Task: Search one way flight ticket for 5 adults, 1 child, 2 infants in seat and 1 infant on lap in business from Des Moines: Des Moines International Airport to Greensboro: Piedmont Triad International Airport on 5-1-2023. Choice of flights is Southwest. Number of bags: 11 checked bags. Price is upto 91000. Outbound departure time preference is 4:45.
Action: Mouse moved to (244, 262)
Screenshot: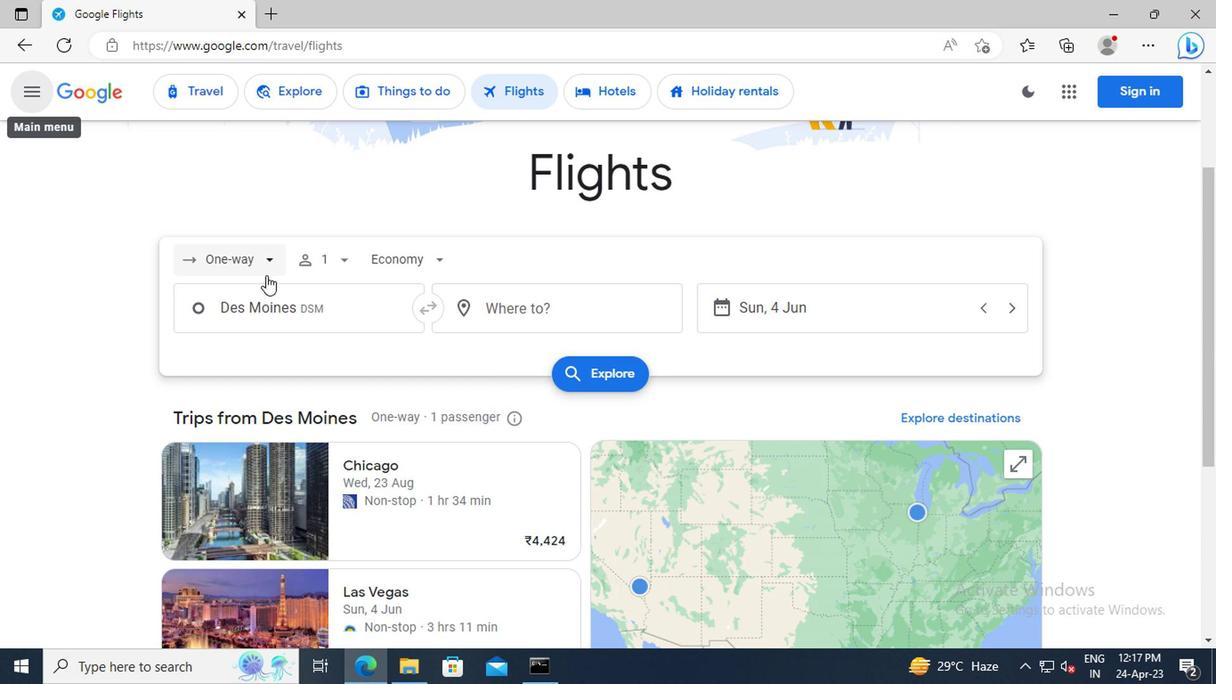 
Action: Mouse pressed left at (244, 262)
Screenshot: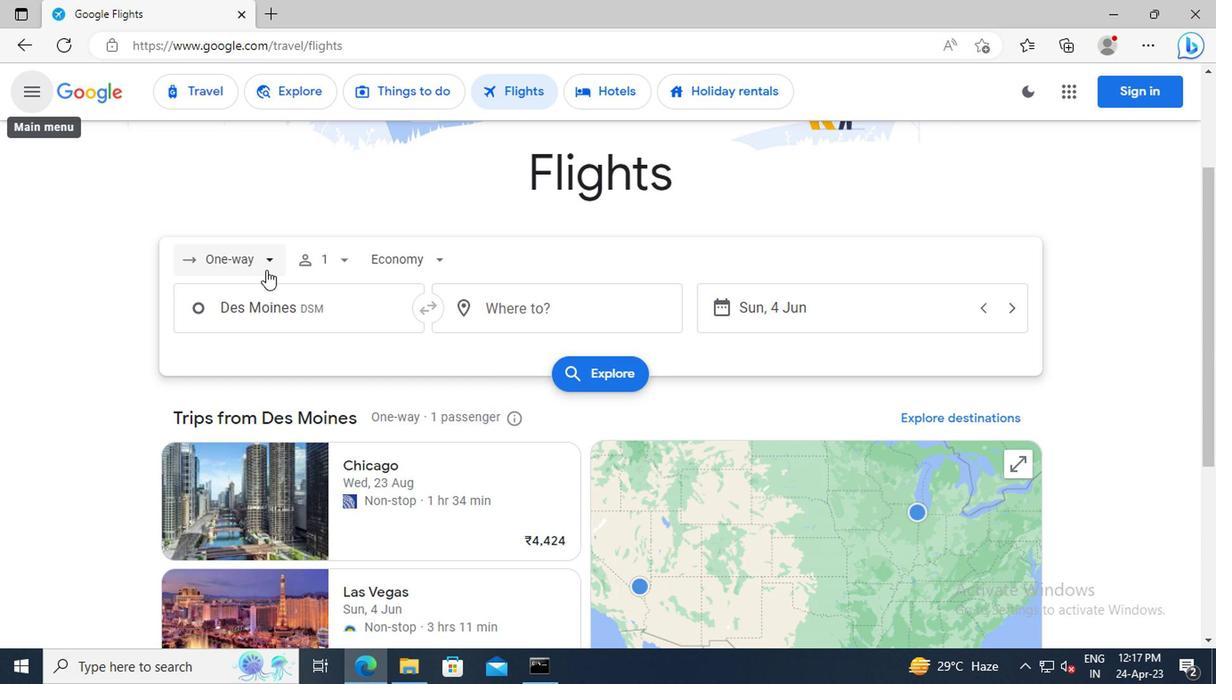
Action: Mouse moved to (227, 349)
Screenshot: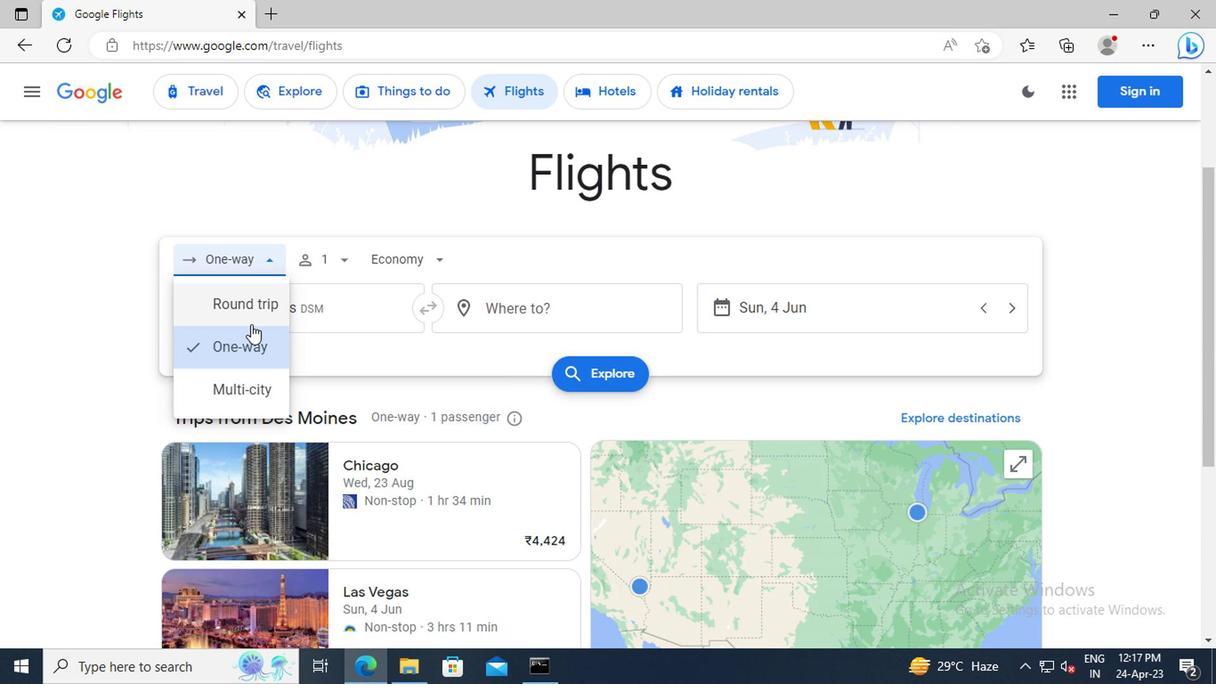 
Action: Mouse pressed left at (227, 349)
Screenshot: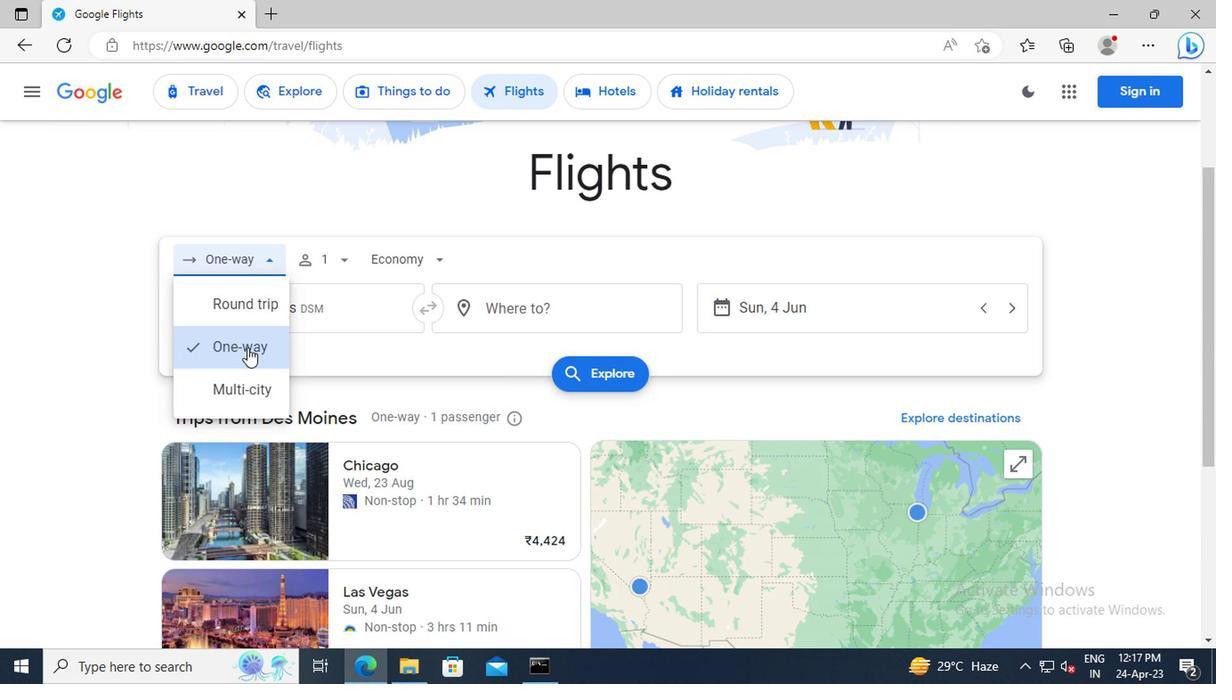 
Action: Mouse moved to (326, 262)
Screenshot: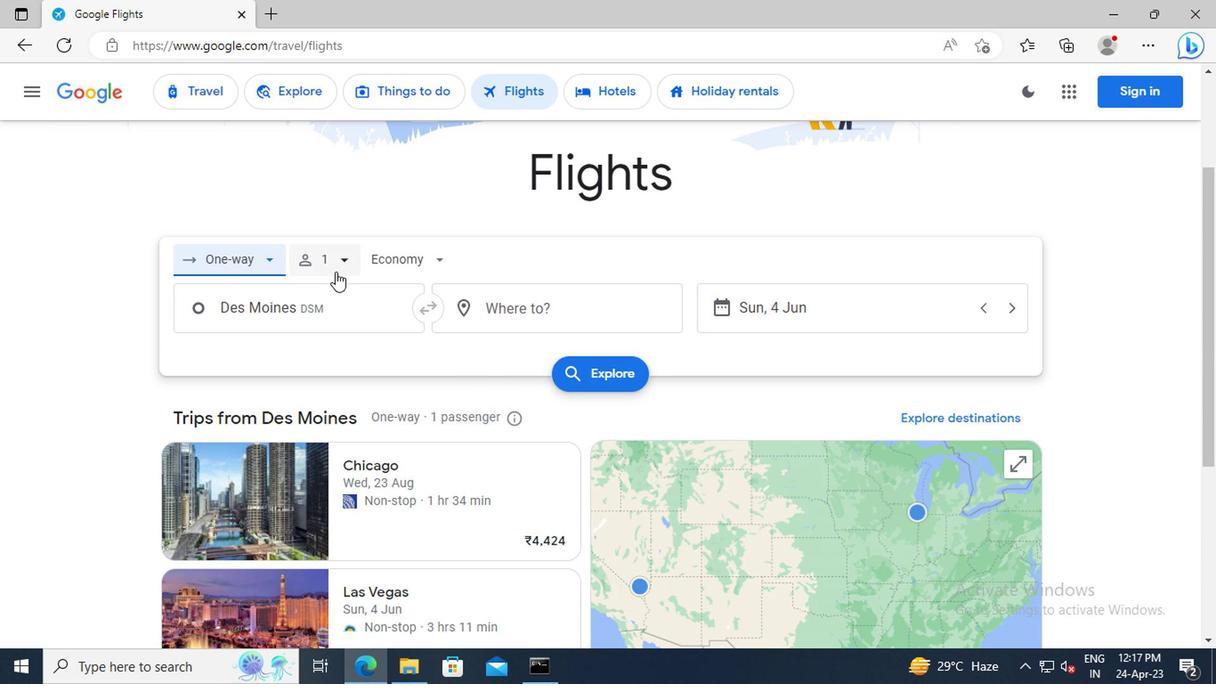 
Action: Mouse pressed left at (326, 262)
Screenshot: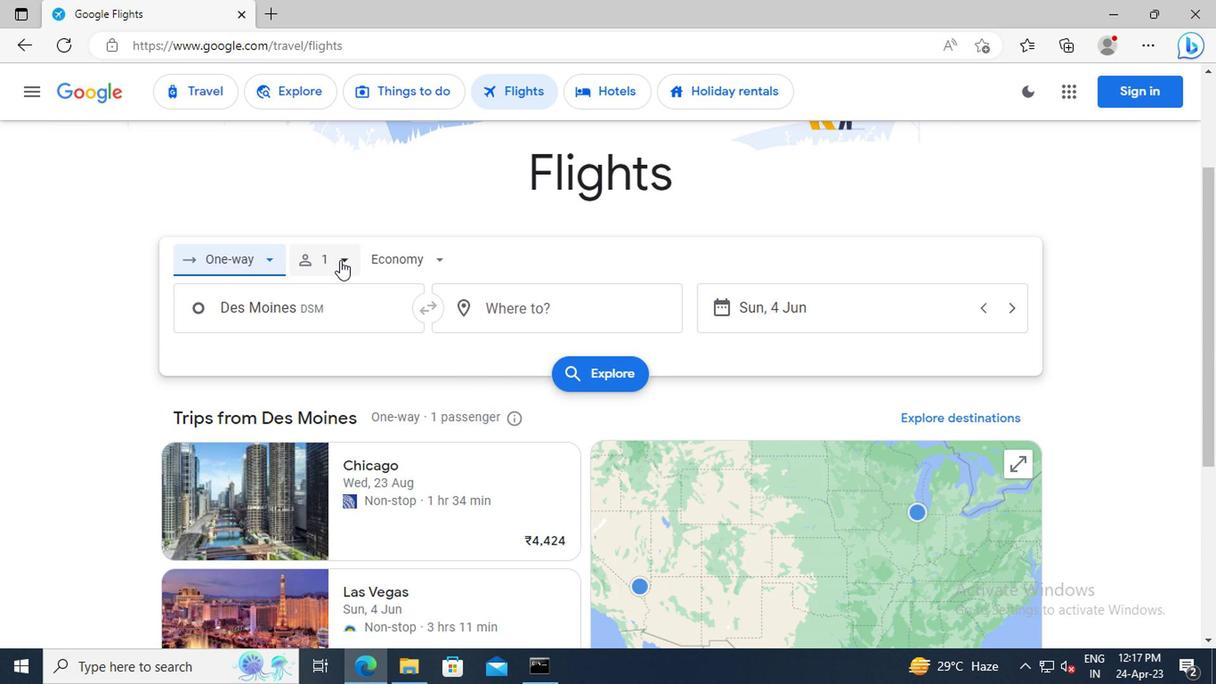 
Action: Mouse moved to (470, 312)
Screenshot: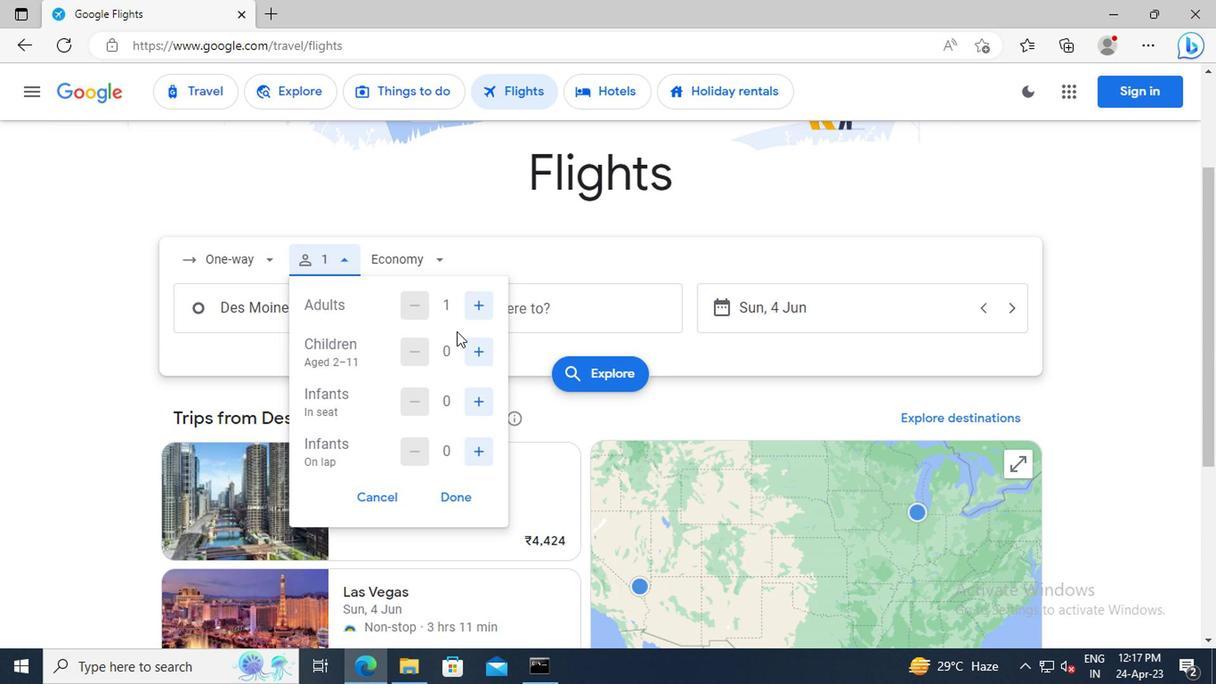 
Action: Mouse pressed left at (470, 312)
Screenshot: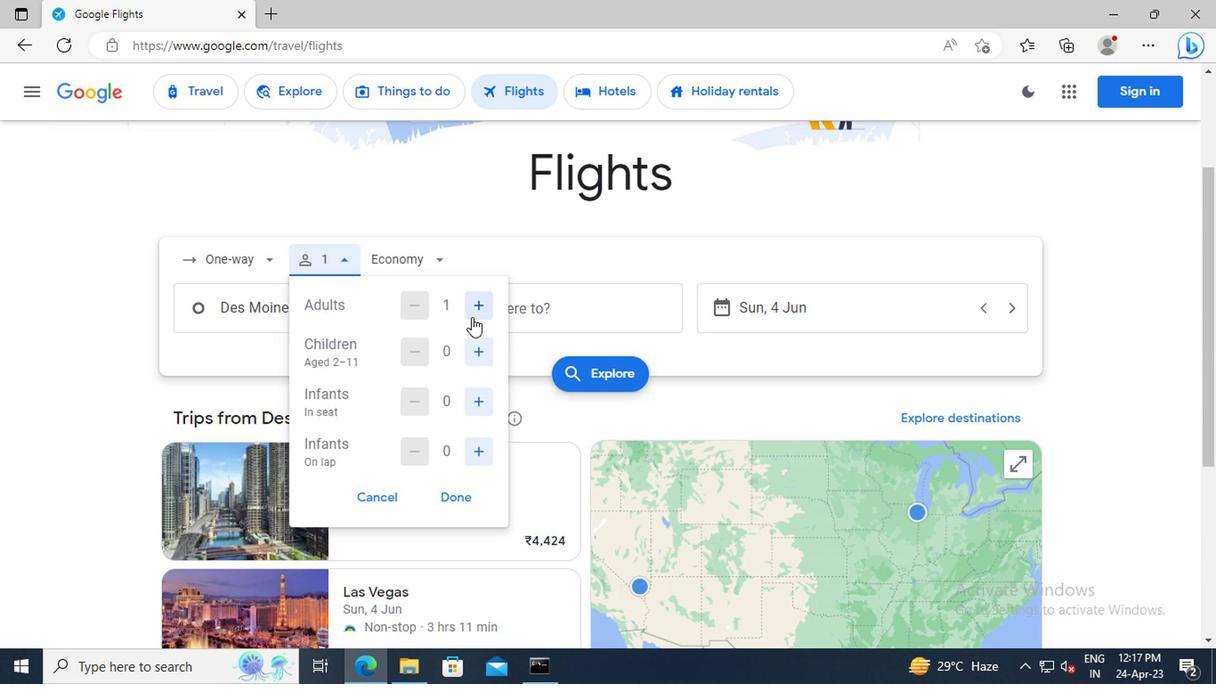 
Action: Mouse pressed left at (470, 312)
Screenshot: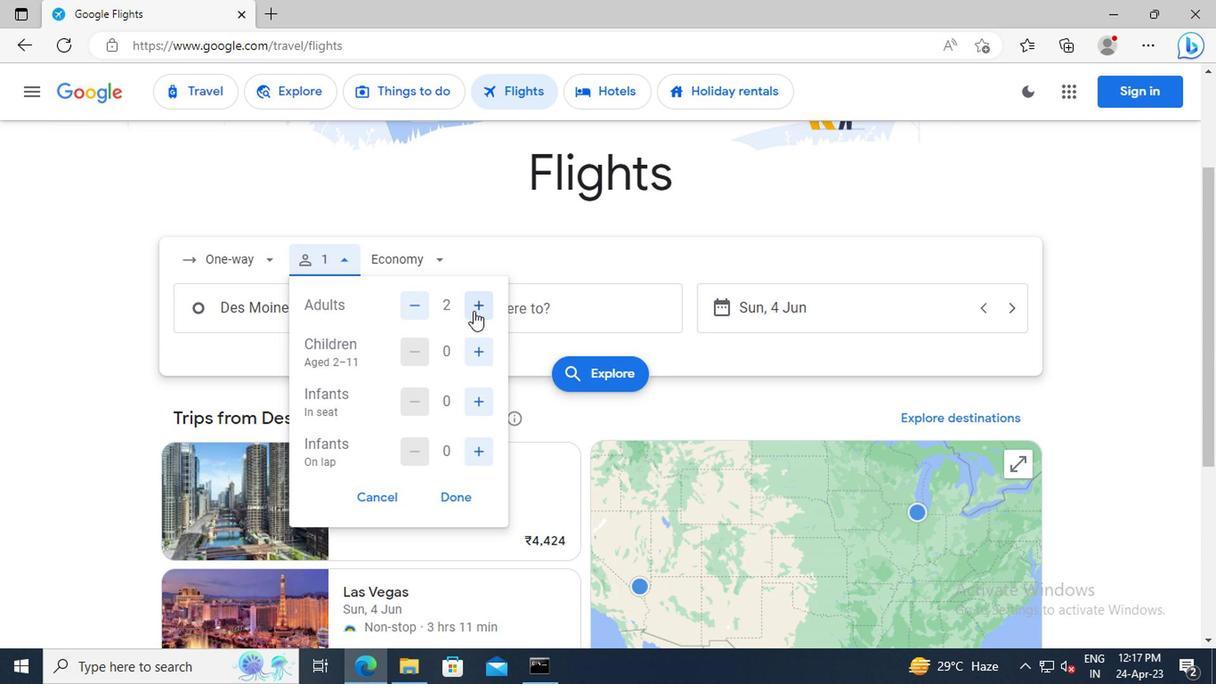 
Action: Mouse pressed left at (470, 312)
Screenshot: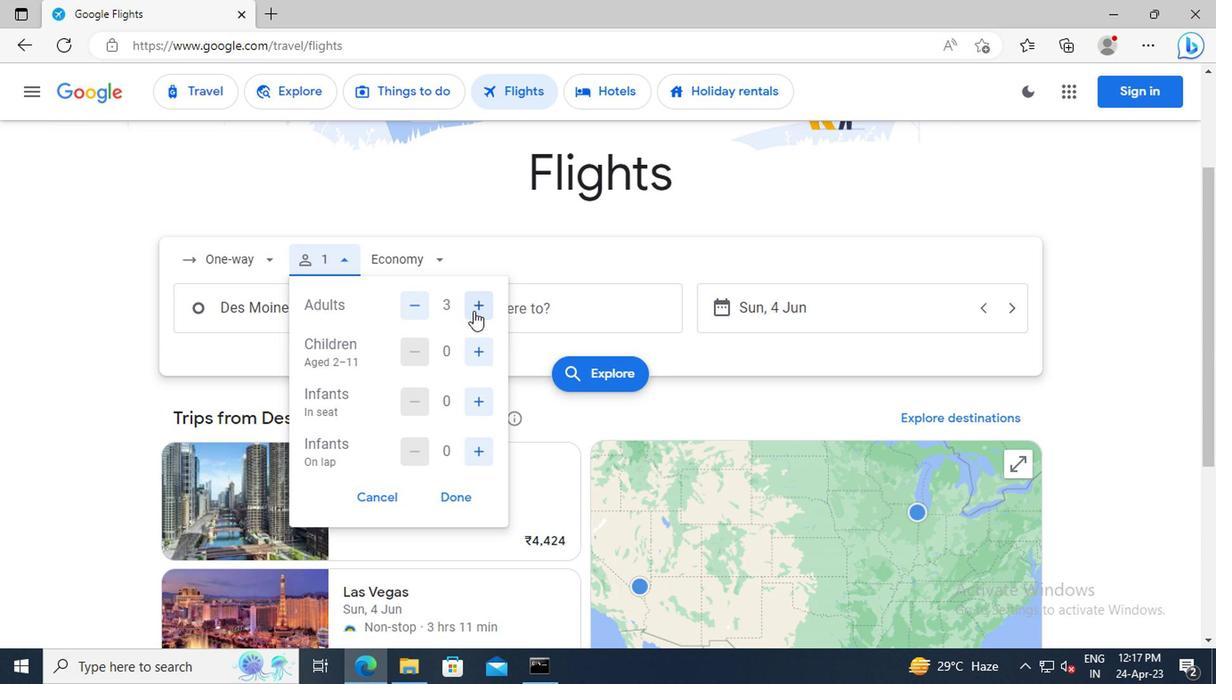 
Action: Mouse pressed left at (470, 312)
Screenshot: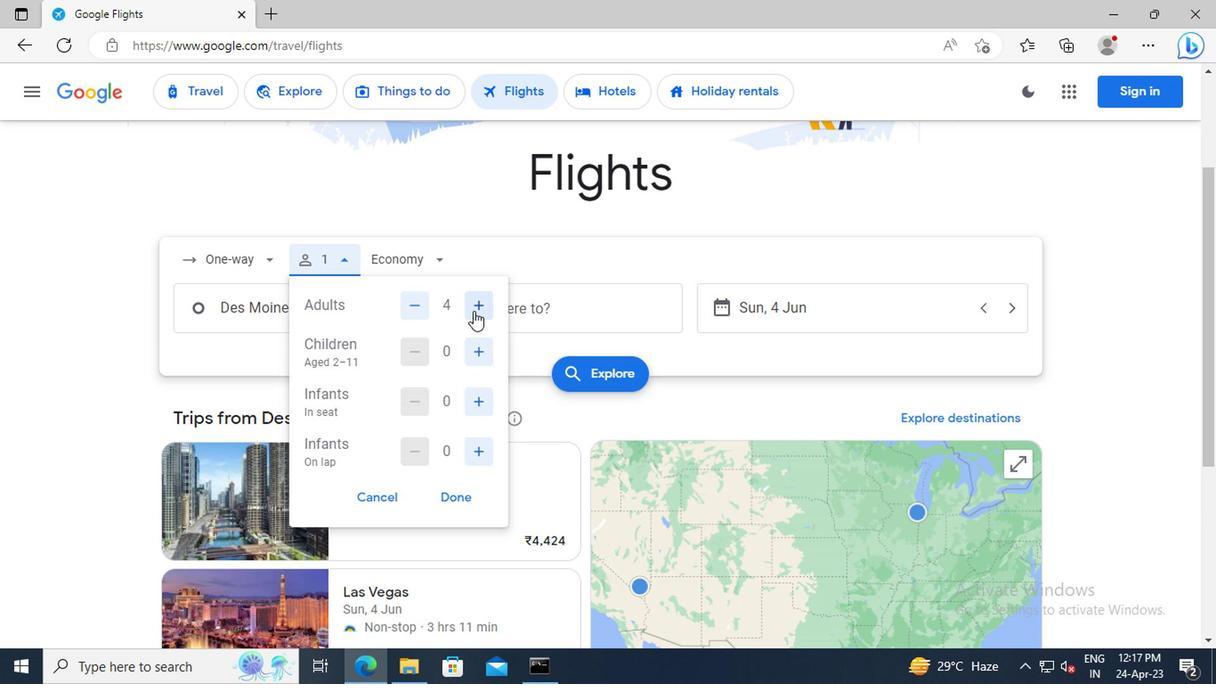 
Action: Mouse moved to (476, 352)
Screenshot: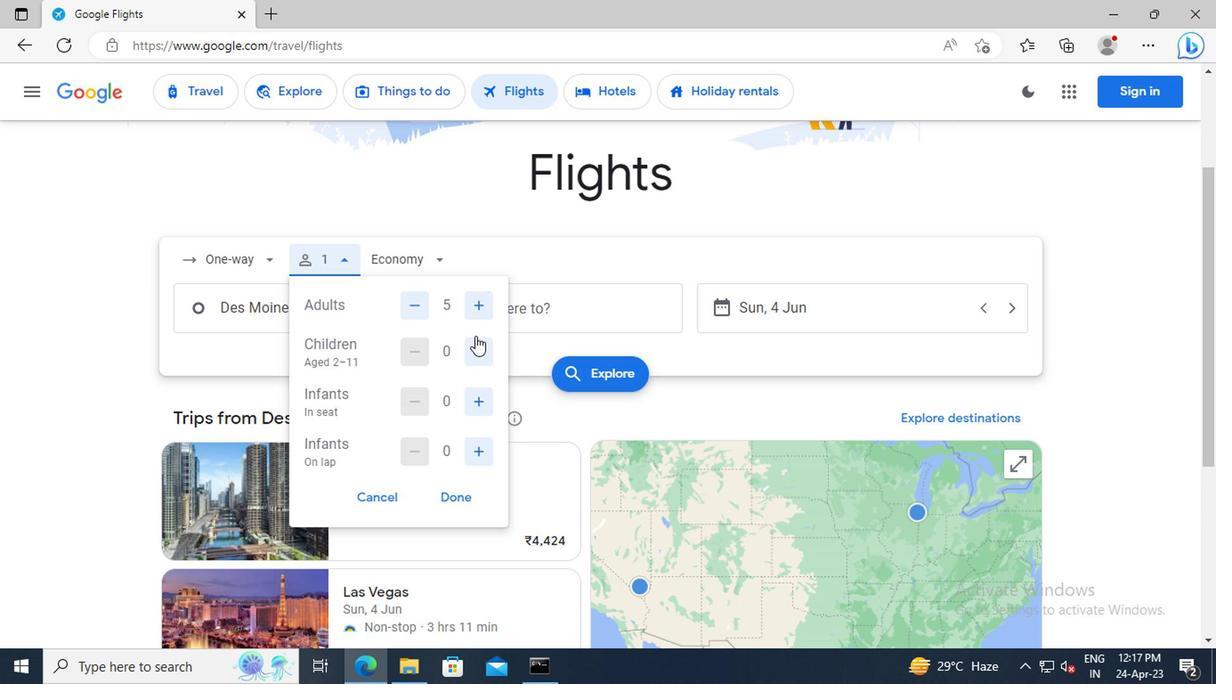 
Action: Mouse pressed left at (476, 352)
Screenshot: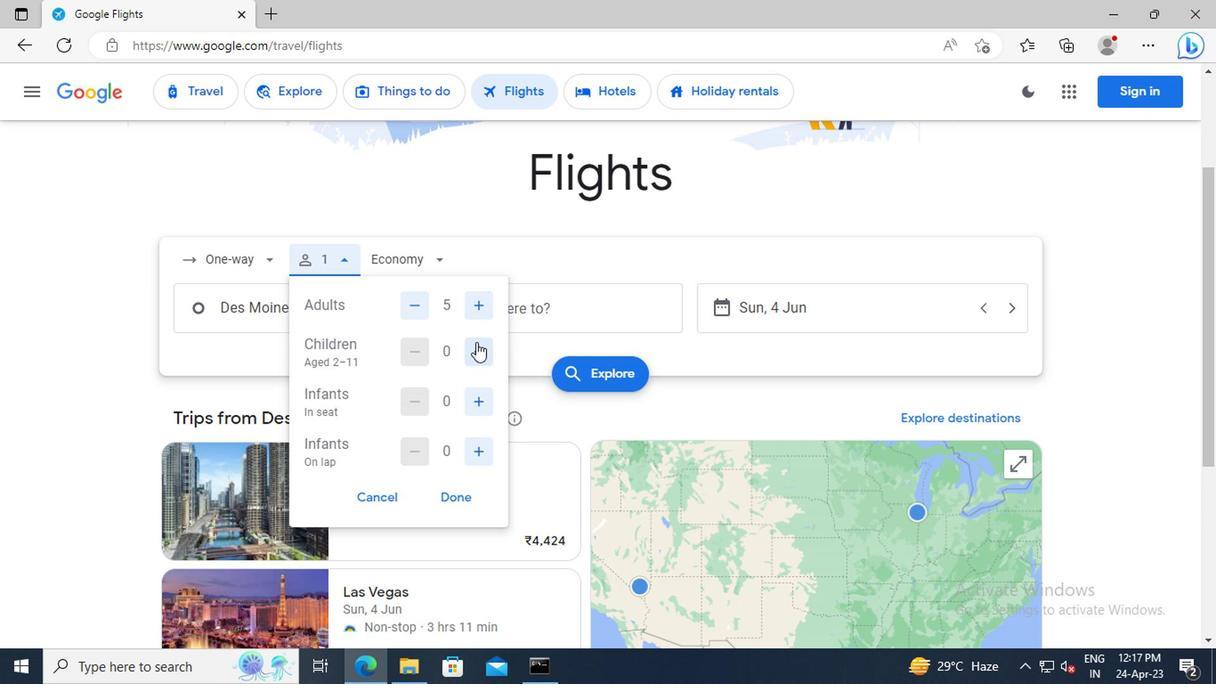 
Action: Mouse moved to (480, 404)
Screenshot: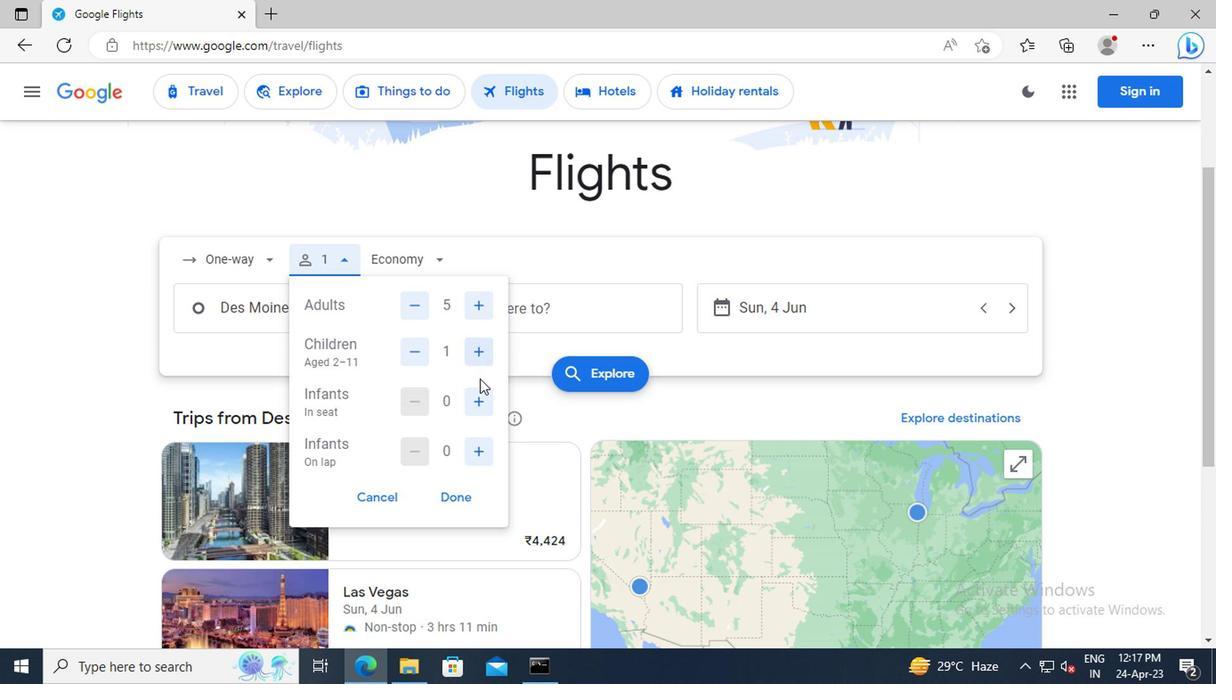 
Action: Mouse pressed left at (480, 404)
Screenshot: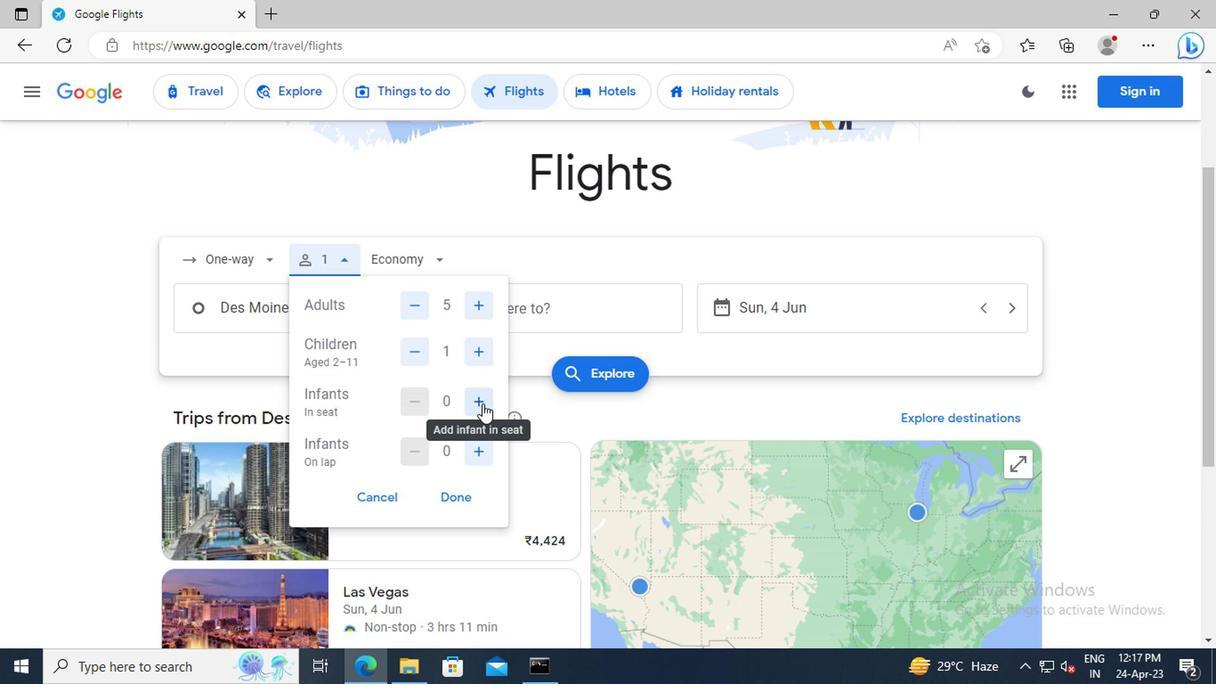 
Action: Mouse pressed left at (480, 404)
Screenshot: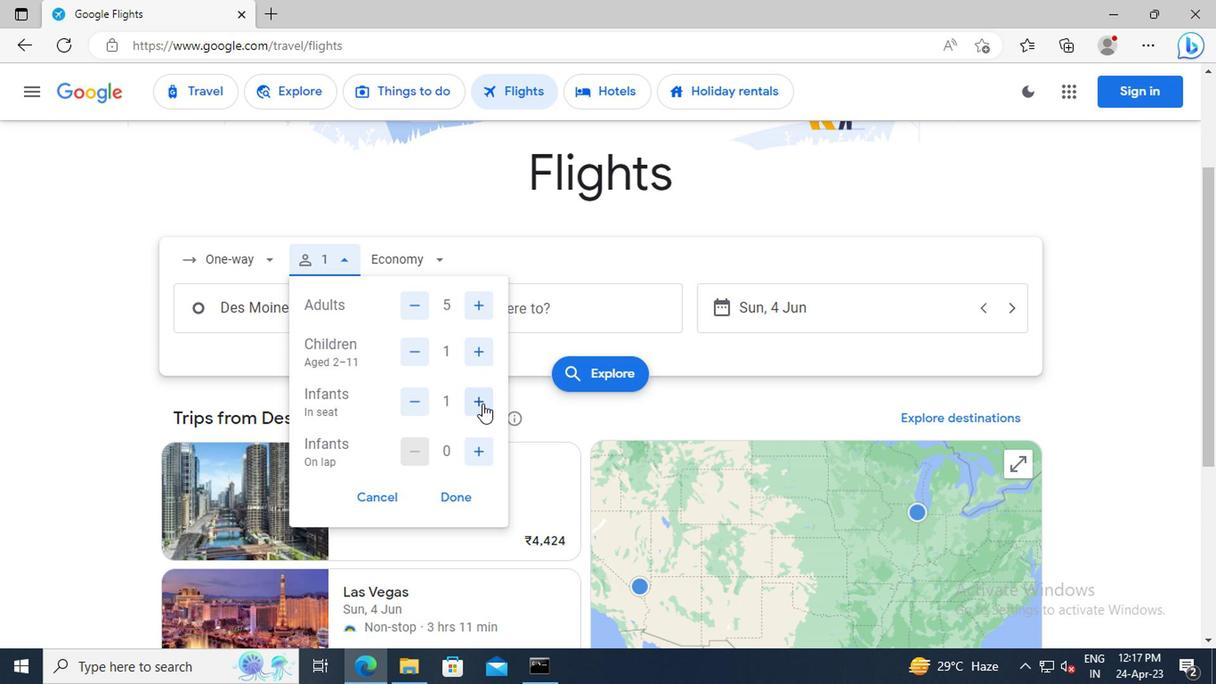 
Action: Mouse moved to (476, 447)
Screenshot: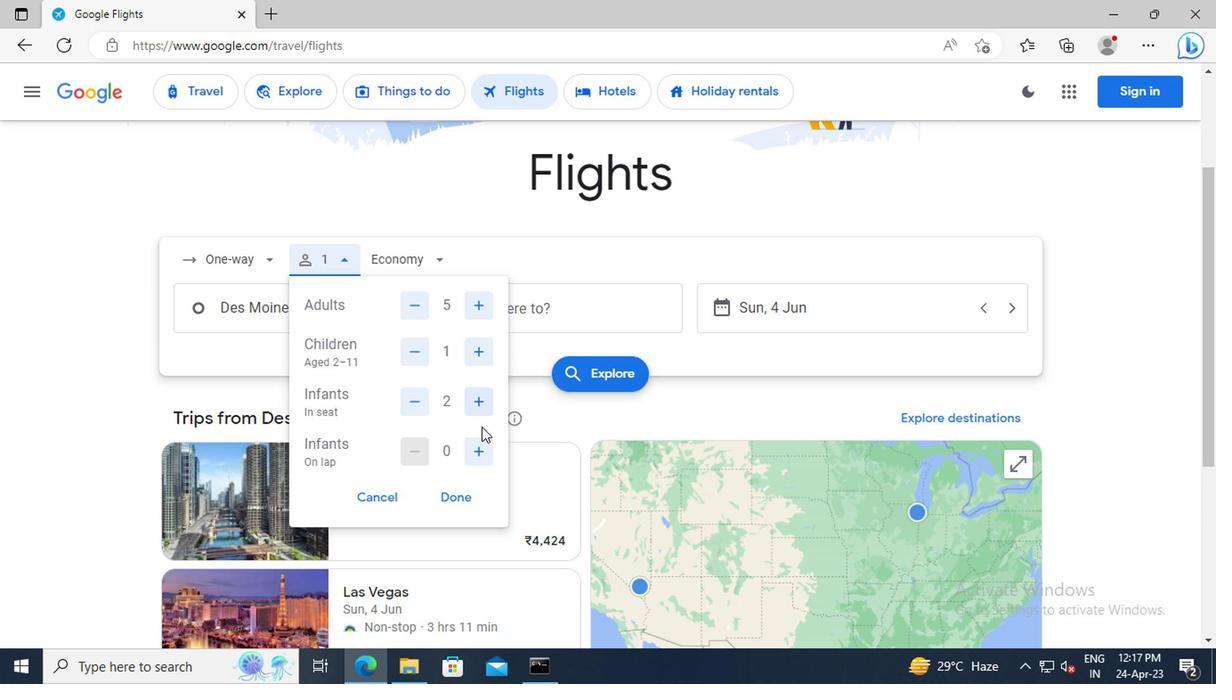 
Action: Mouse pressed left at (476, 447)
Screenshot: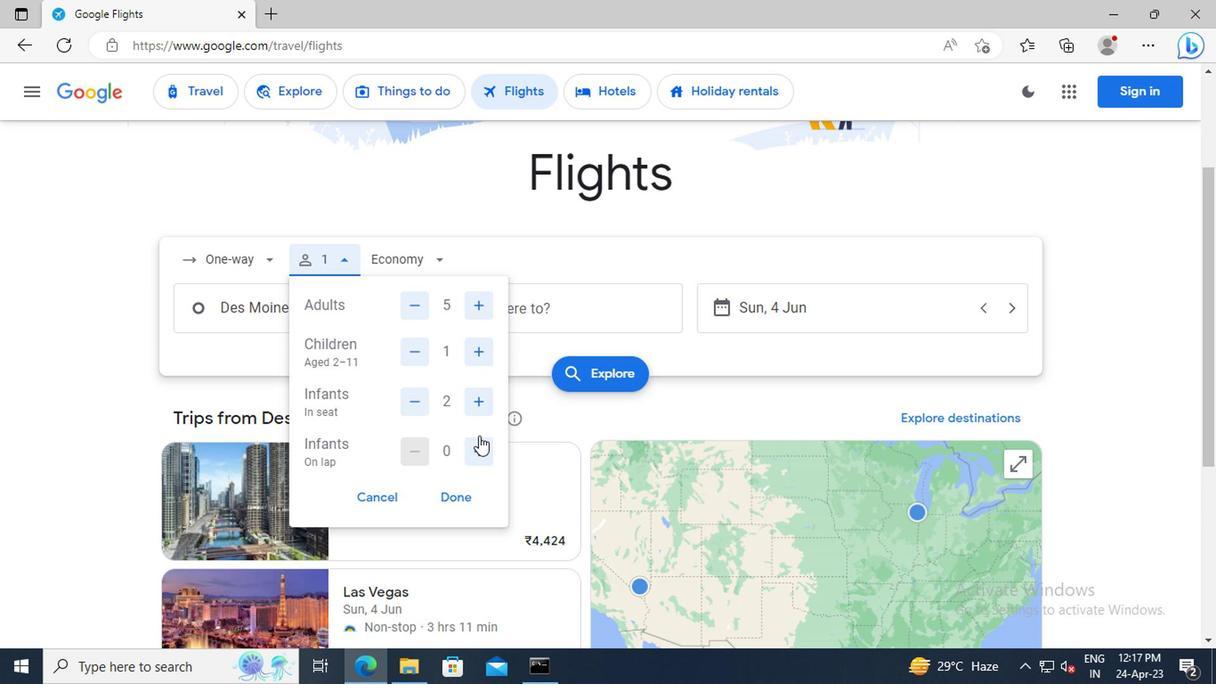 
Action: Mouse moved to (454, 496)
Screenshot: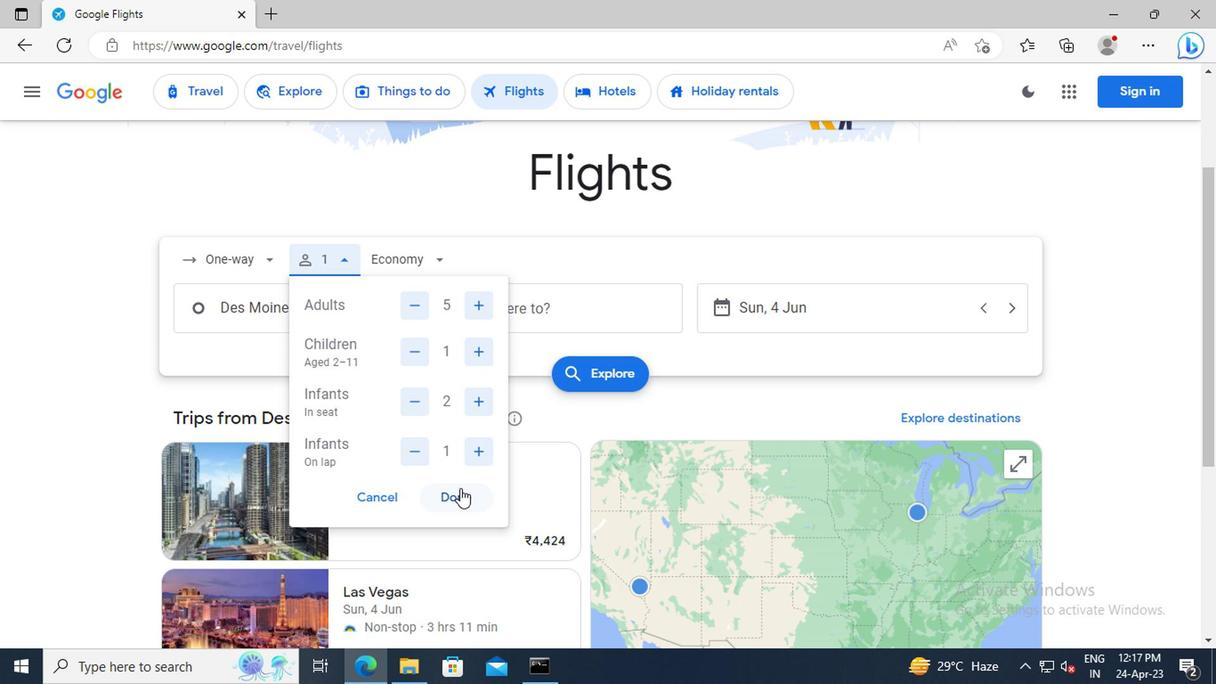 
Action: Mouse pressed left at (454, 496)
Screenshot: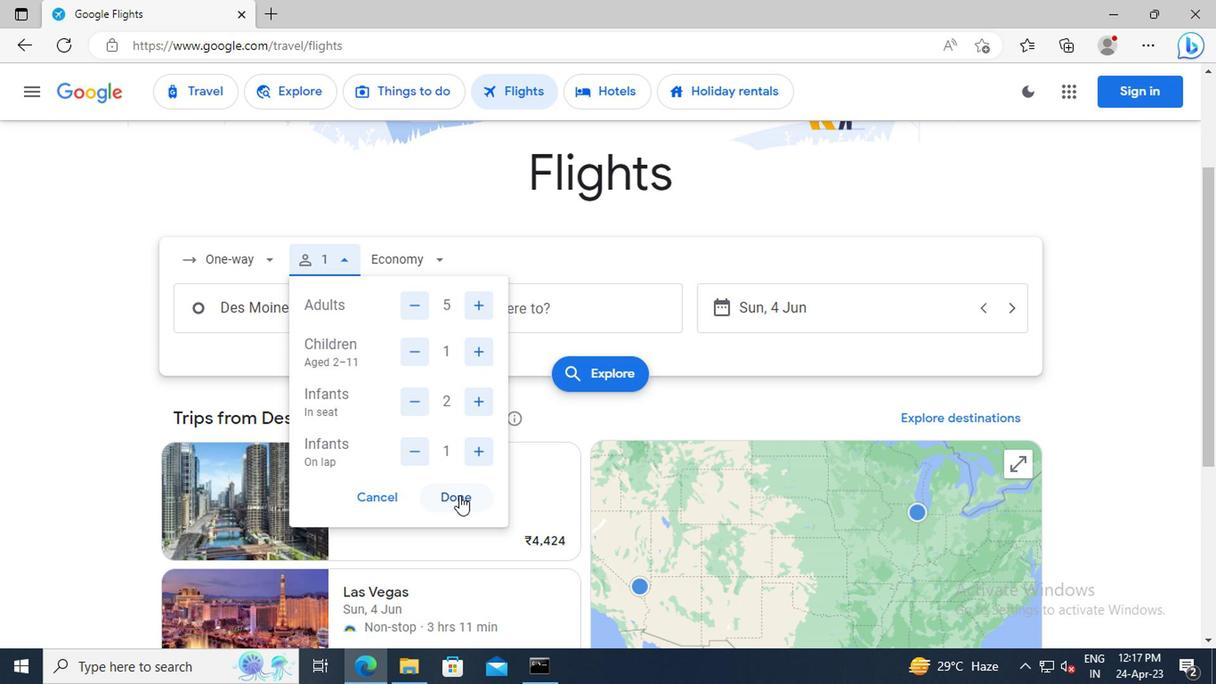 
Action: Mouse moved to (407, 256)
Screenshot: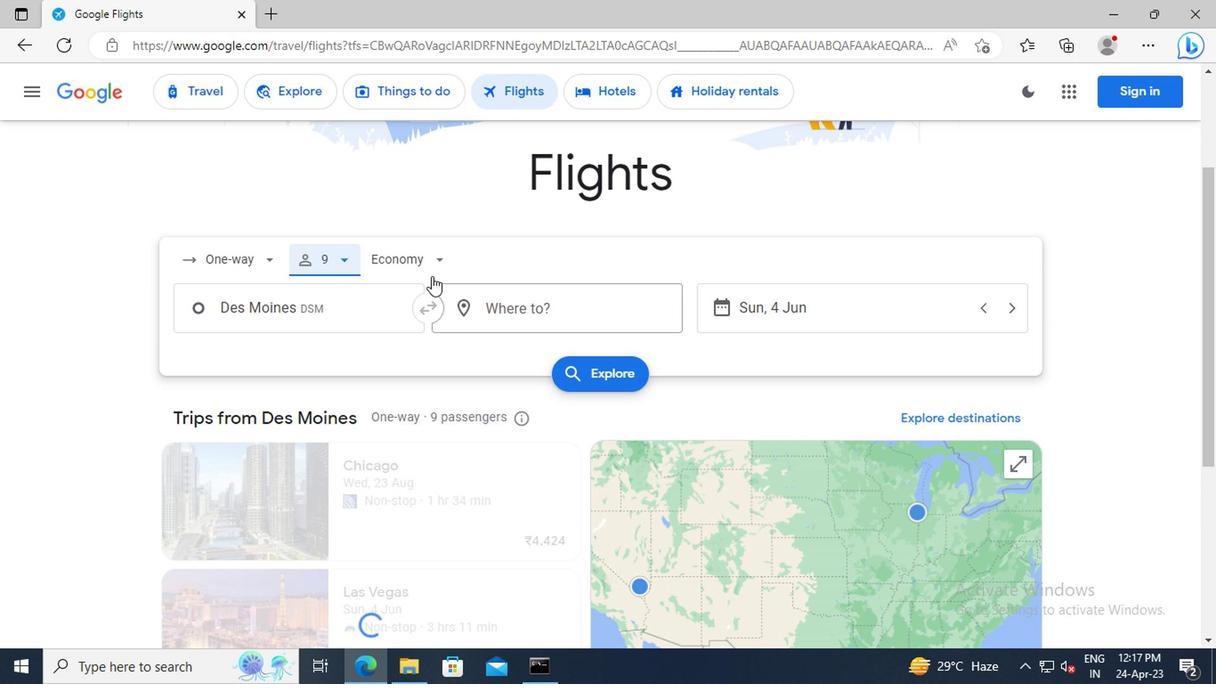 
Action: Mouse pressed left at (407, 256)
Screenshot: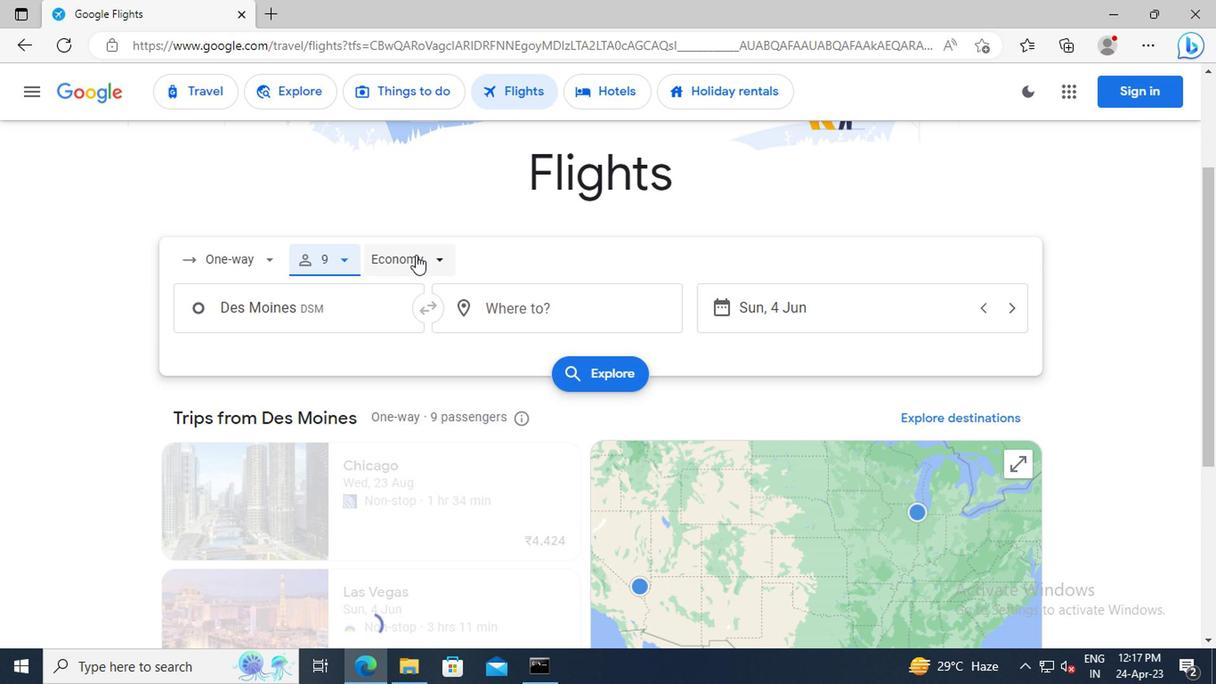 
Action: Mouse moved to (420, 391)
Screenshot: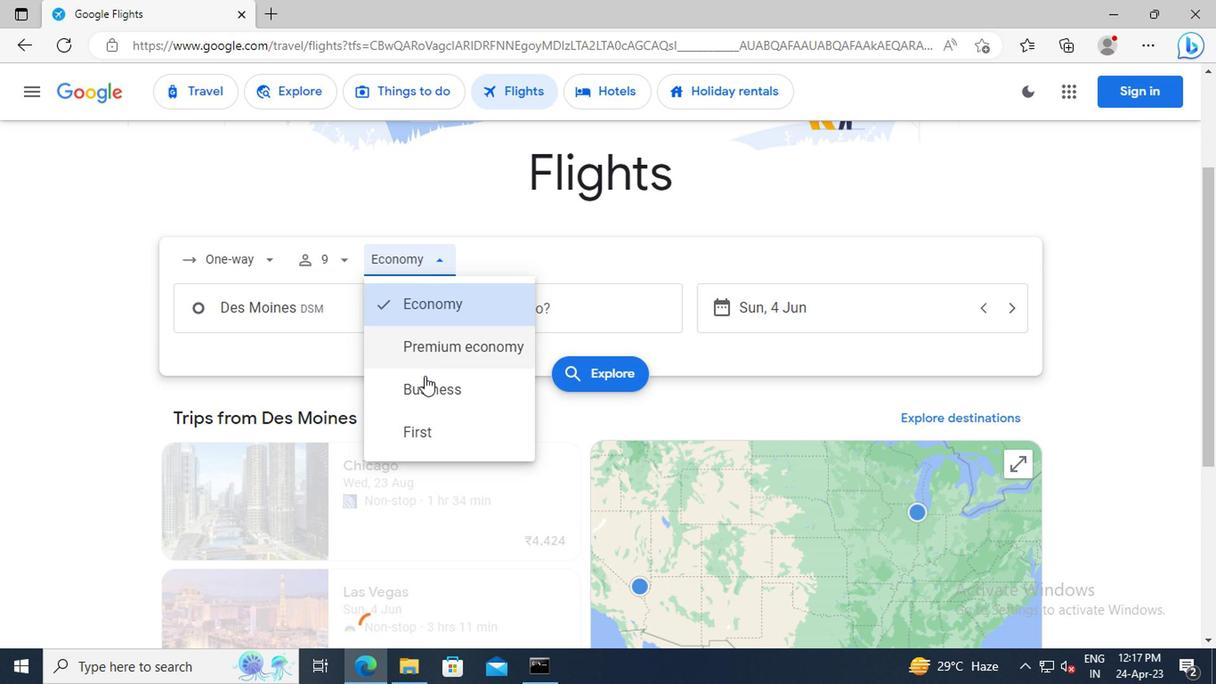 
Action: Mouse pressed left at (420, 391)
Screenshot: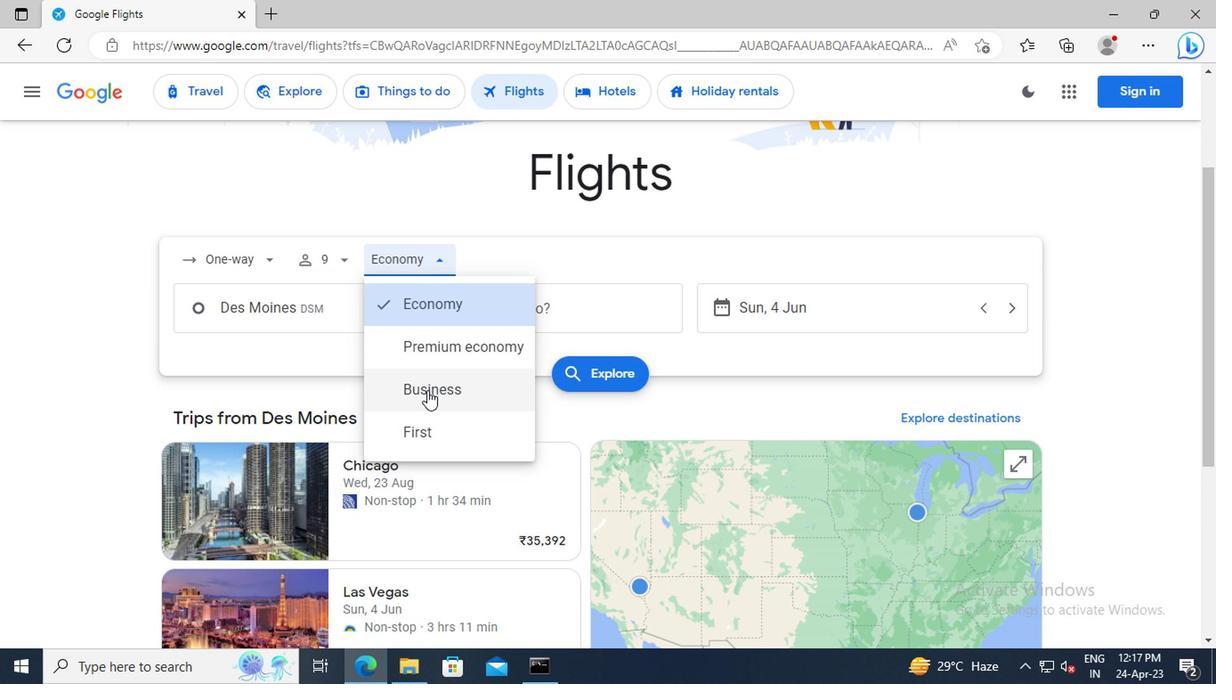 
Action: Mouse moved to (274, 317)
Screenshot: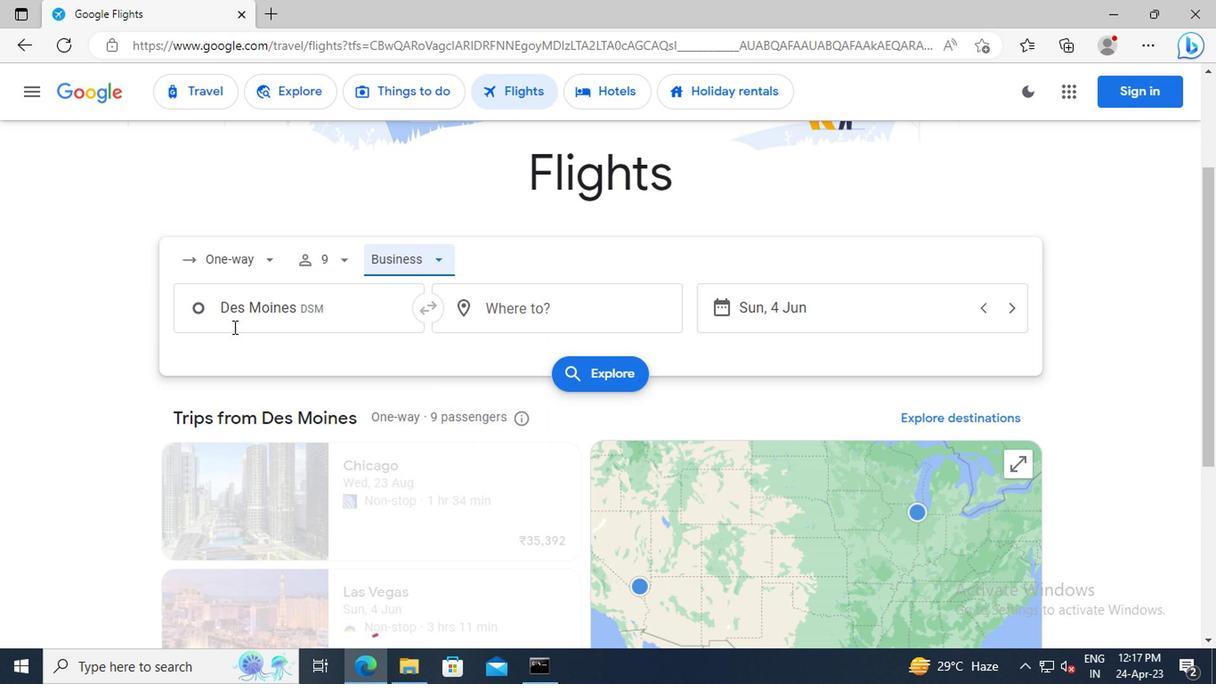 
Action: Mouse pressed left at (274, 317)
Screenshot: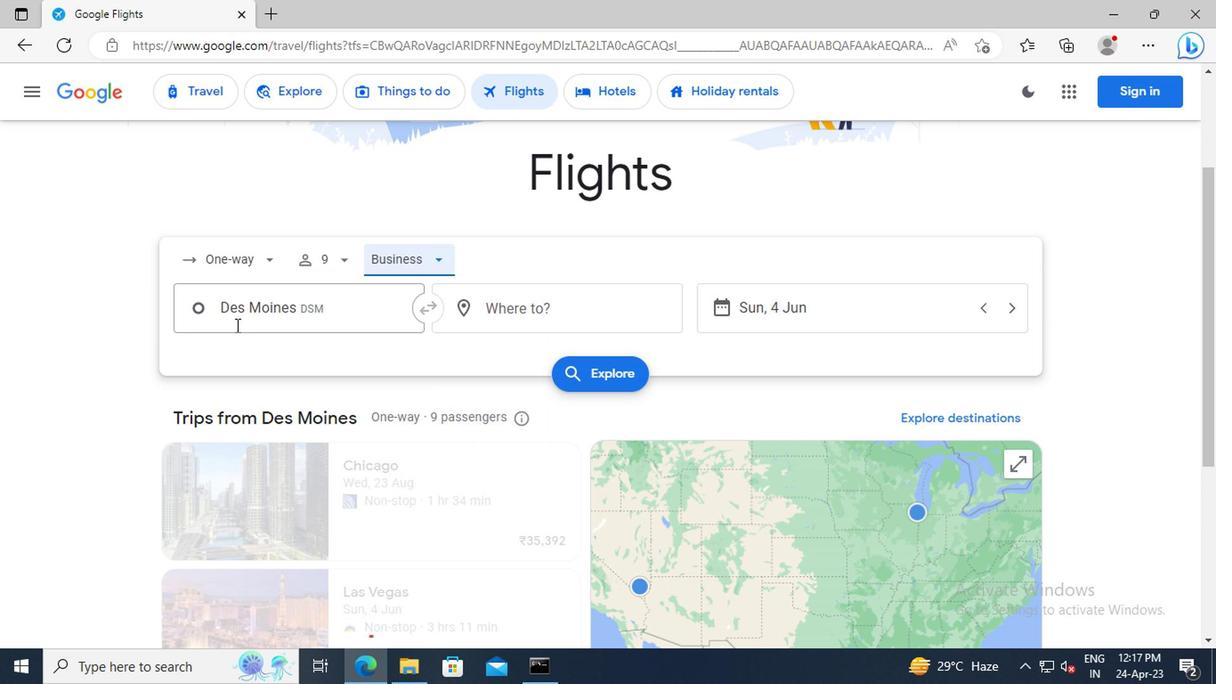 
Action: Key pressed <Key.shift>DES<Key.space><Key.shift>MOINES
Screenshot: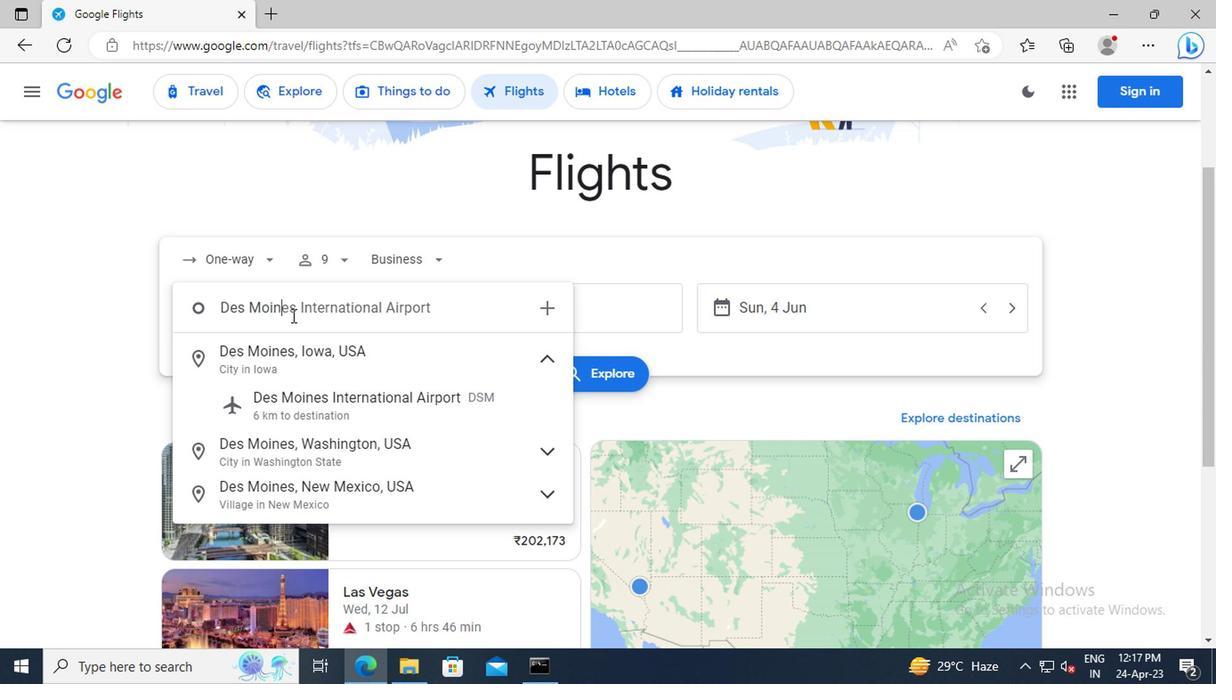 
Action: Mouse moved to (329, 404)
Screenshot: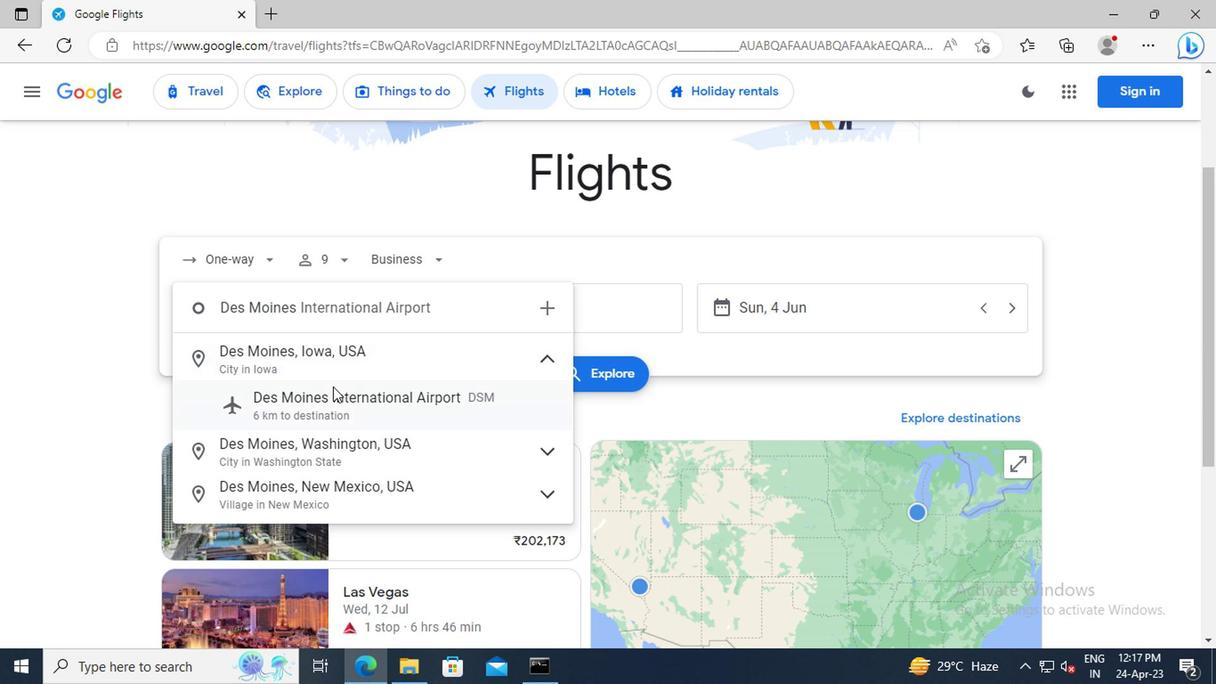 
Action: Mouse pressed left at (329, 404)
Screenshot: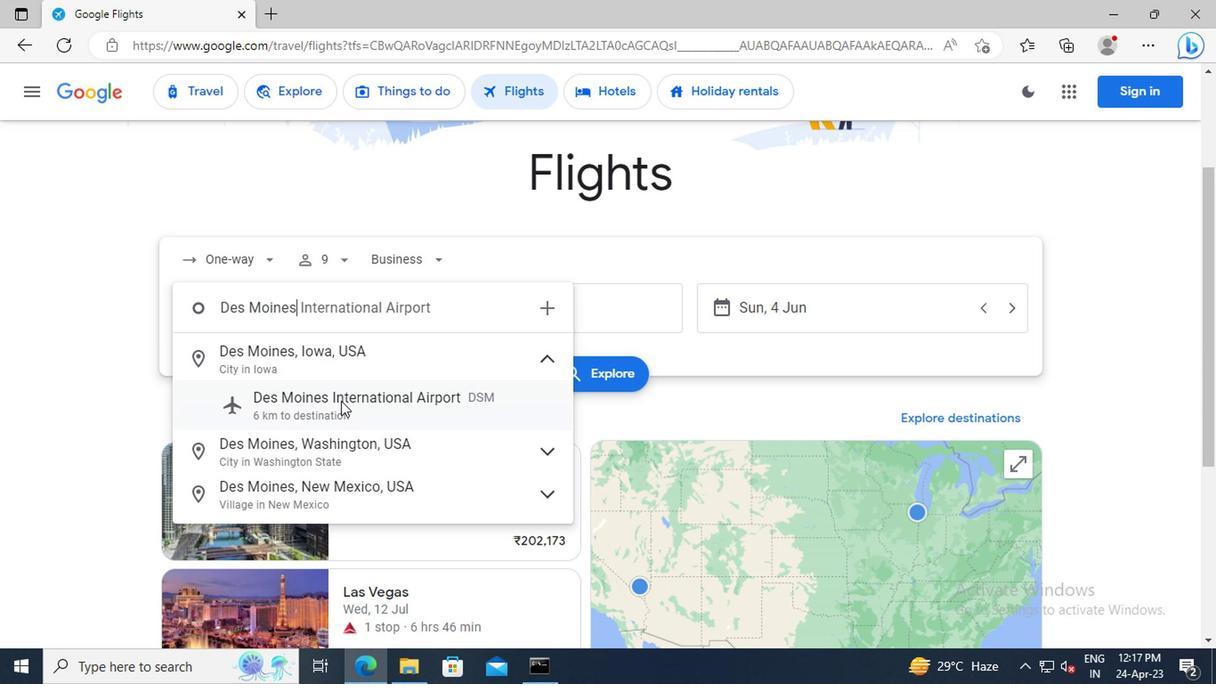 
Action: Mouse moved to (508, 315)
Screenshot: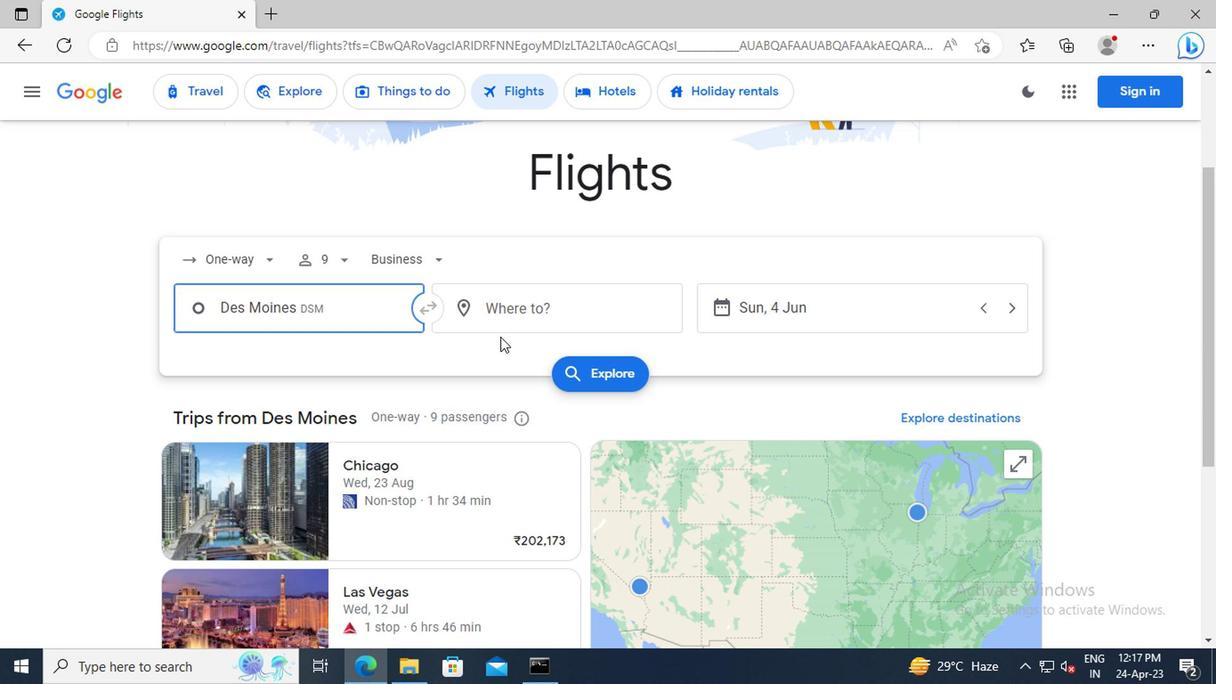 
Action: Mouse pressed left at (508, 315)
Screenshot: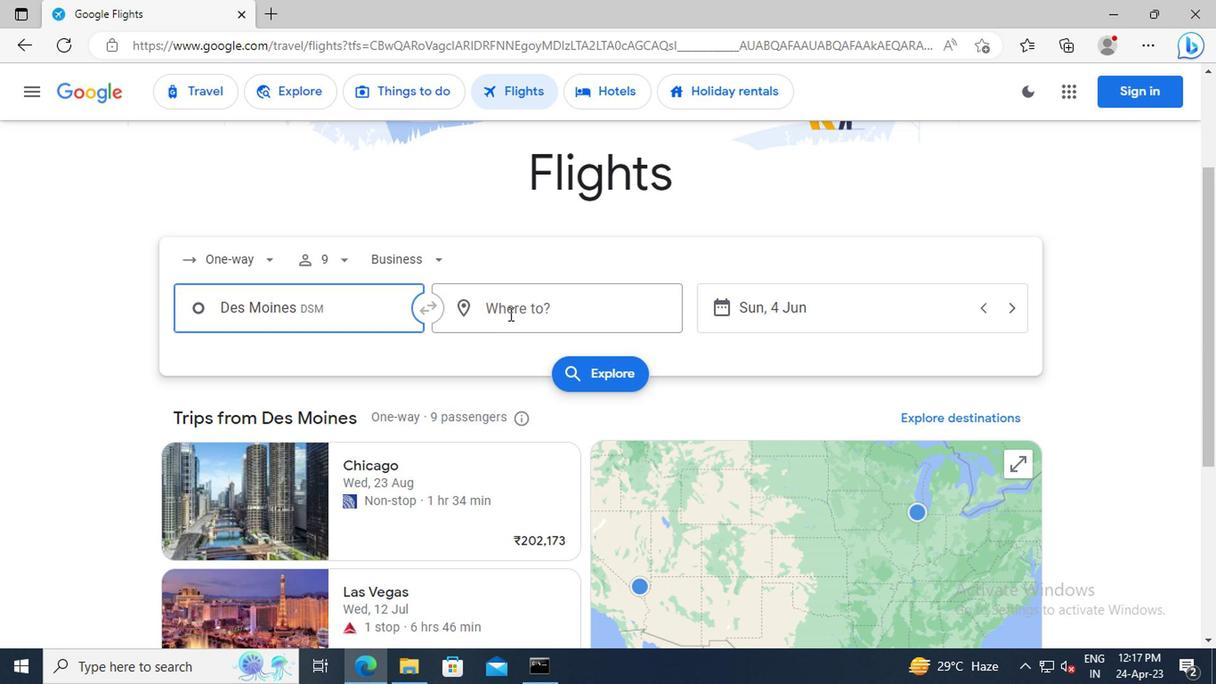 
Action: Key pressed <Key.shift>GREENSBORO
Screenshot: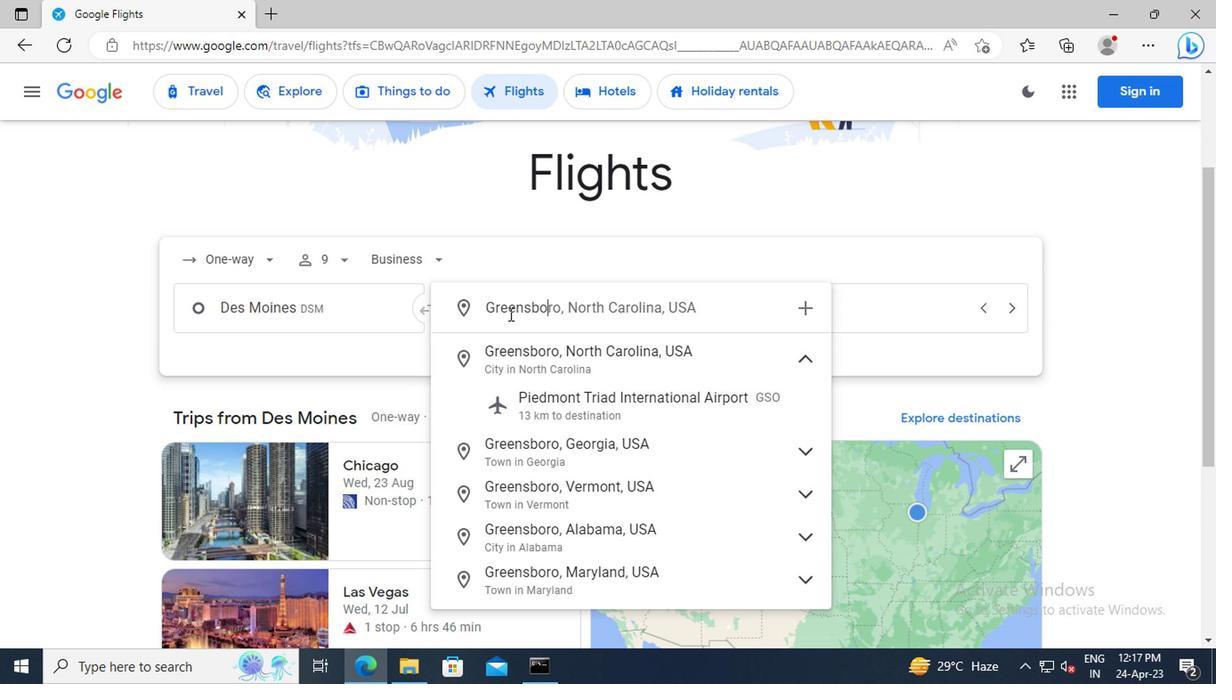 
Action: Mouse moved to (574, 402)
Screenshot: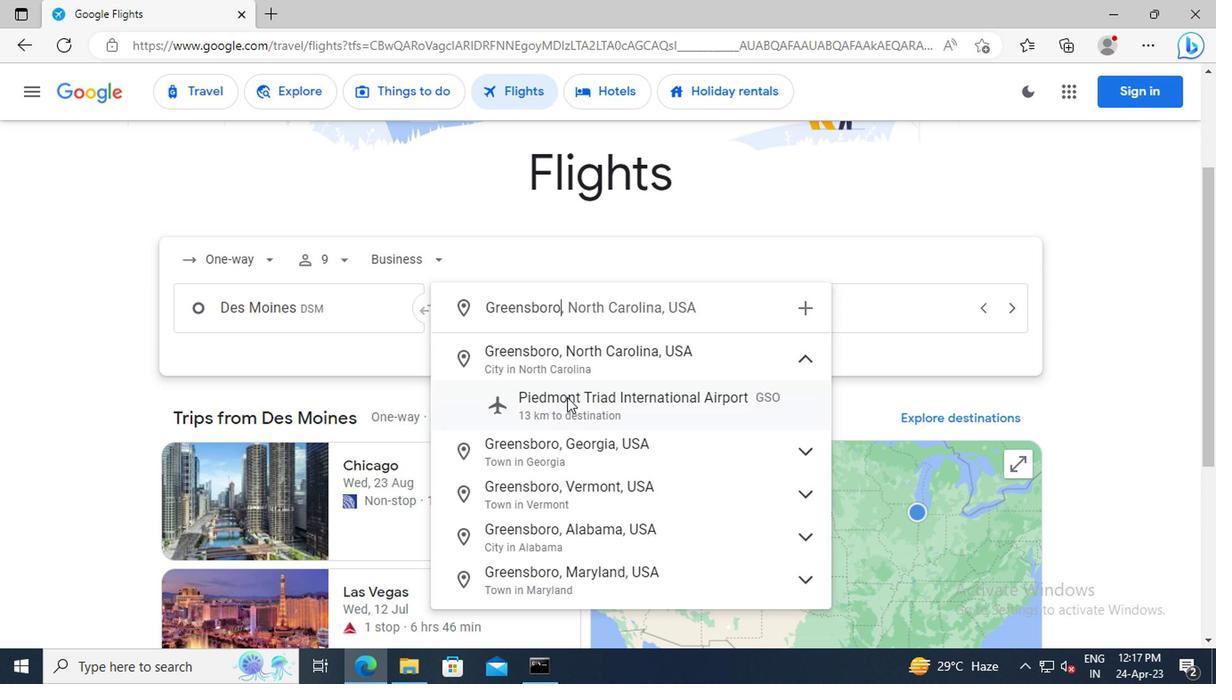 
Action: Mouse pressed left at (574, 402)
Screenshot: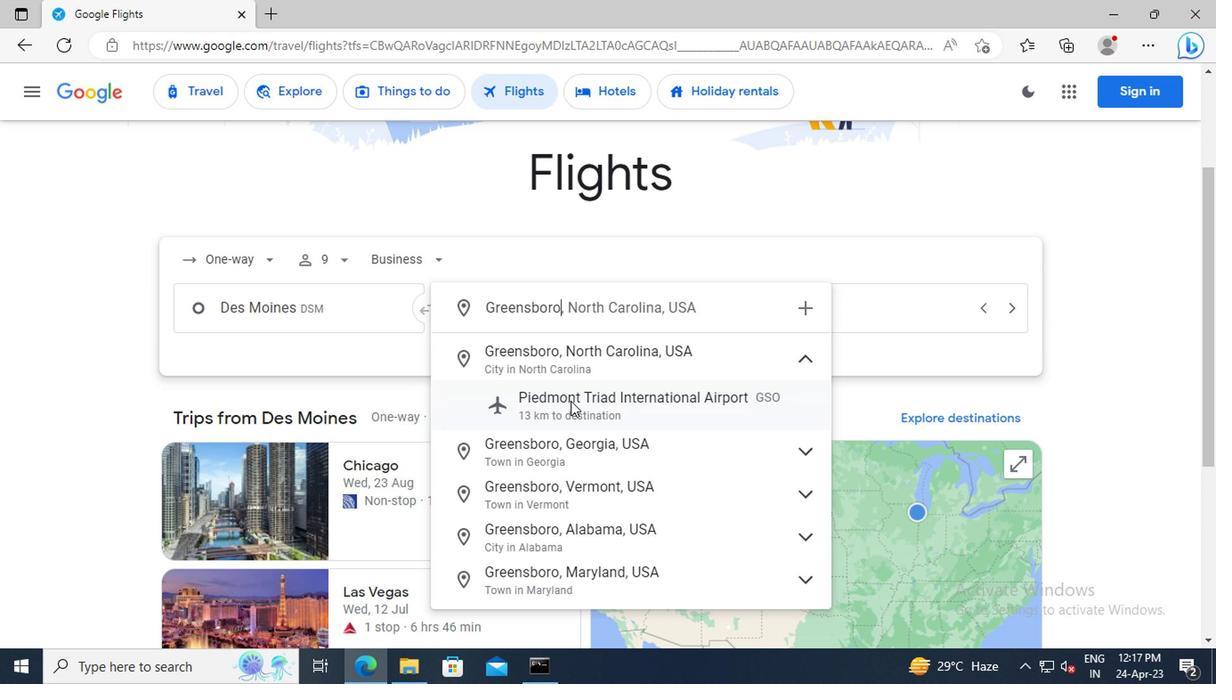 
Action: Mouse moved to (809, 314)
Screenshot: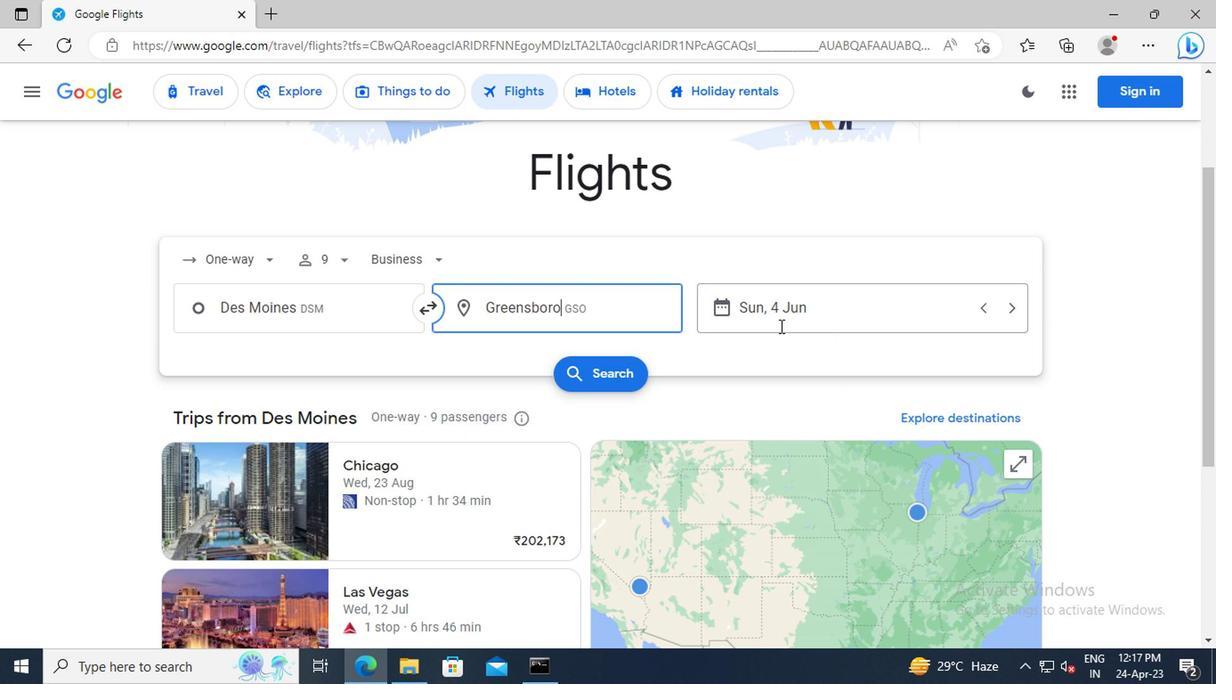 
Action: Mouse pressed left at (809, 314)
Screenshot: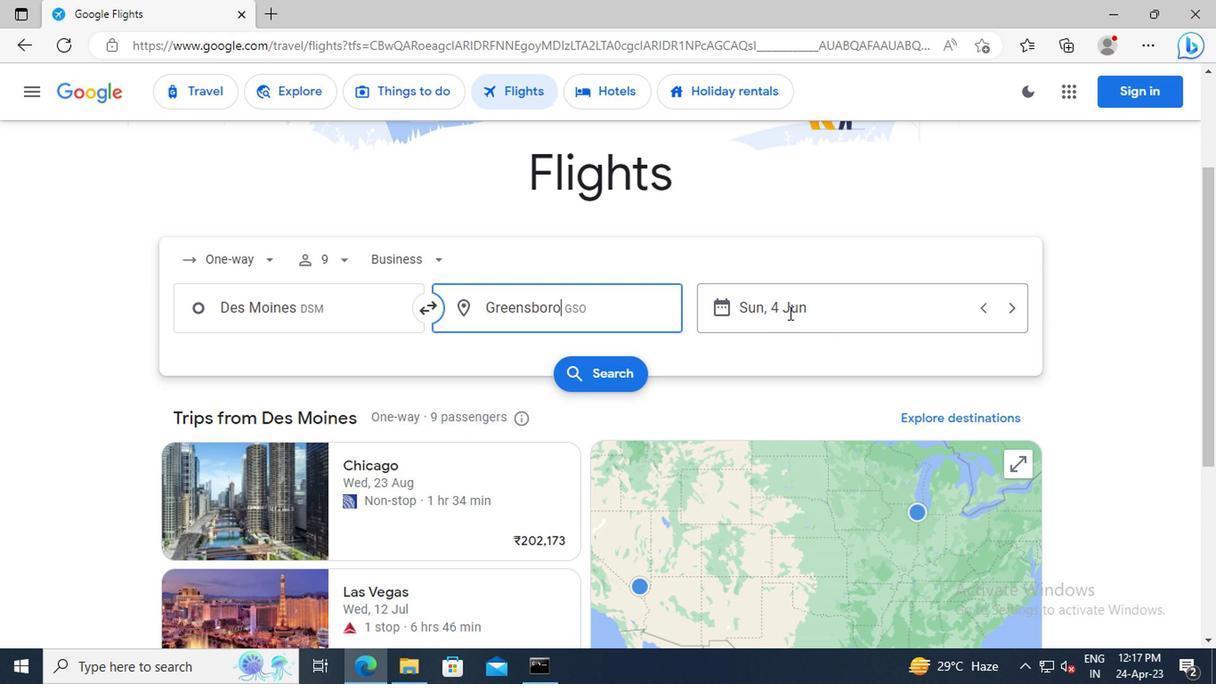 
Action: Key pressed 1MAY<Key.enter>
Screenshot: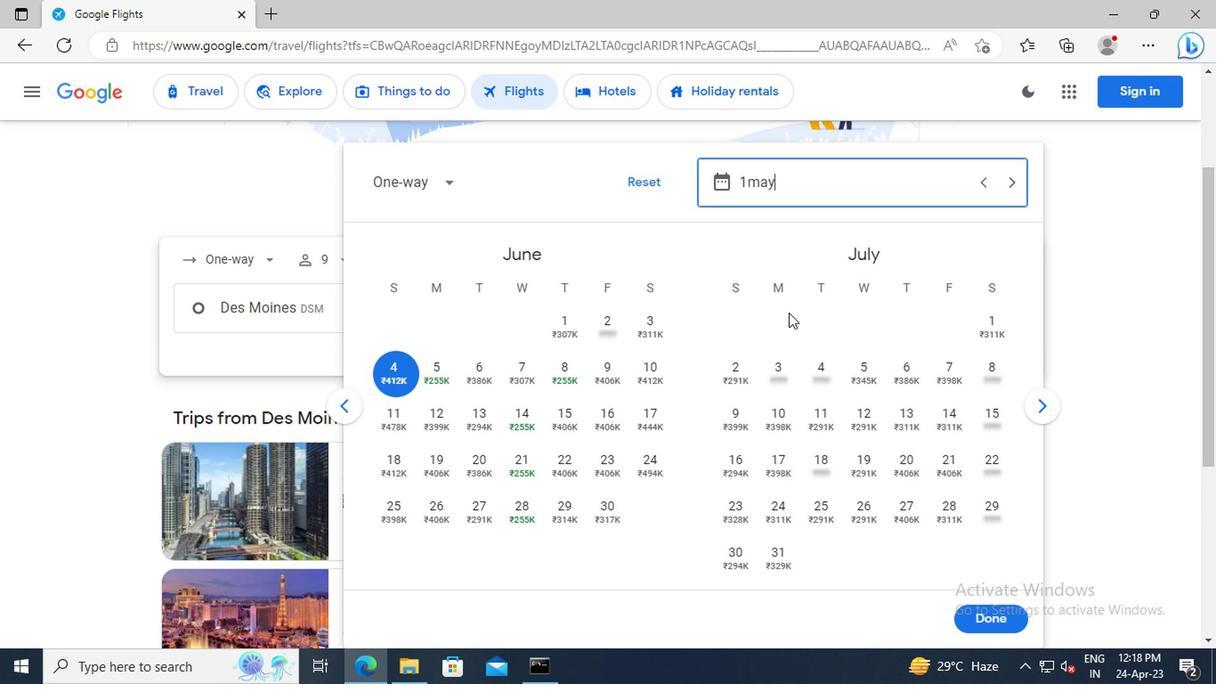 
Action: Mouse moved to (1026, 615)
Screenshot: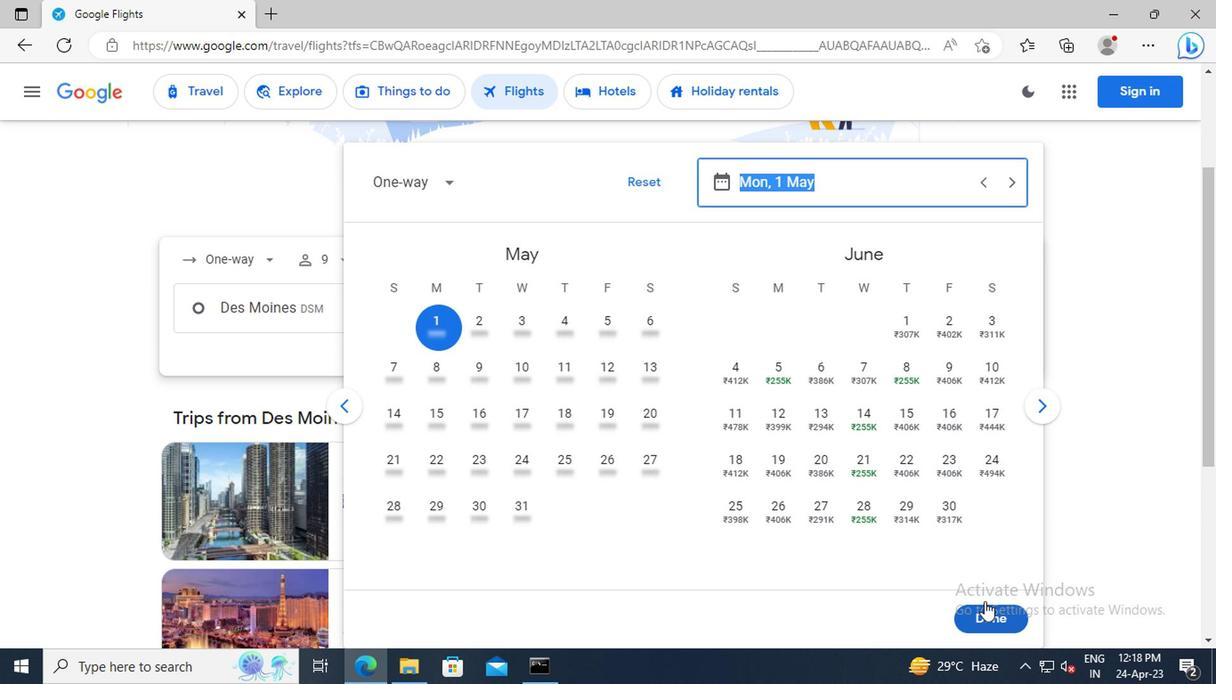 
Action: Mouse pressed left at (1026, 615)
Screenshot: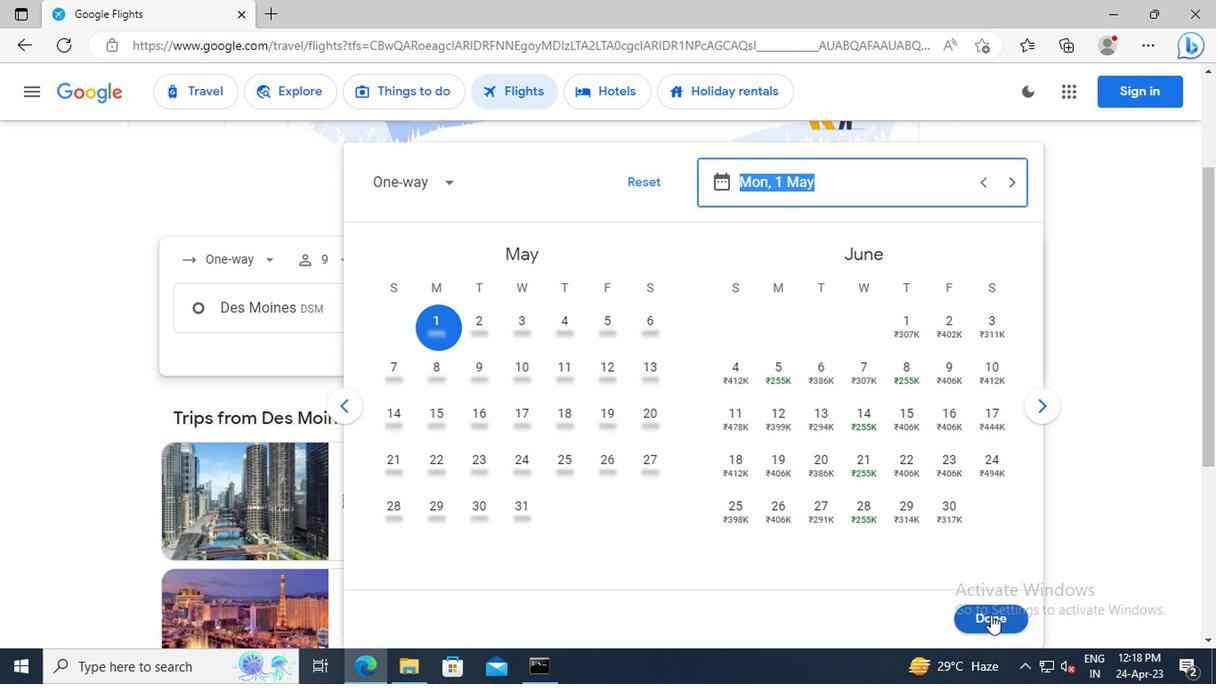 
Action: Mouse moved to (611, 376)
Screenshot: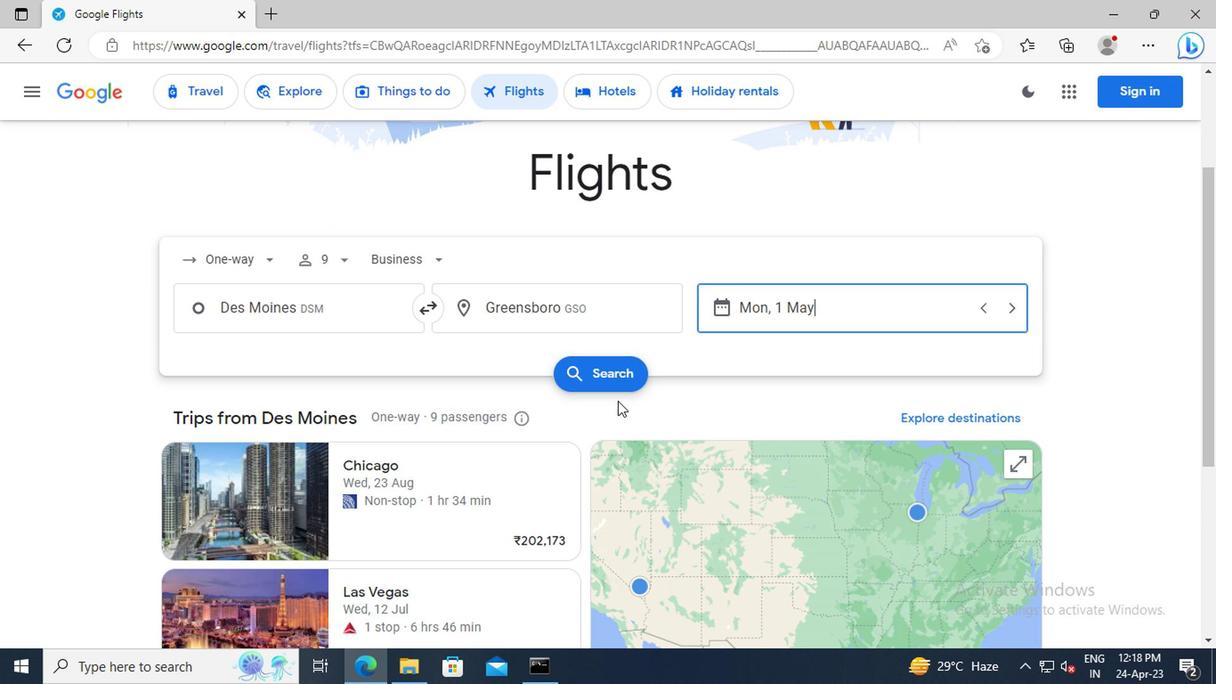 
Action: Mouse pressed left at (611, 376)
Screenshot: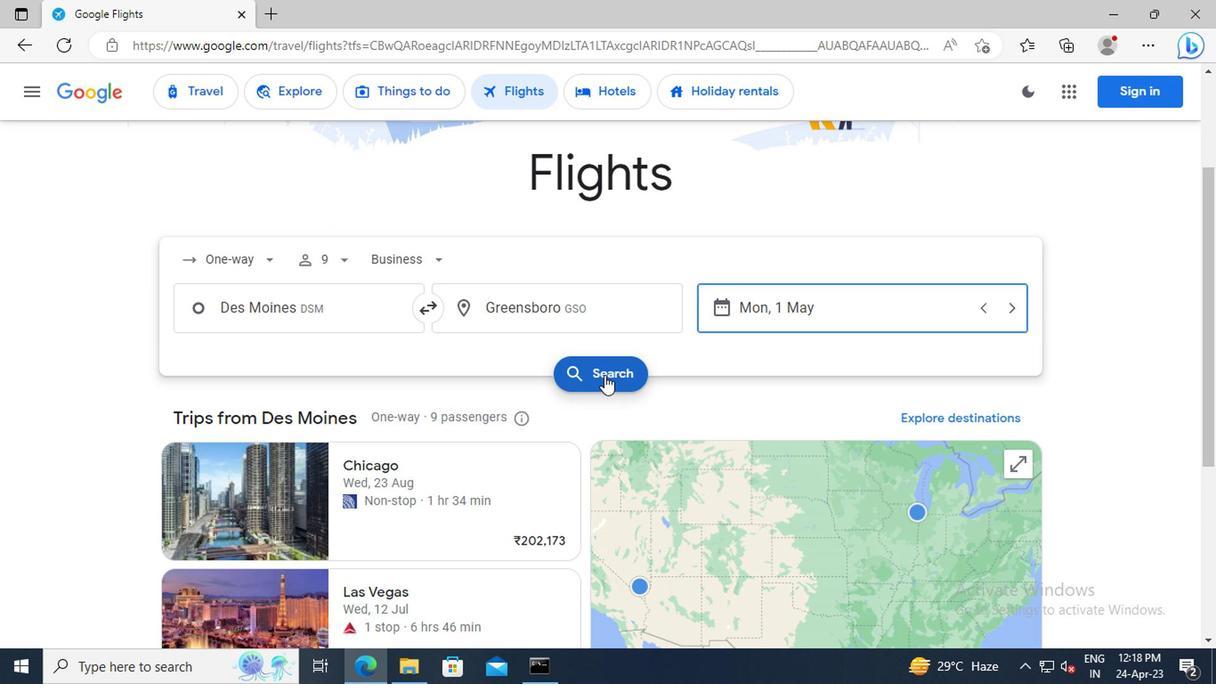 
Action: Mouse moved to (162, 257)
Screenshot: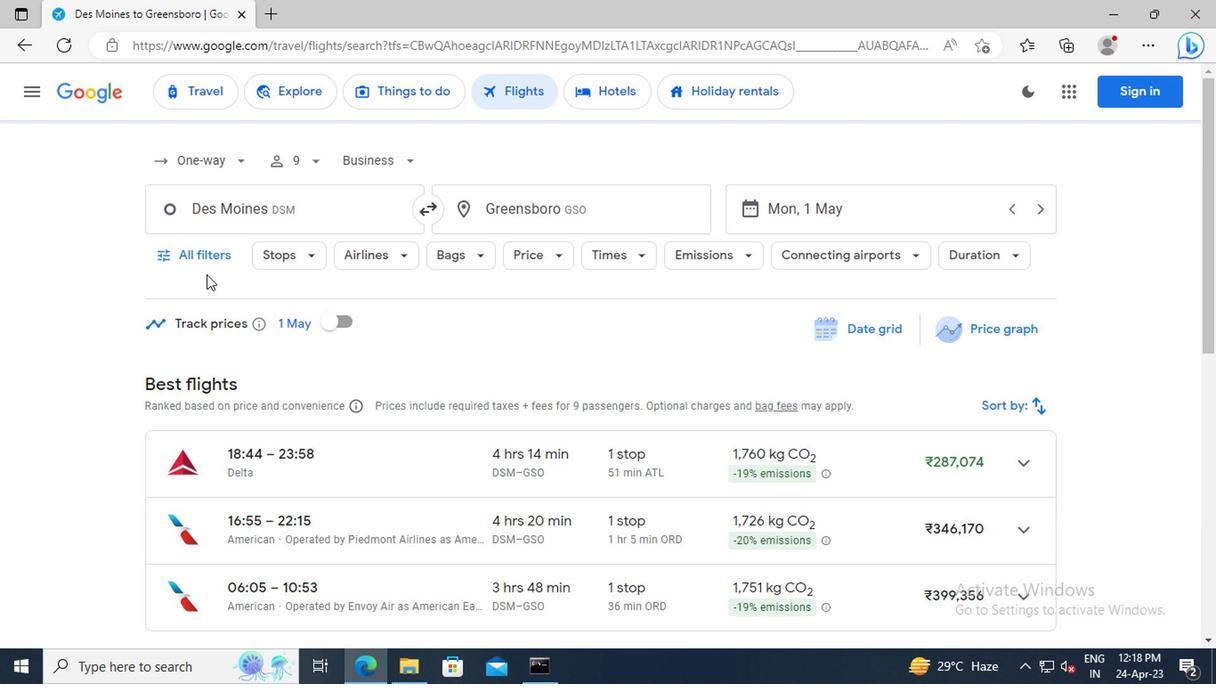 
Action: Mouse pressed left at (162, 257)
Screenshot: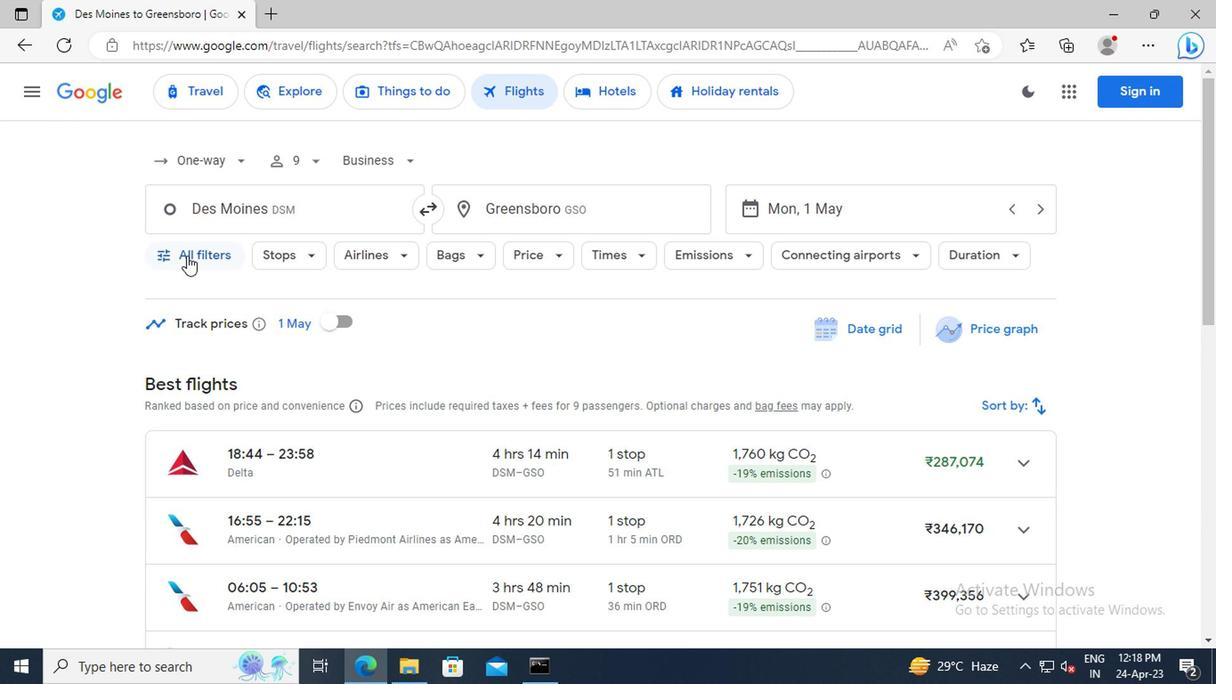 
Action: Mouse moved to (267, 373)
Screenshot: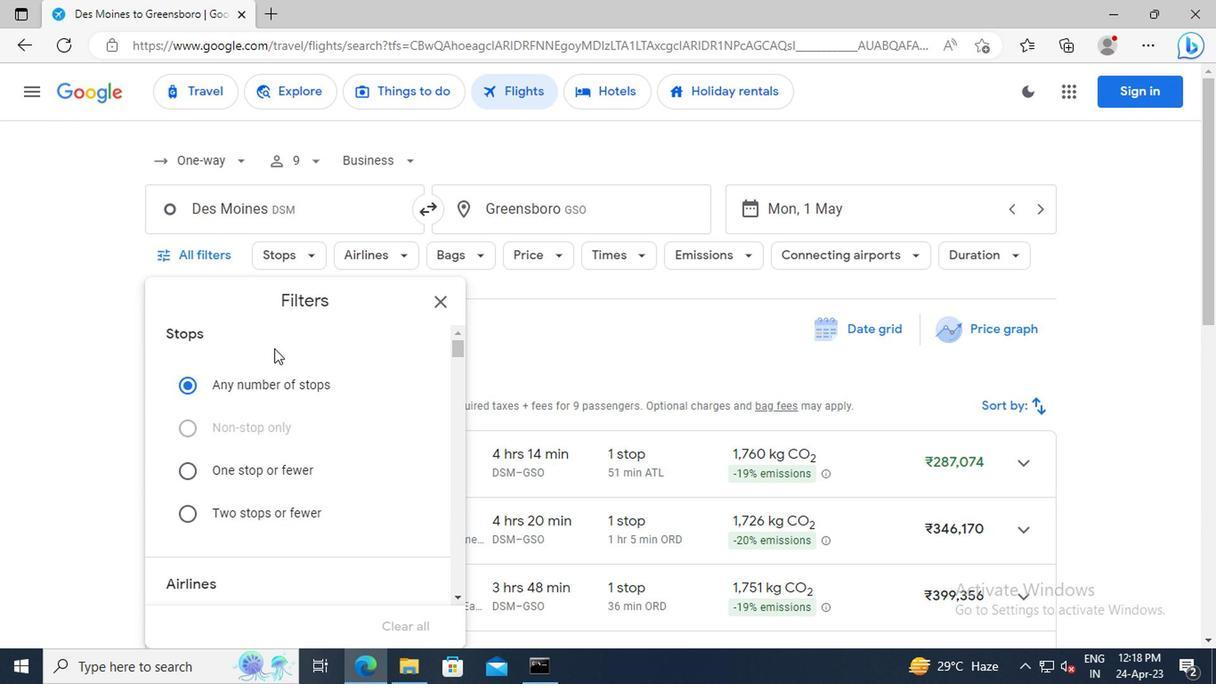 
Action: Mouse scrolled (267, 372) with delta (0, 0)
Screenshot: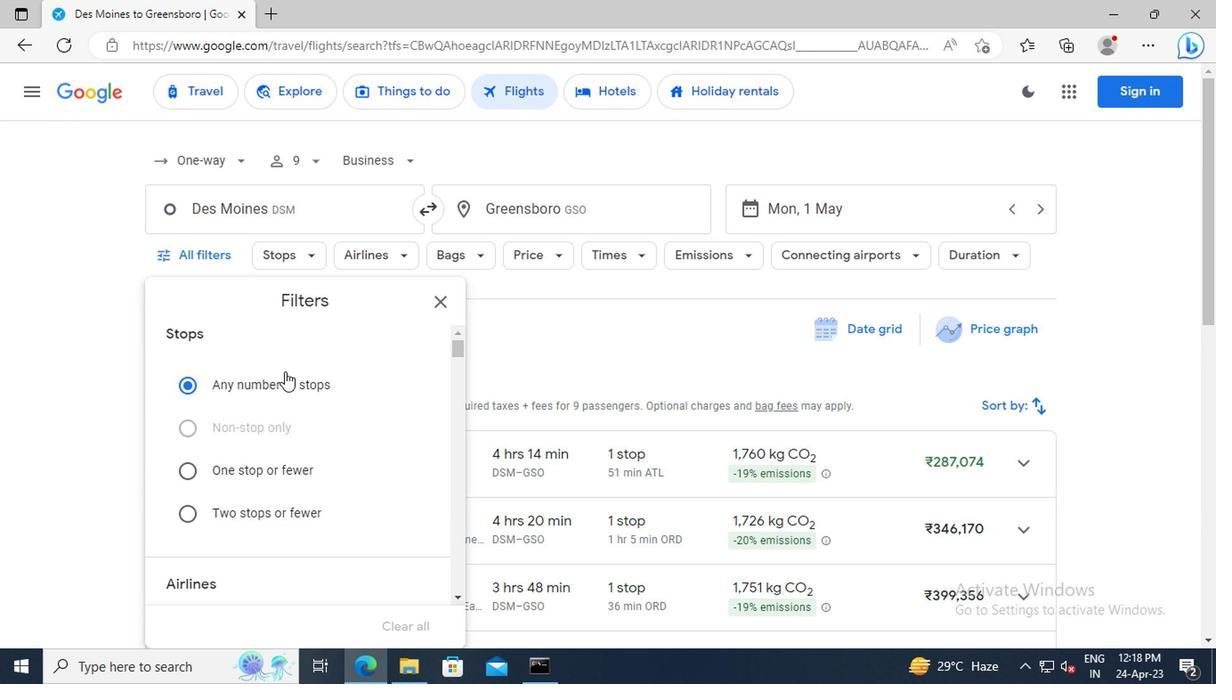 
Action: Mouse scrolled (267, 372) with delta (0, 0)
Screenshot: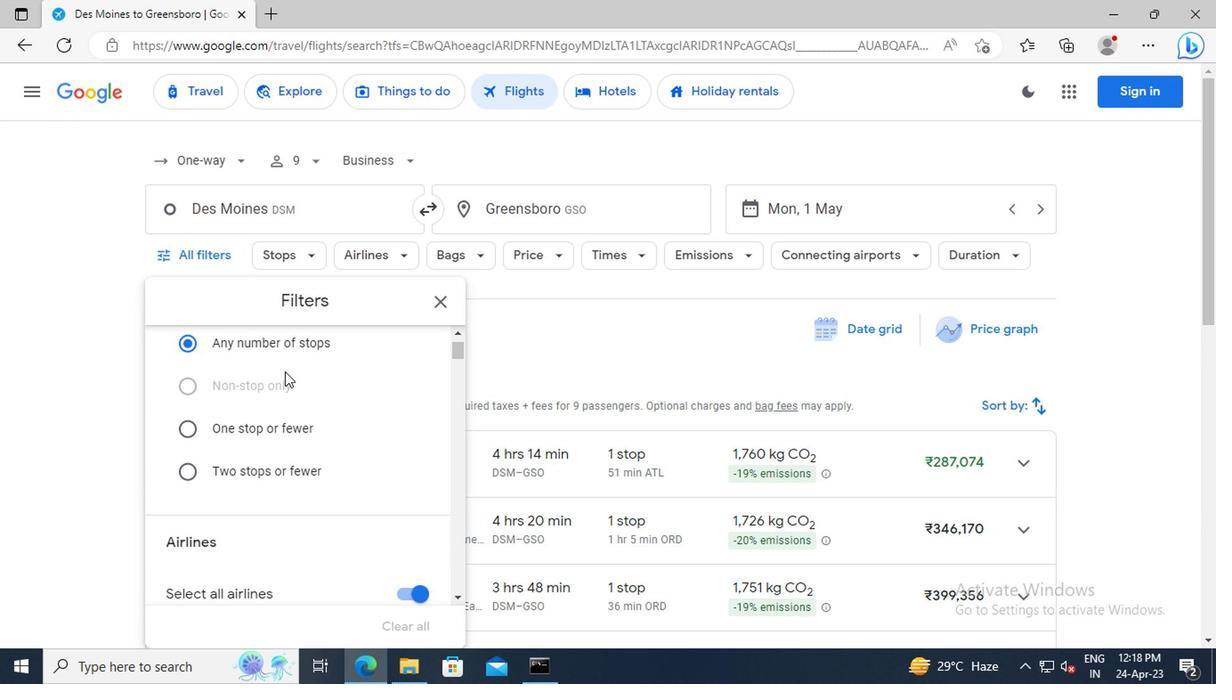 
Action: Mouse scrolled (267, 372) with delta (0, 0)
Screenshot: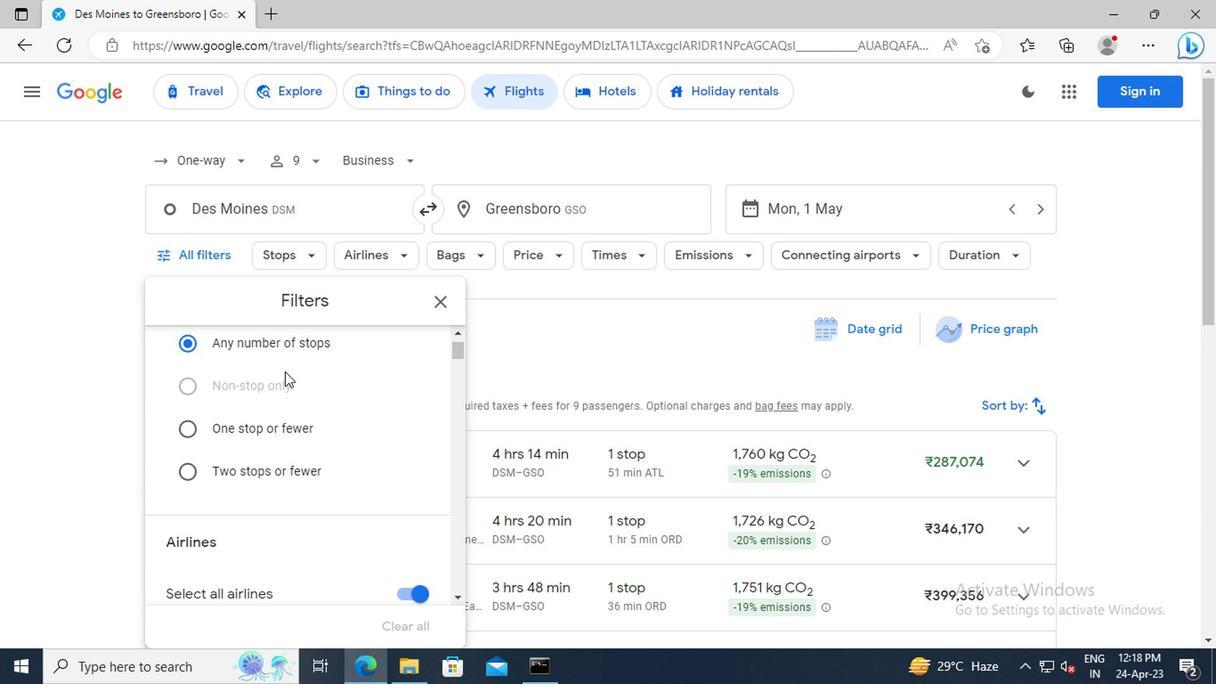 
Action: Mouse scrolled (267, 372) with delta (0, 0)
Screenshot: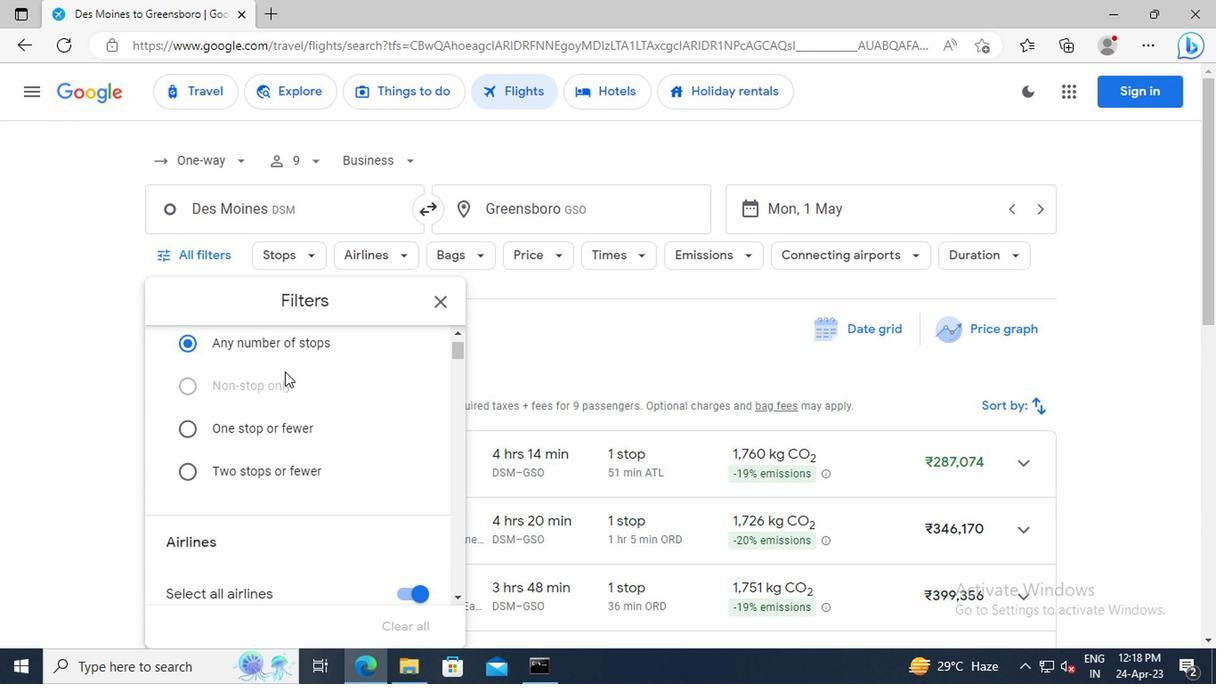 
Action: Mouse scrolled (267, 372) with delta (0, 0)
Screenshot: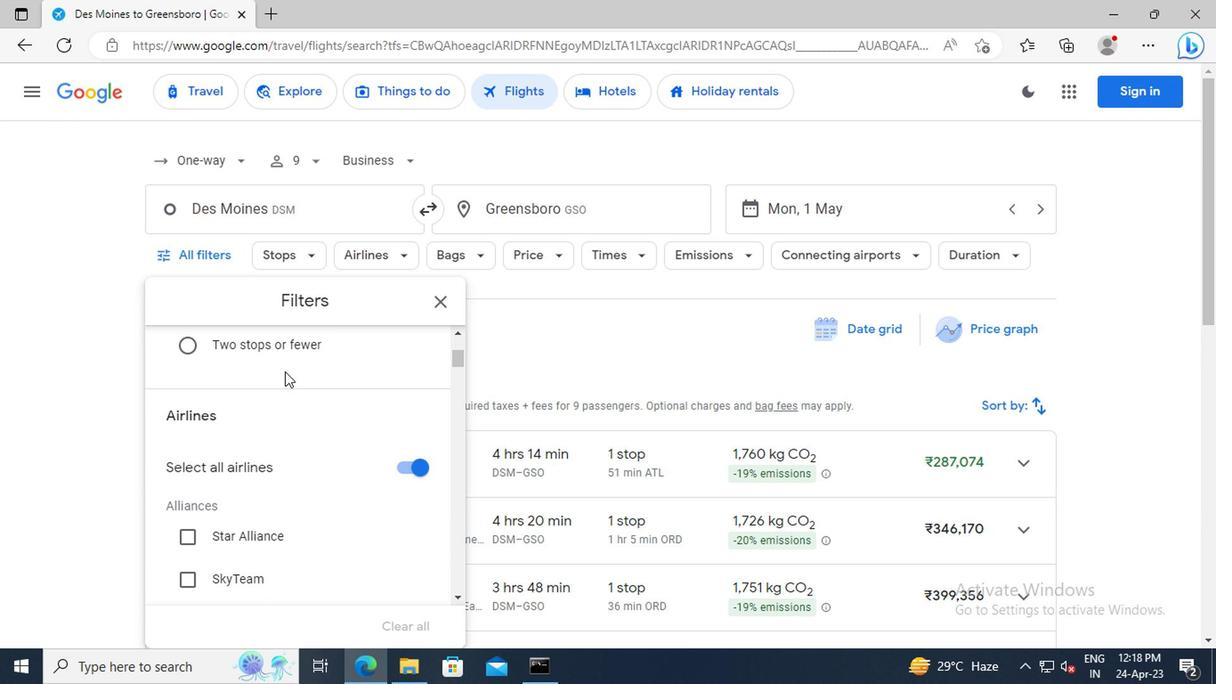 
Action: Mouse moved to (394, 430)
Screenshot: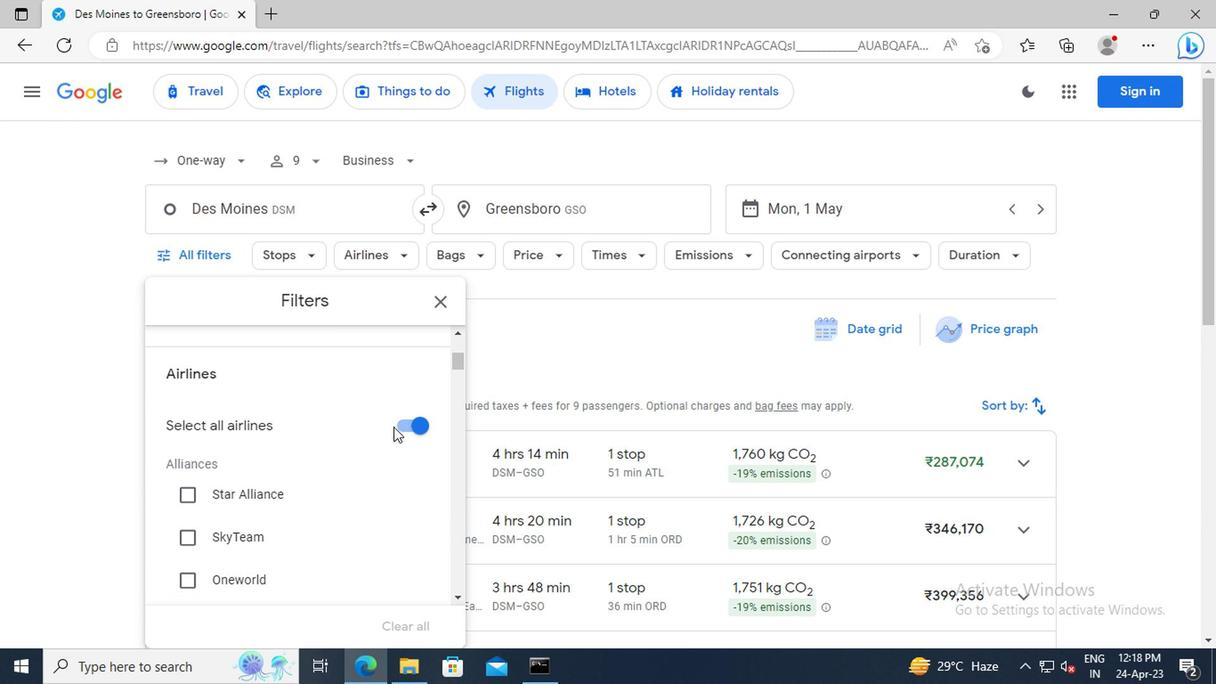 
Action: Mouse pressed left at (394, 430)
Screenshot: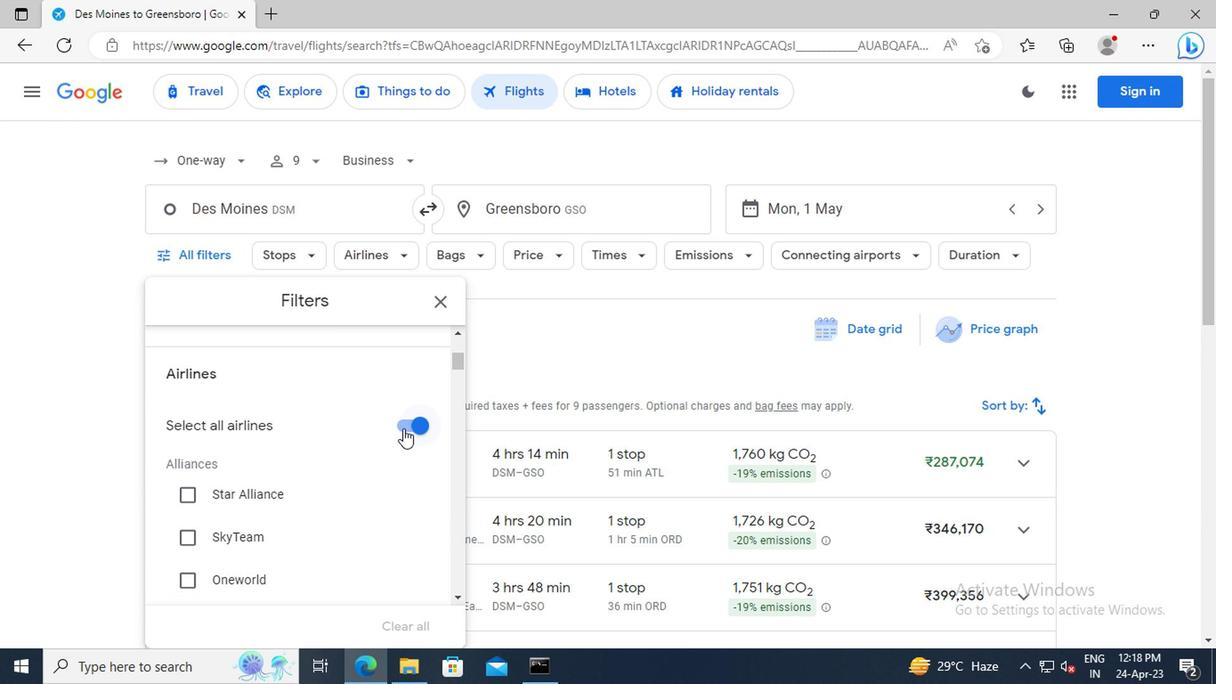 
Action: Mouse moved to (336, 408)
Screenshot: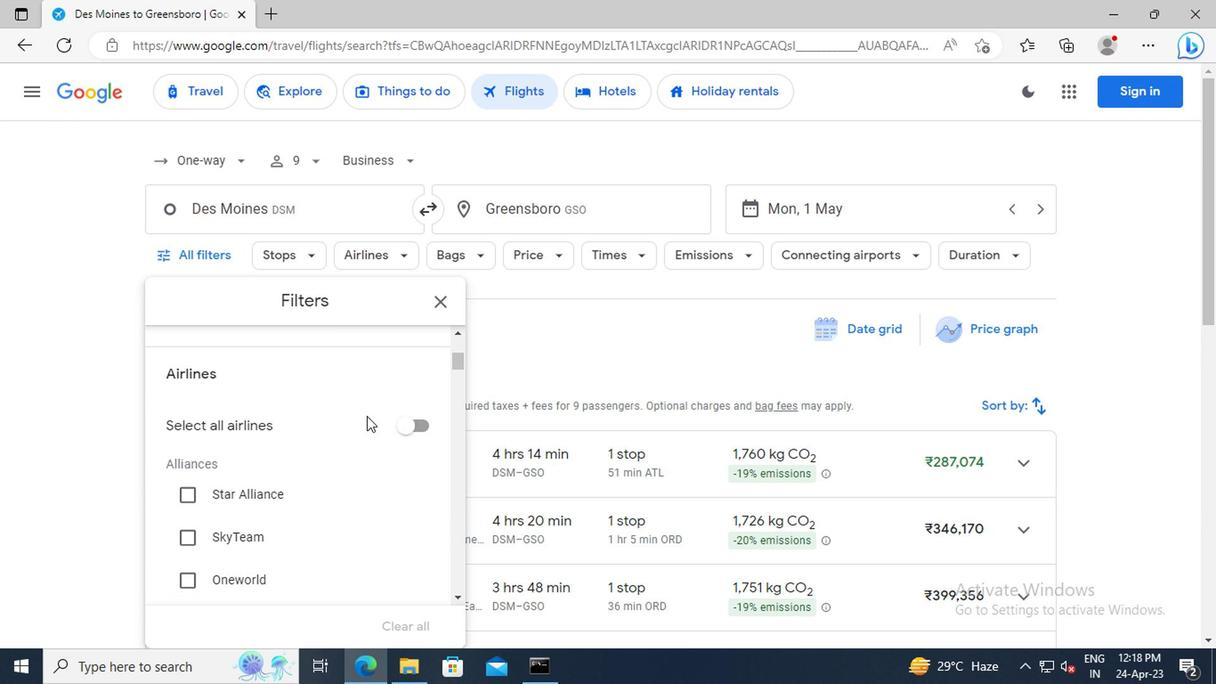 
Action: Mouse scrolled (336, 407) with delta (0, 0)
Screenshot: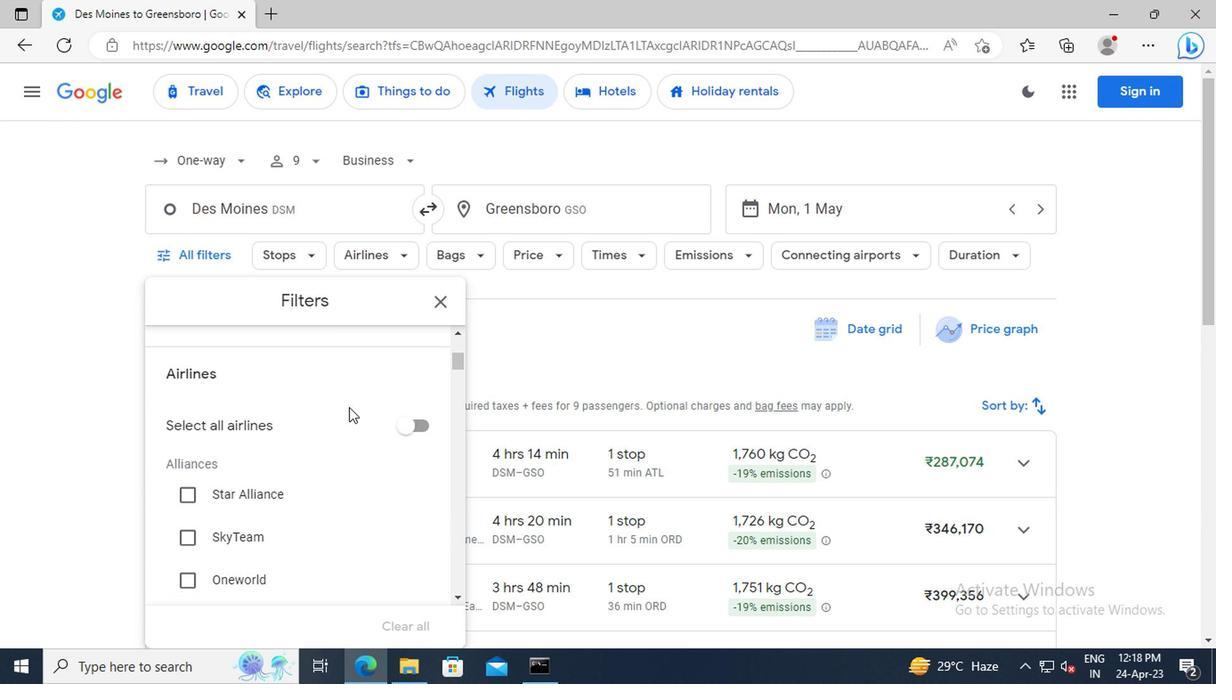 
Action: Mouse scrolled (336, 407) with delta (0, 0)
Screenshot: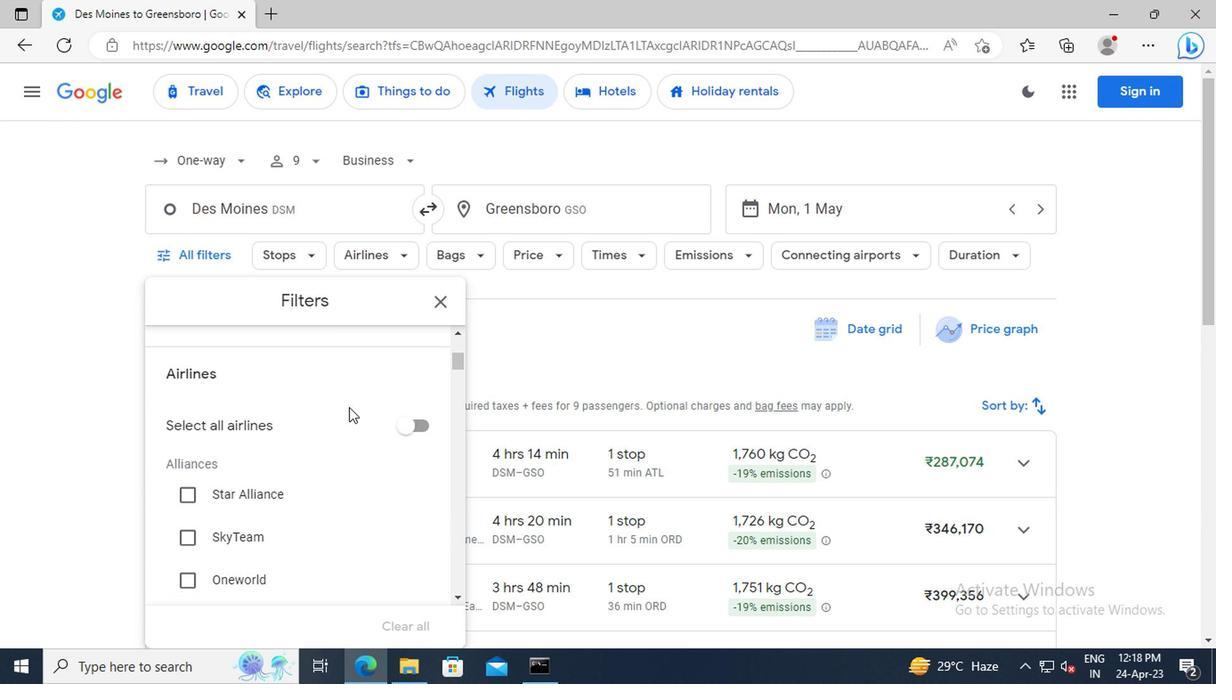
Action: Mouse scrolled (336, 407) with delta (0, 0)
Screenshot: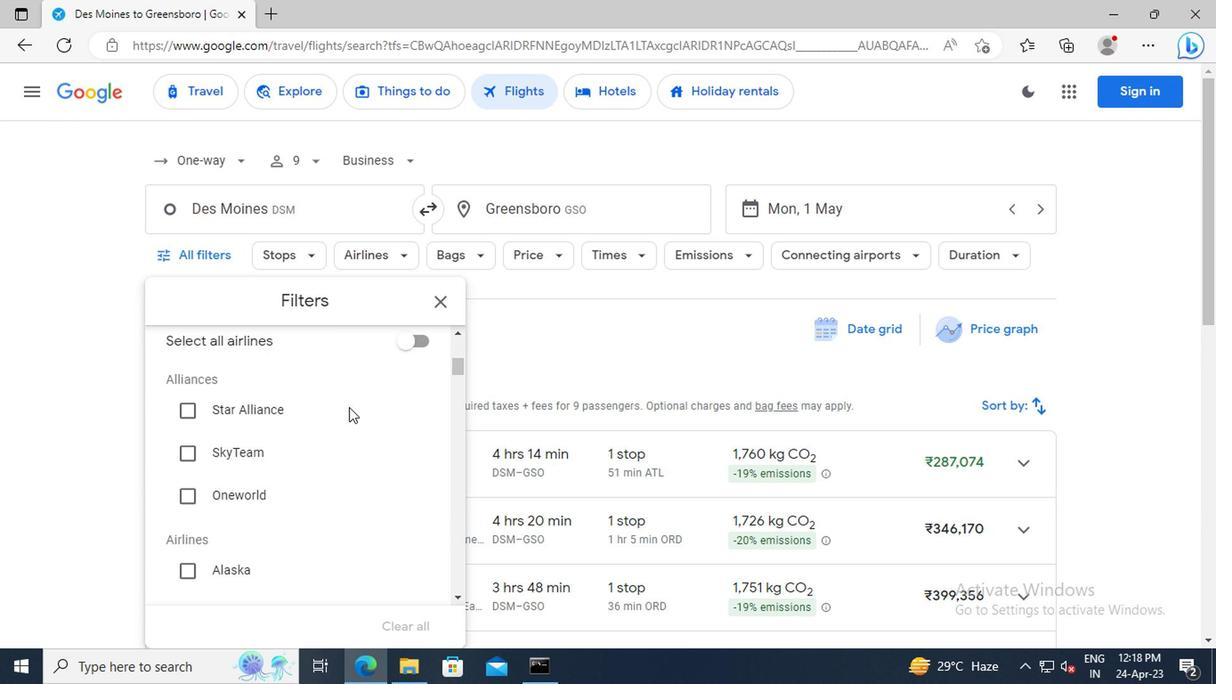 
Action: Mouse scrolled (336, 407) with delta (0, 0)
Screenshot: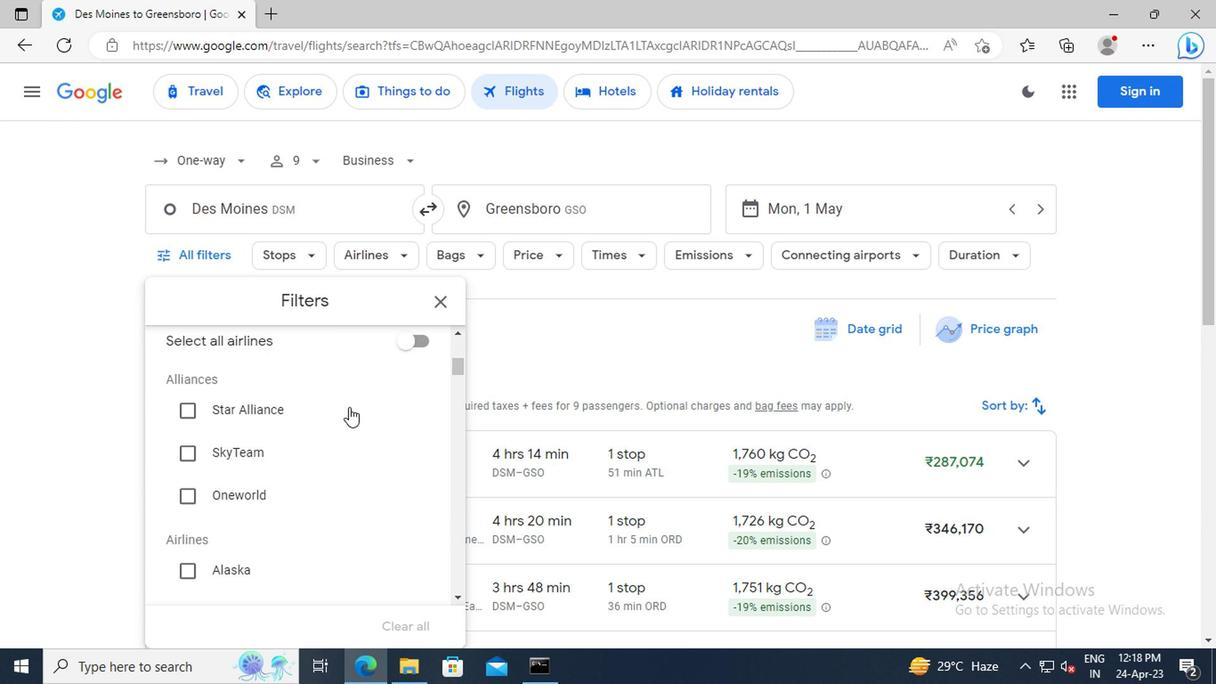 
Action: Mouse scrolled (336, 407) with delta (0, 0)
Screenshot: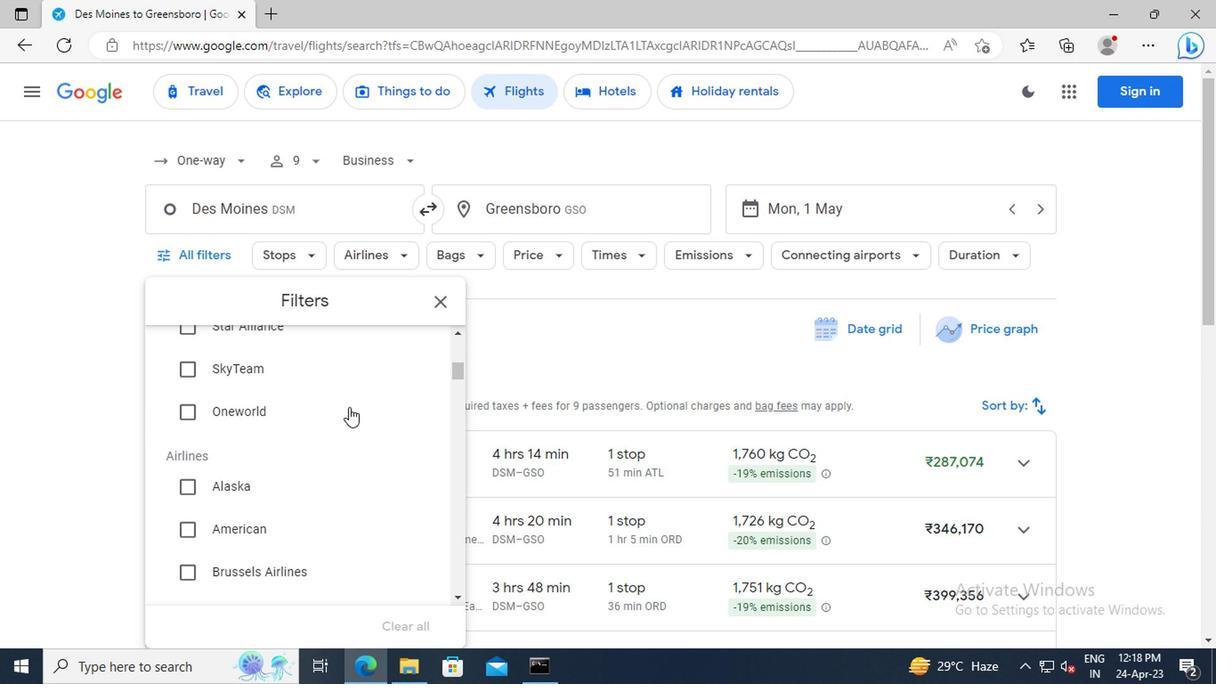 
Action: Mouse scrolled (336, 407) with delta (0, 0)
Screenshot: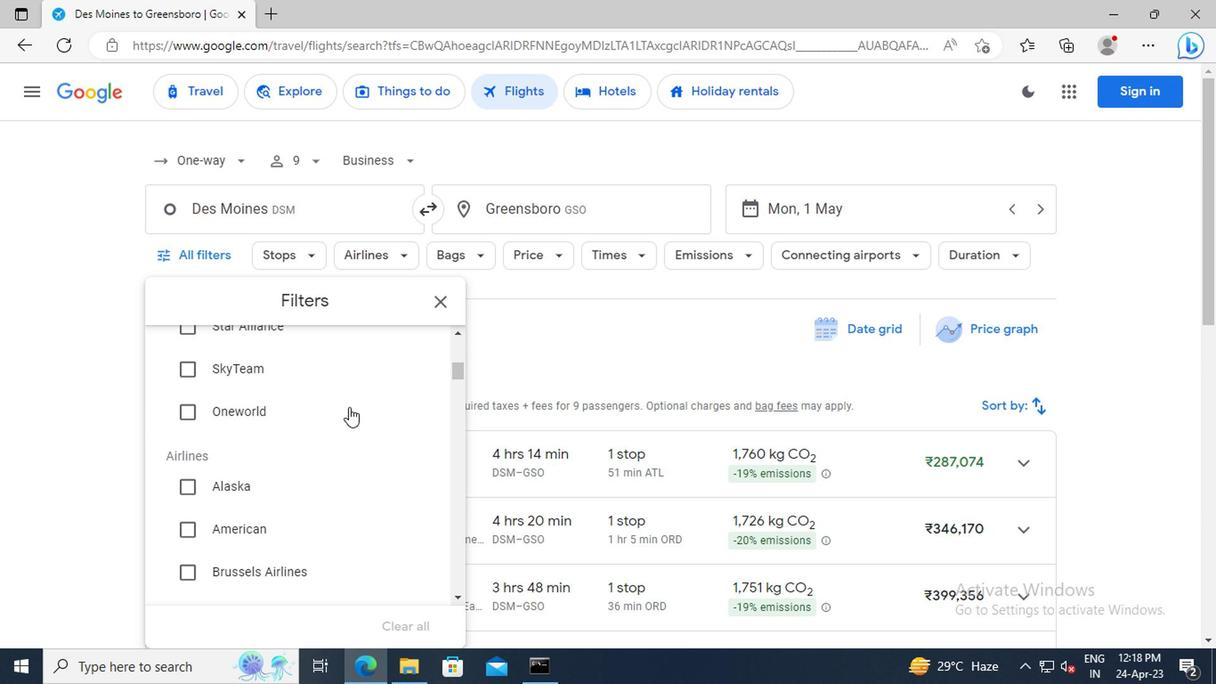 
Action: Mouse scrolled (336, 407) with delta (0, 0)
Screenshot: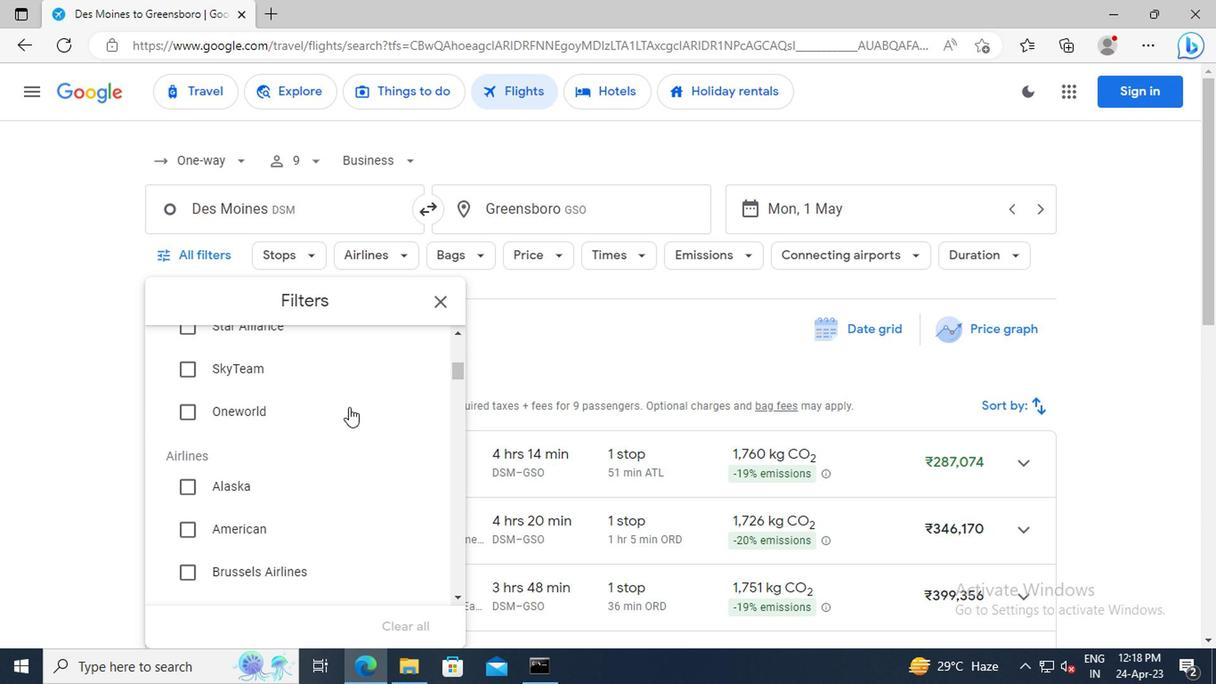 
Action: Mouse scrolled (336, 407) with delta (0, 0)
Screenshot: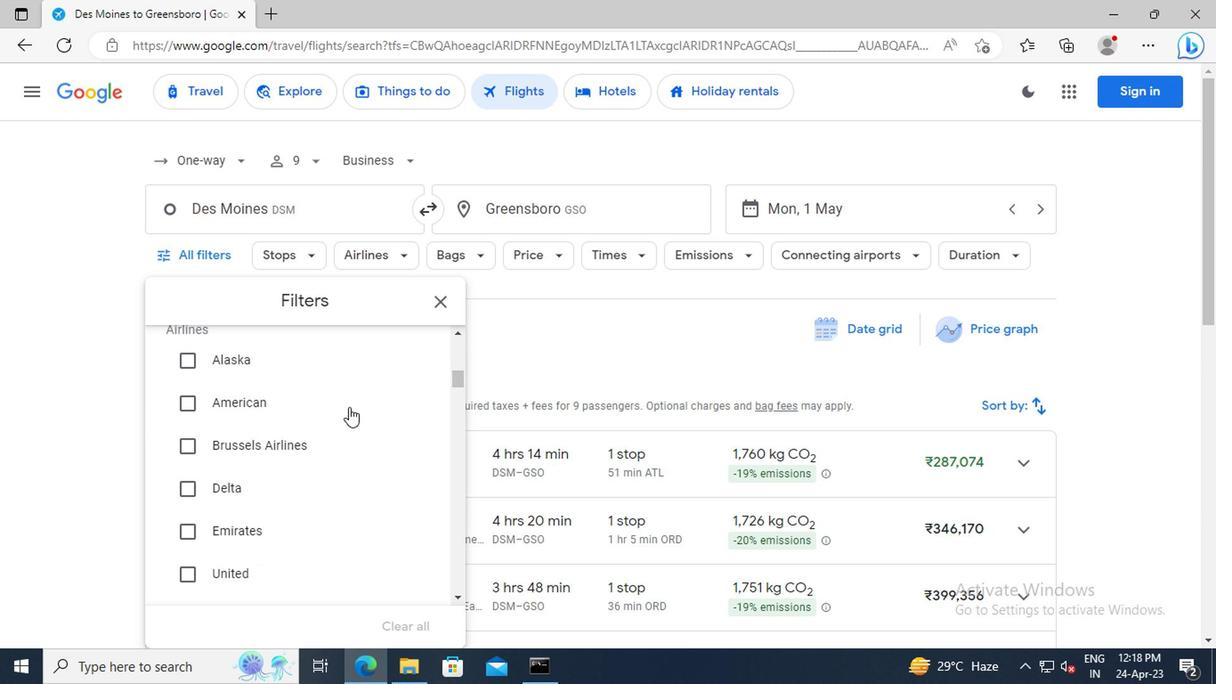 
Action: Mouse scrolled (336, 407) with delta (0, 0)
Screenshot: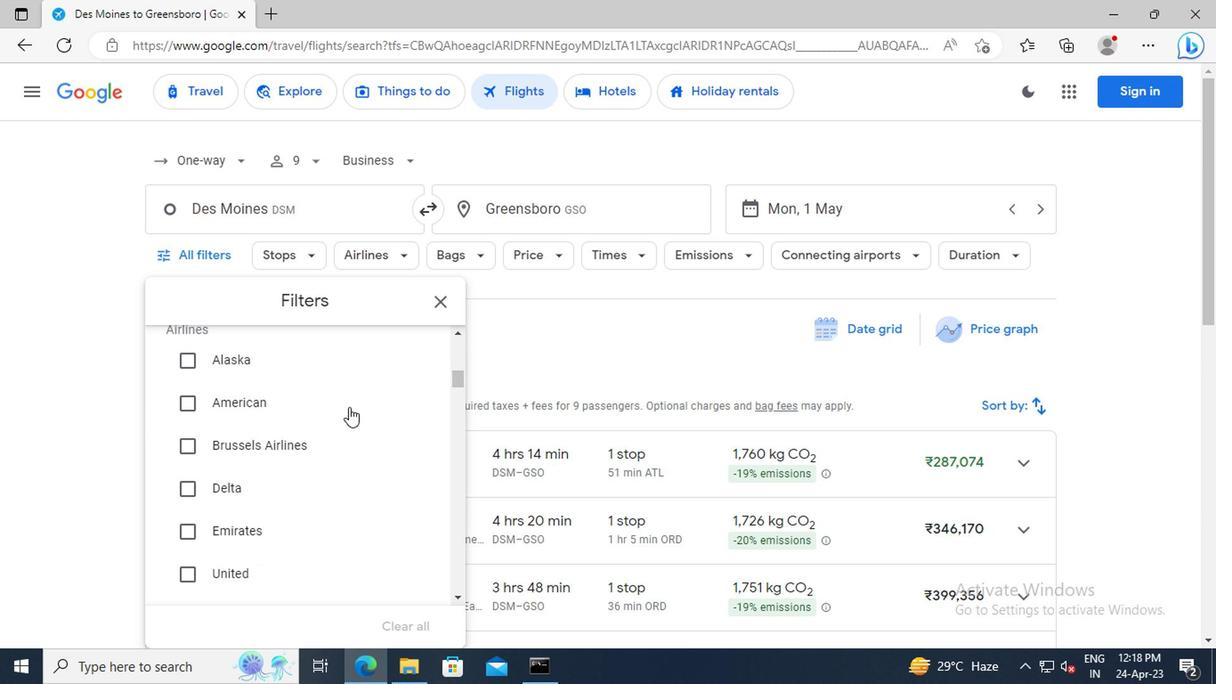 
Action: Mouse scrolled (336, 407) with delta (0, 0)
Screenshot: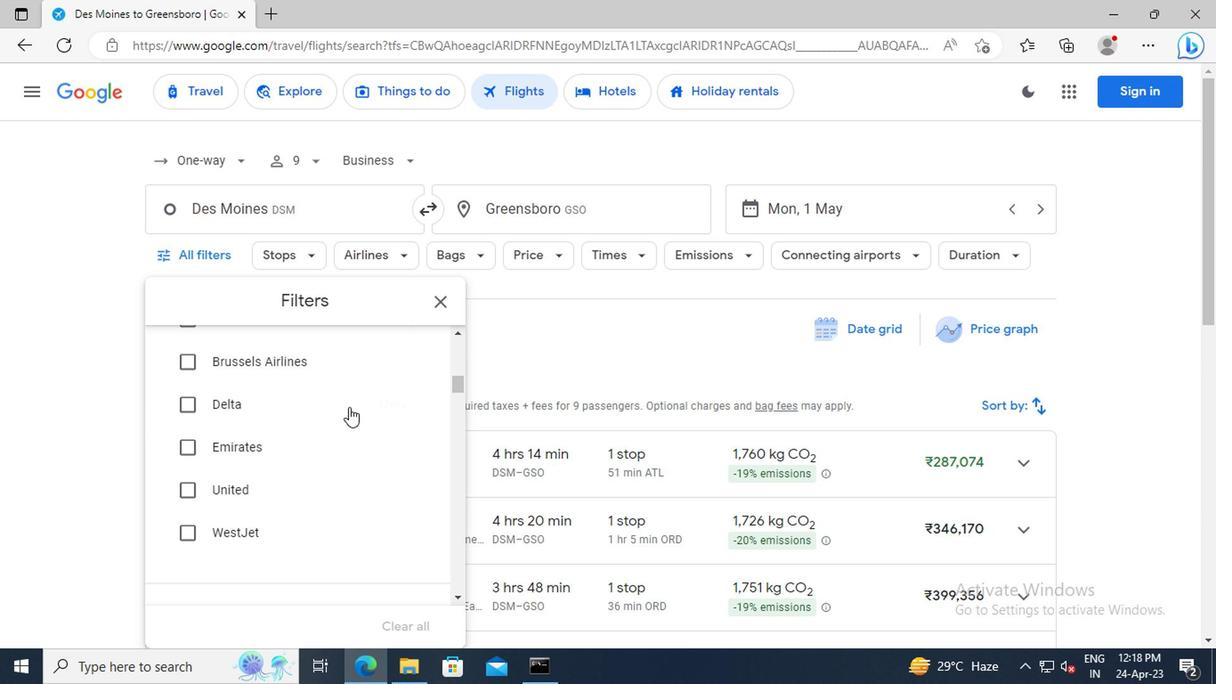 
Action: Mouse scrolled (336, 407) with delta (0, 0)
Screenshot: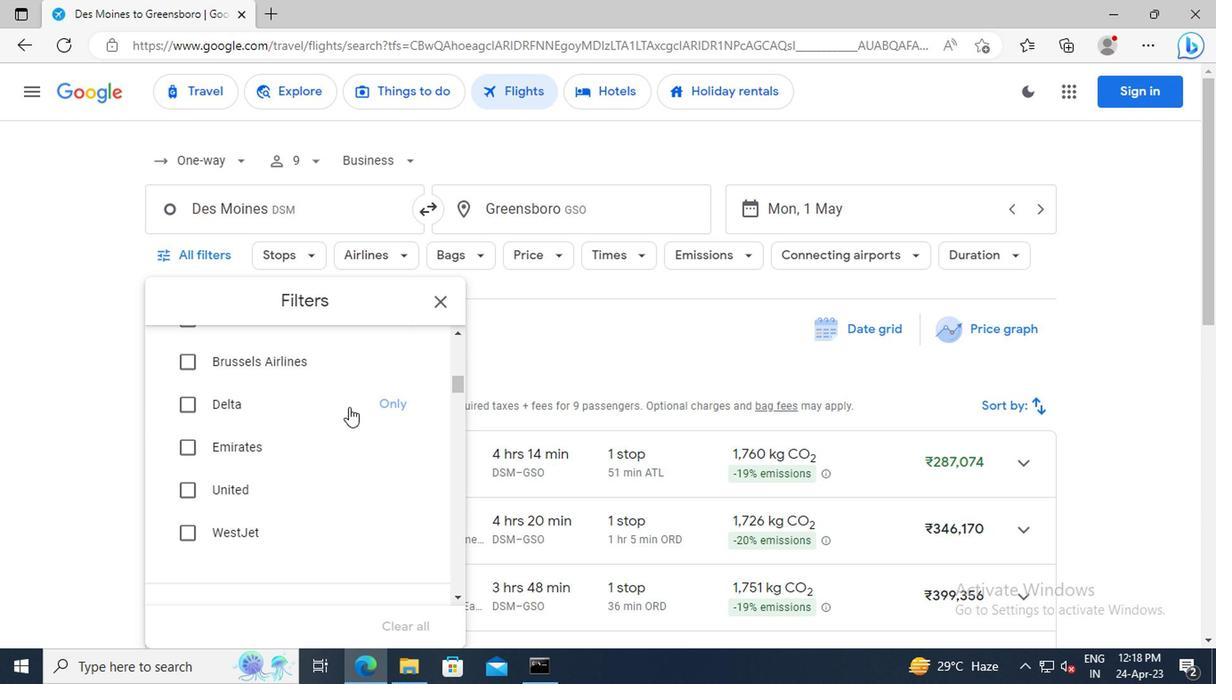 
Action: Mouse scrolled (336, 407) with delta (0, 0)
Screenshot: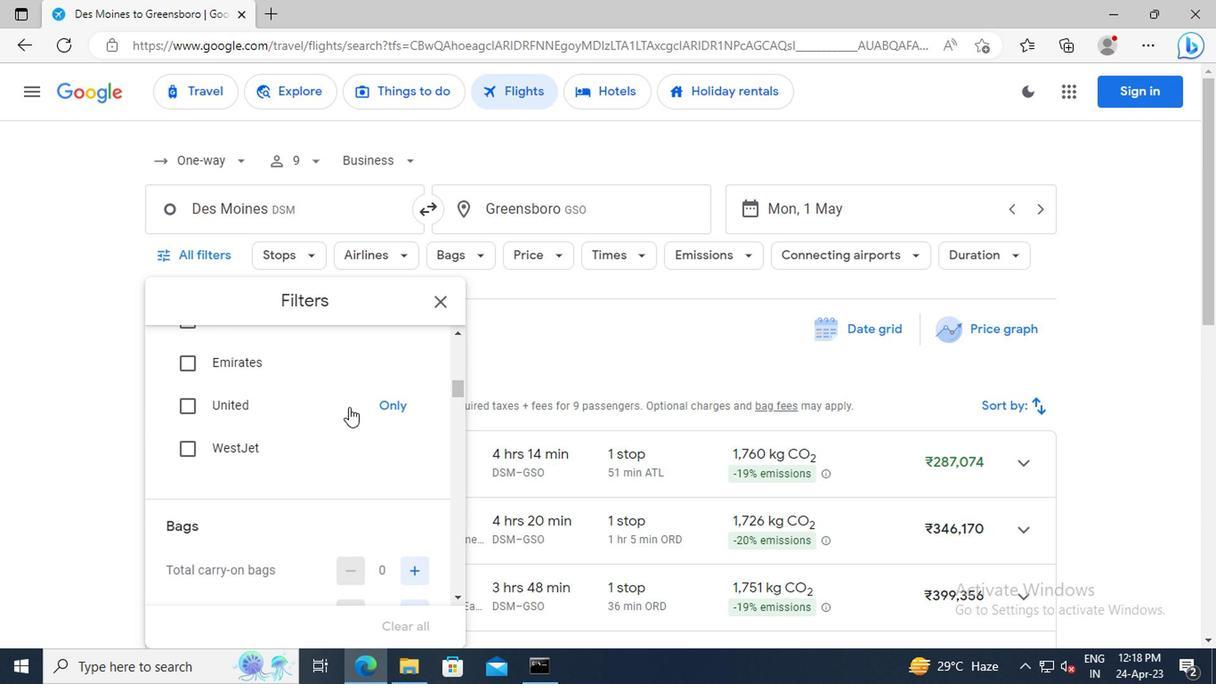 
Action: Mouse scrolled (336, 407) with delta (0, 0)
Screenshot: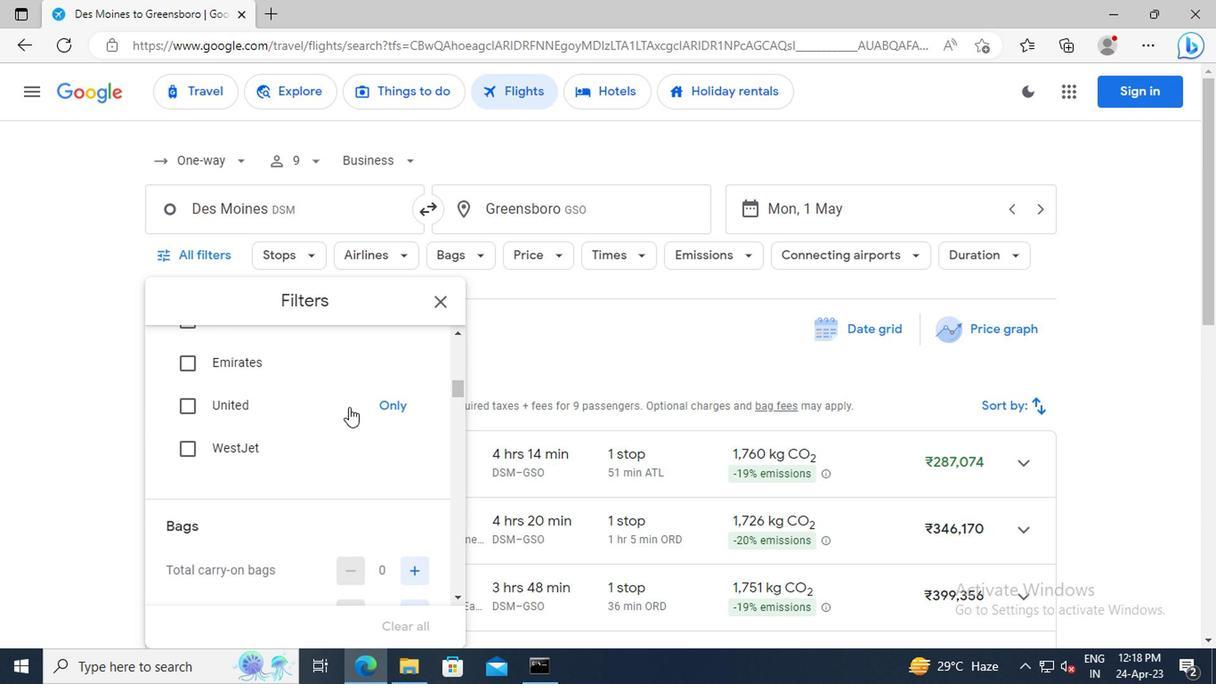 
Action: Mouse scrolled (336, 407) with delta (0, 0)
Screenshot: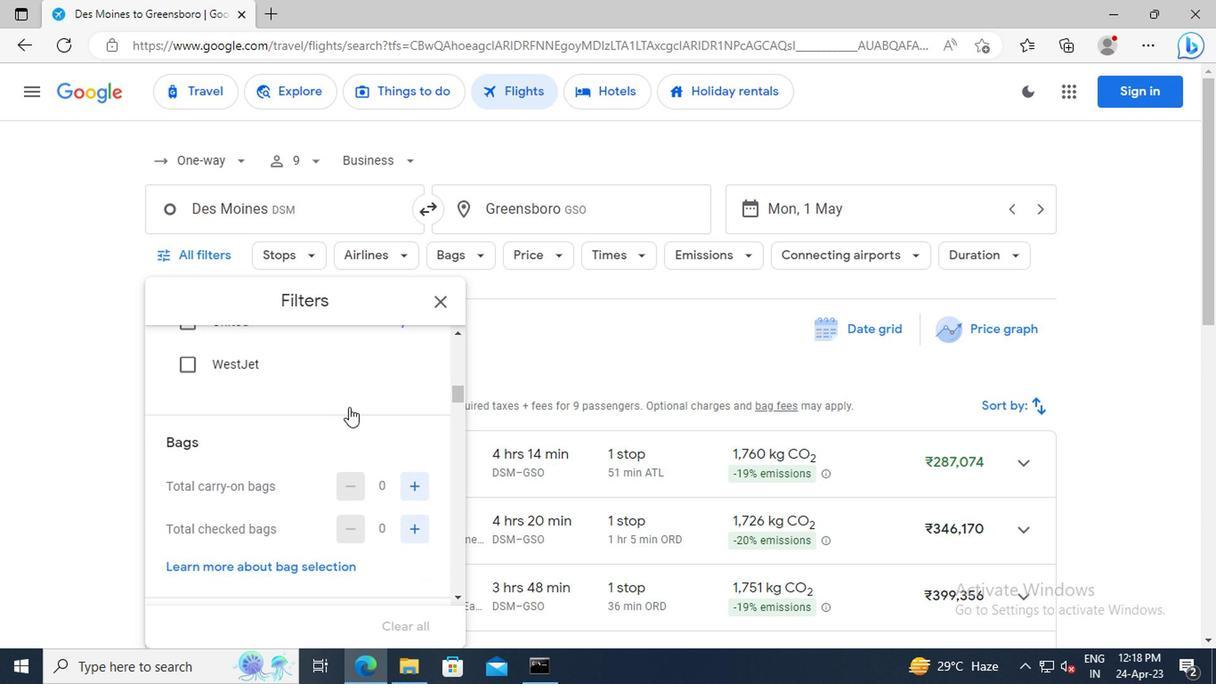 
Action: Mouse moved to (404, 493)
Screenshot: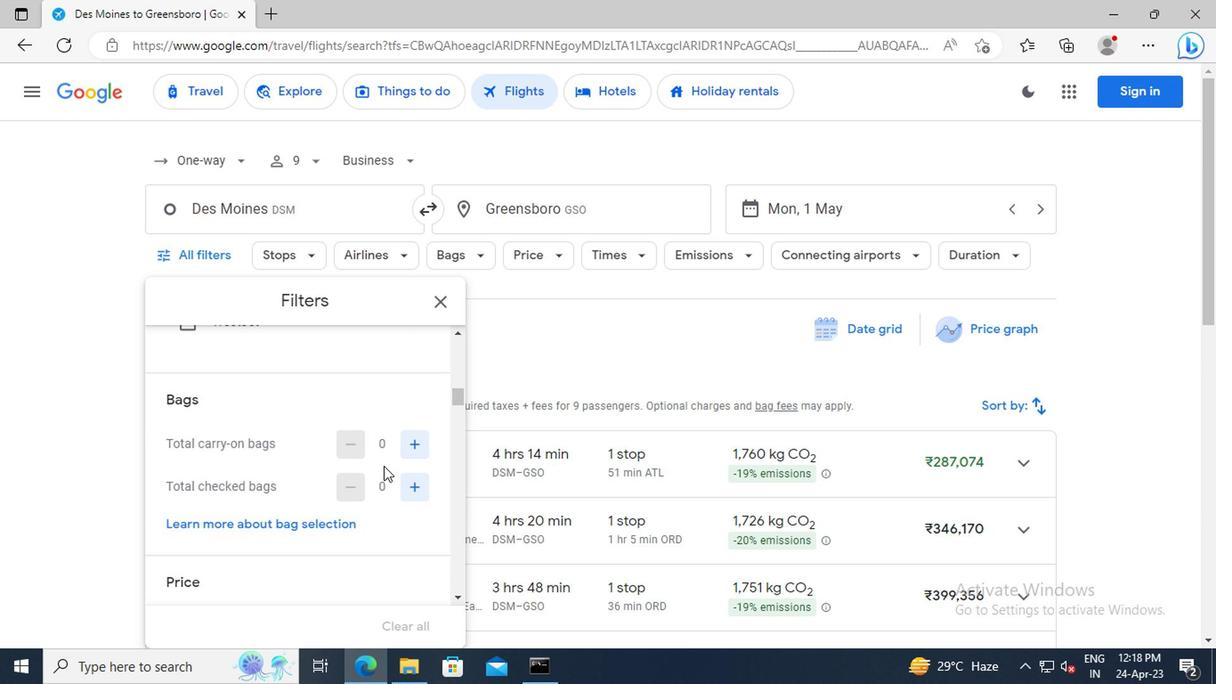 
Action: Mouse pressed left at (404, 493)
Screenshot: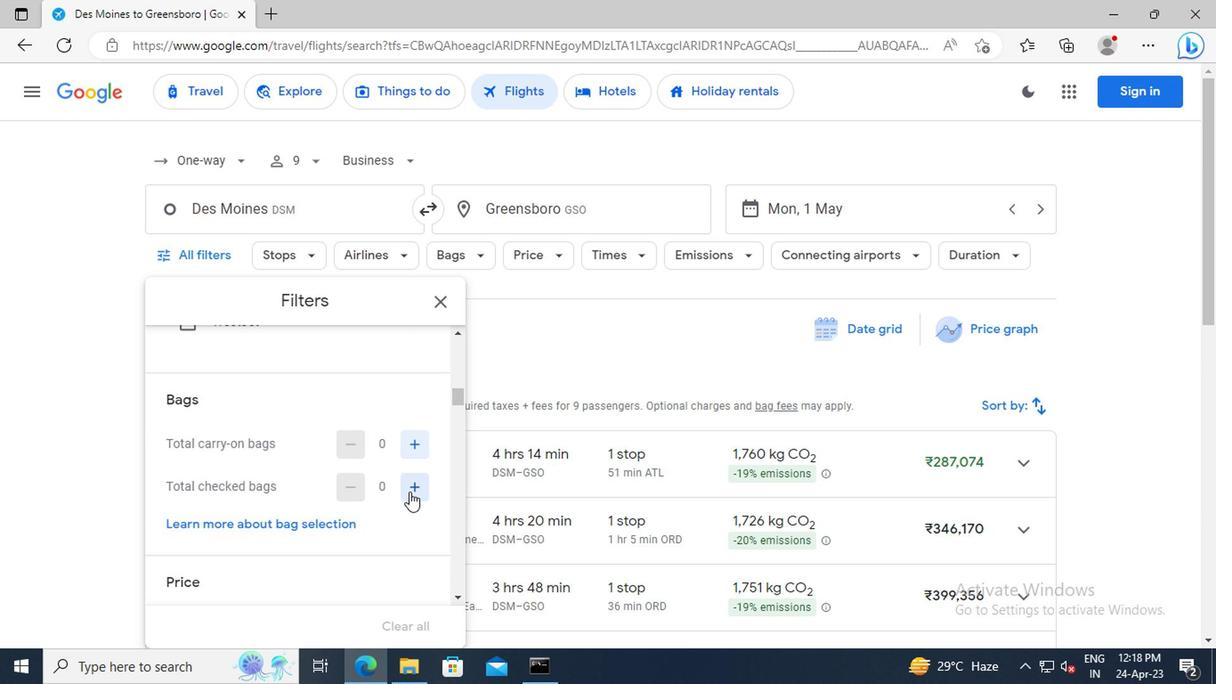 
Action: Mouse pressed left at (404, 493)
Screenshot: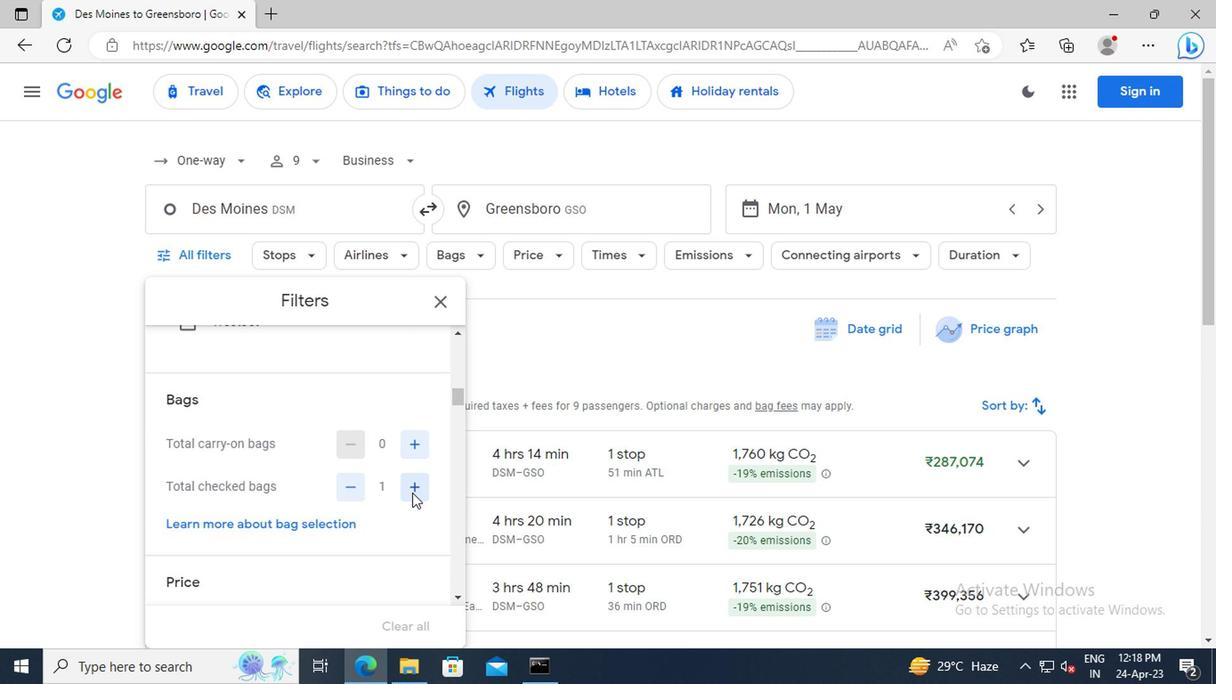 
Action: Mouse pressed left at (404, 493)
Screenshot: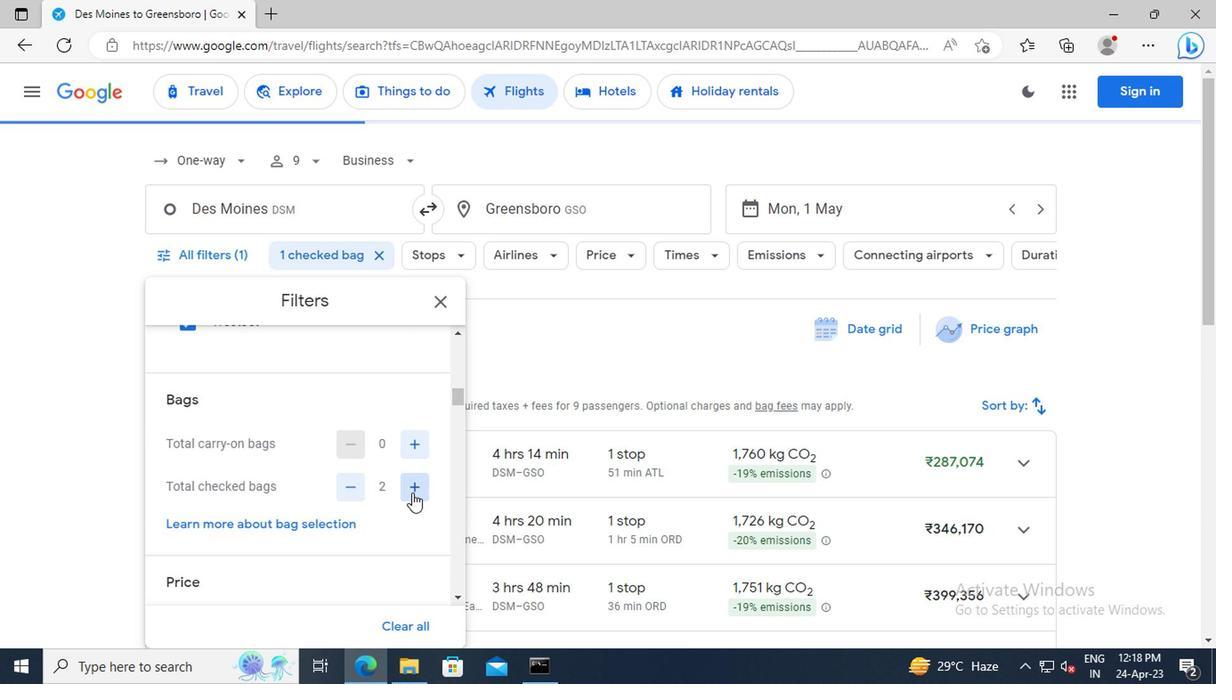 
Action: Mouse pressed left at (404, 493)
Screenshot: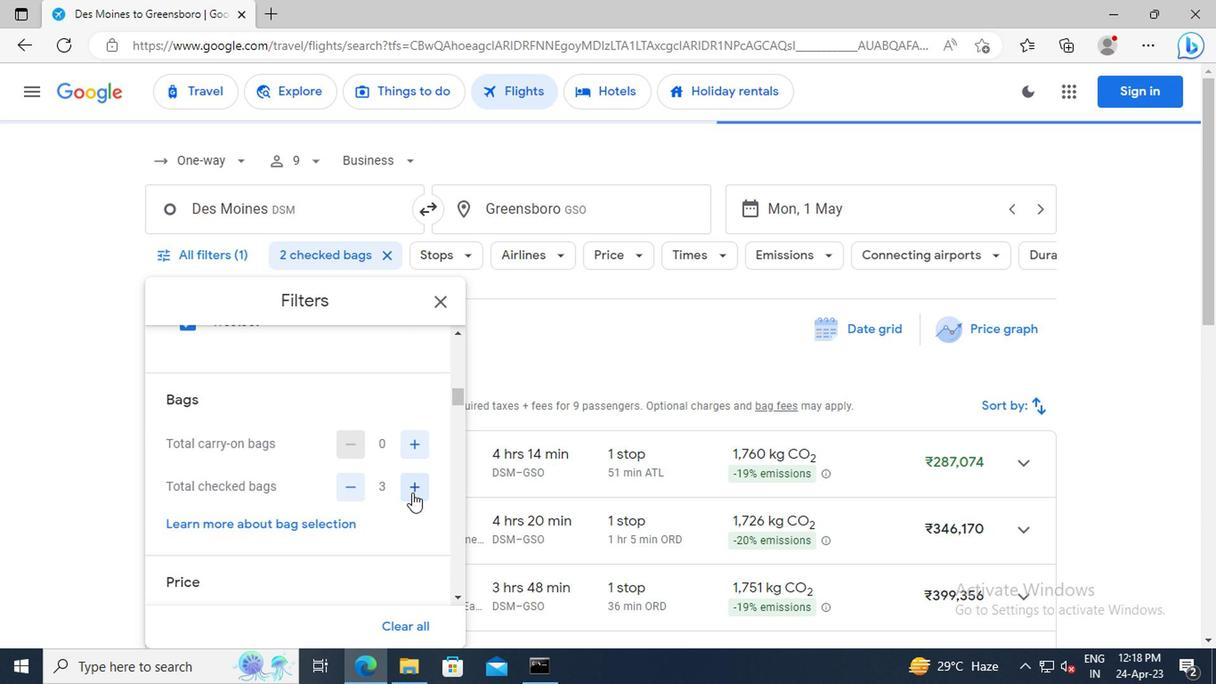 
Action: Mouse pressed left at (404, 493)
Screenshot: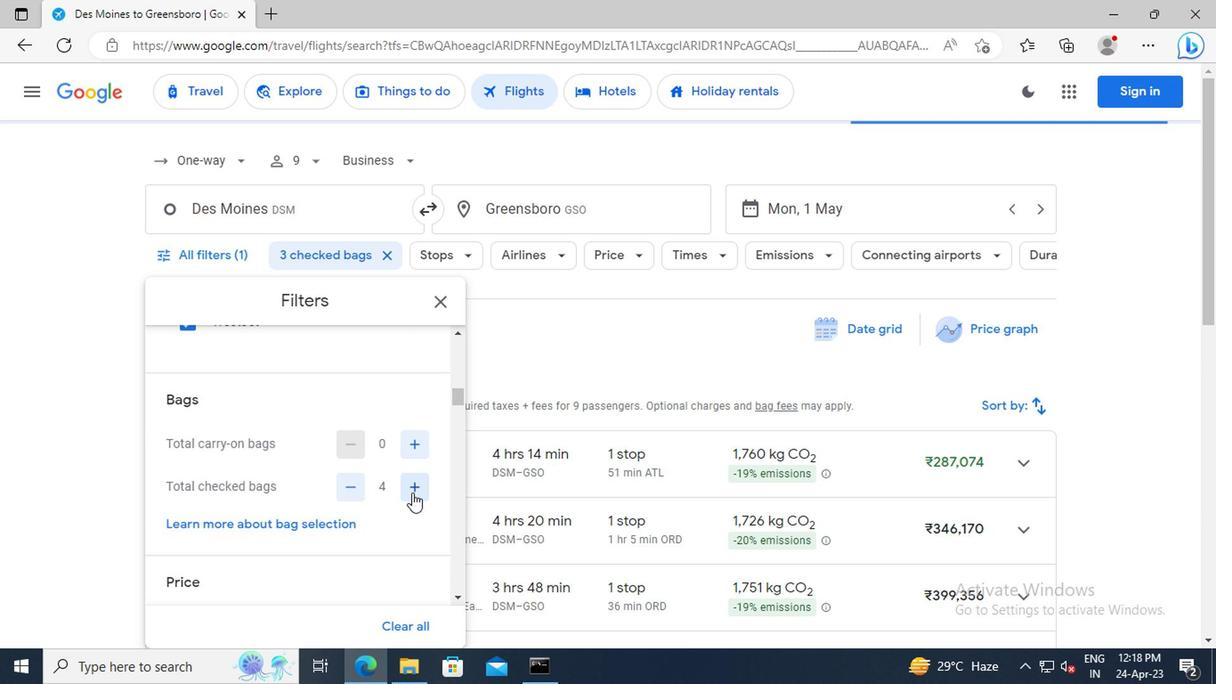 
Action: Mouse pressed left at (404, 493)
Screenshot: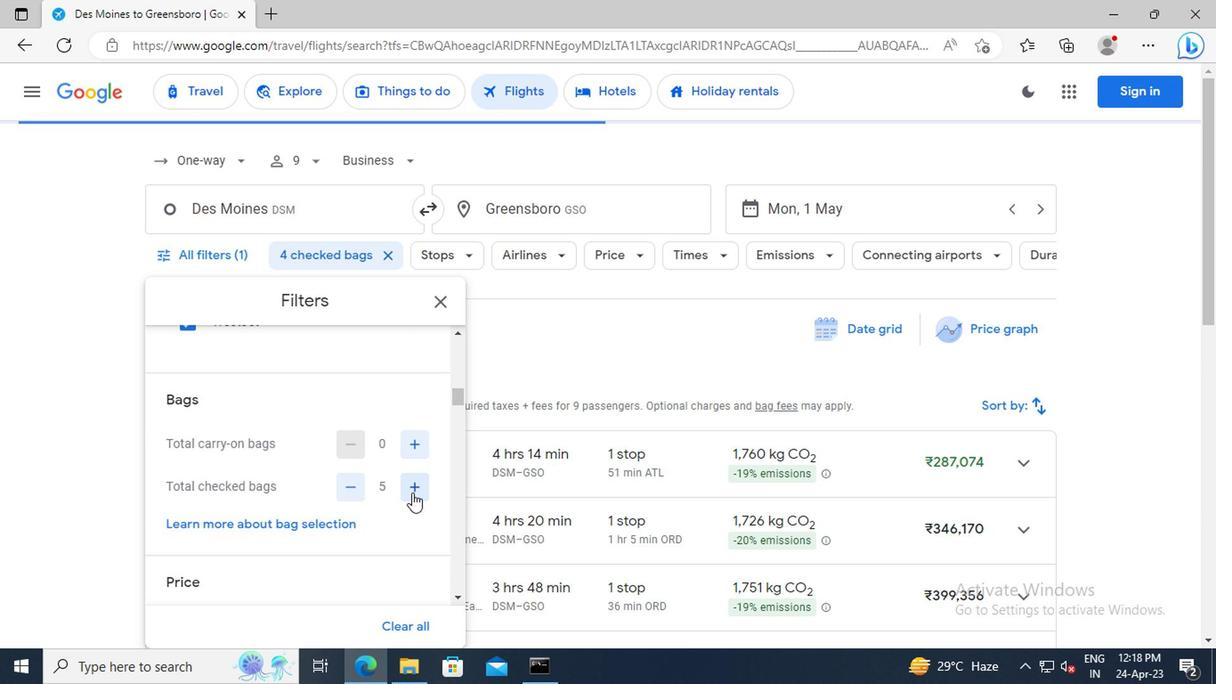 
Action: Mouse pressed left at (404, 493)
Screenshot: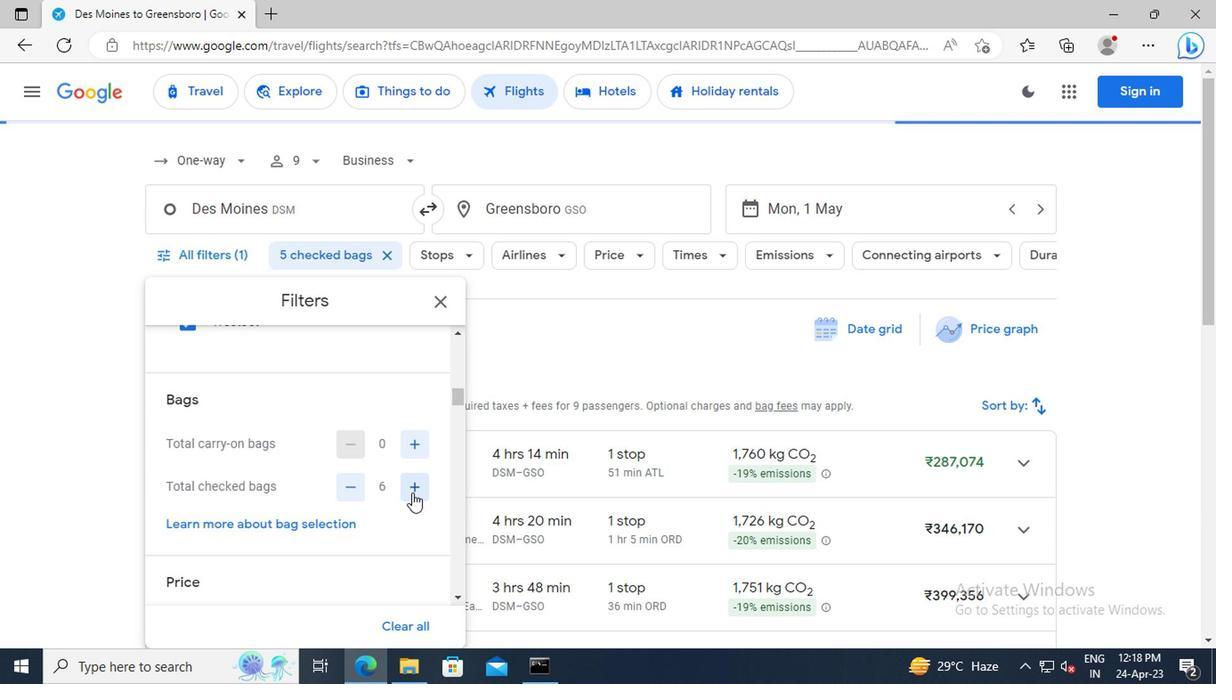 
Action: Mouse pressed left at (404, 493)
Screenshot: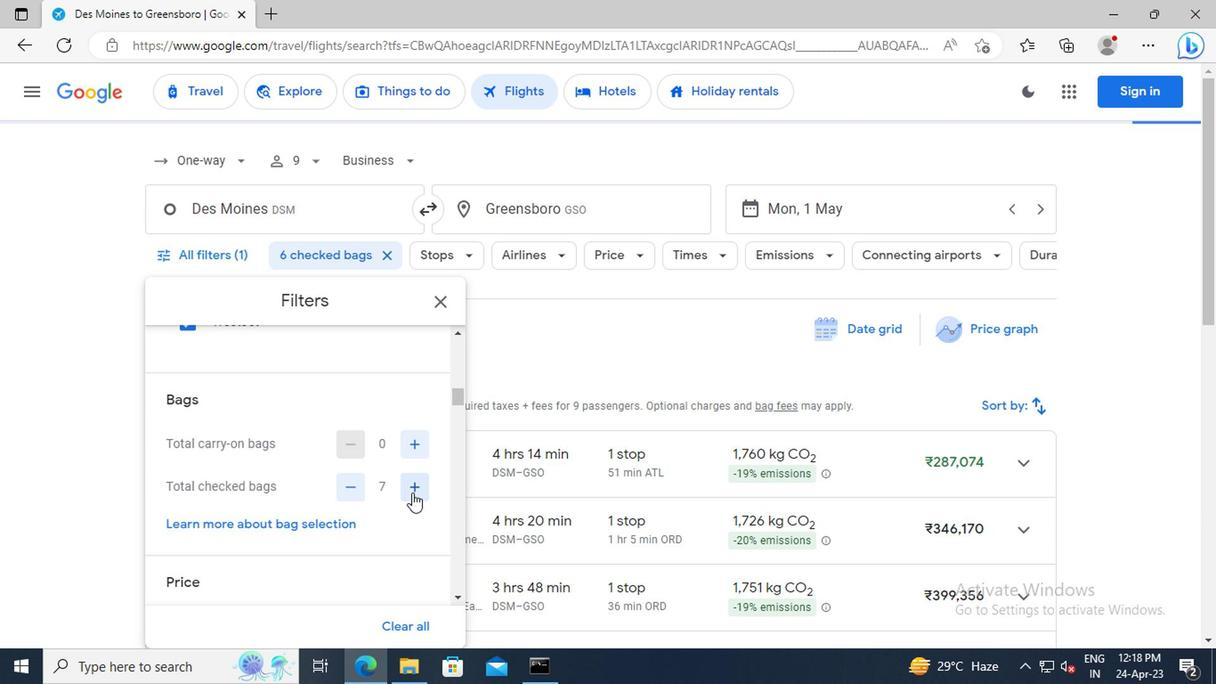 
Action: Mouse moved to (385, 456)
Screenshot: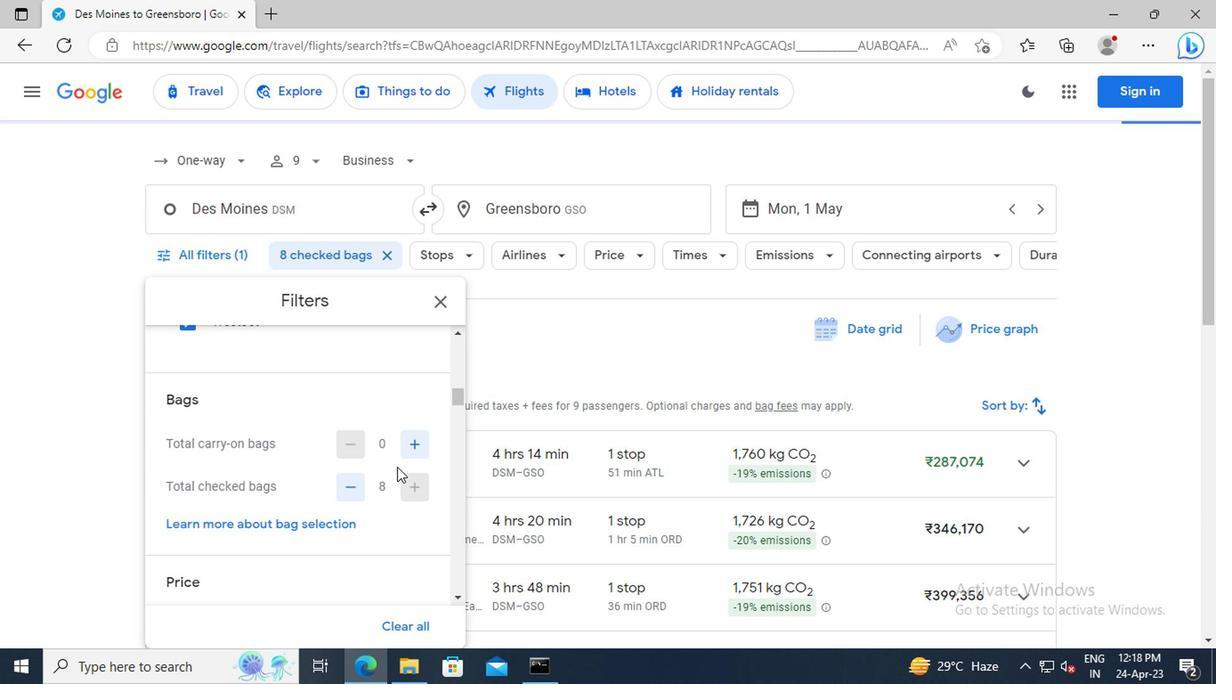 
Action: Mouse scrolled (385, 455) with delta (0, -1)
Screenshot: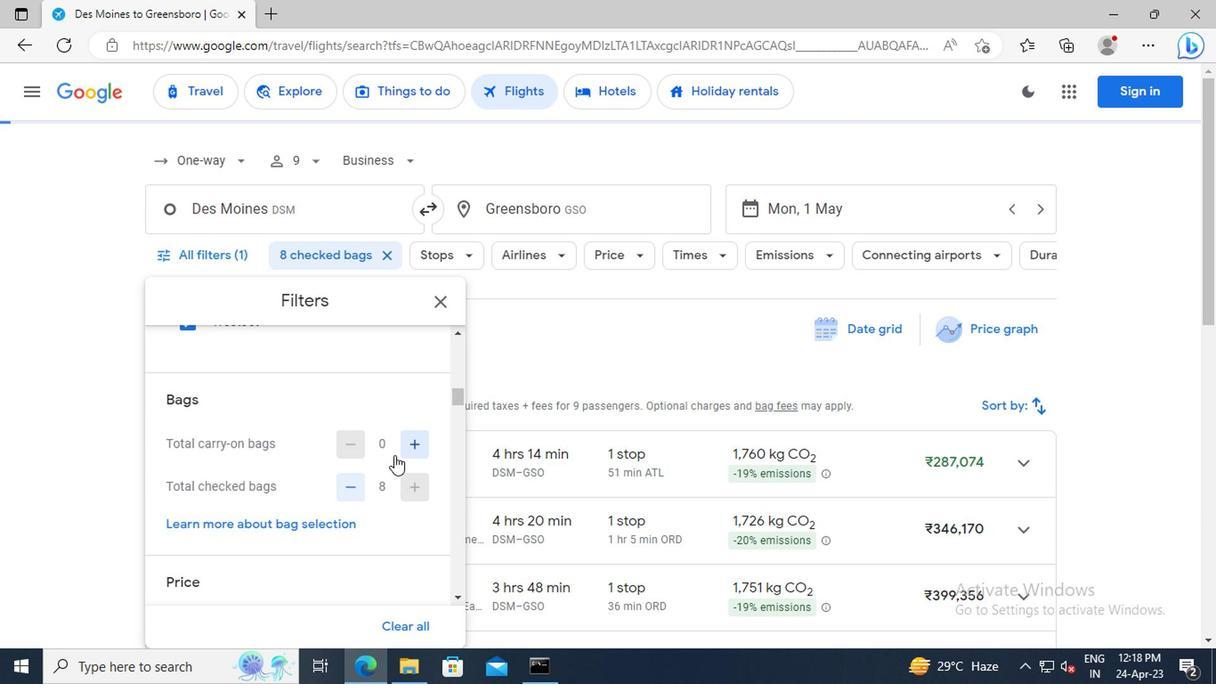 
Action: Mouse scrolled (385, 455) with delta (0, -1)
Screenshot: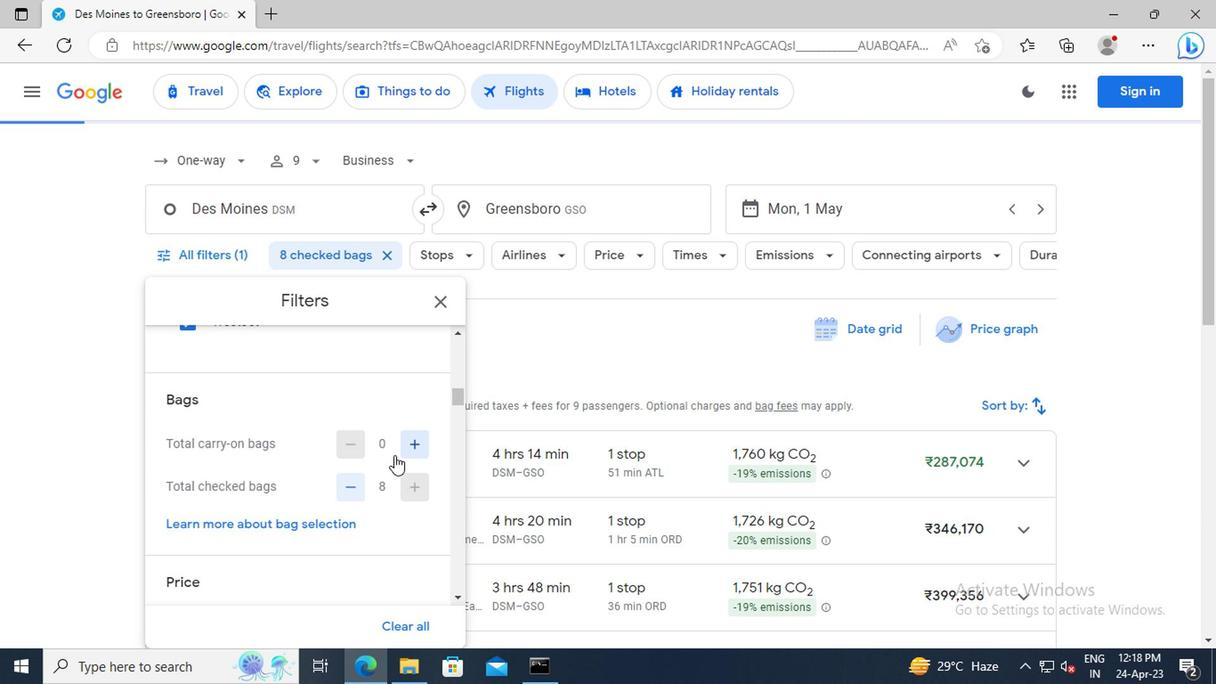 
Action: Mouse scrolled (385, 455) with delta (0, -1)
Screenshot: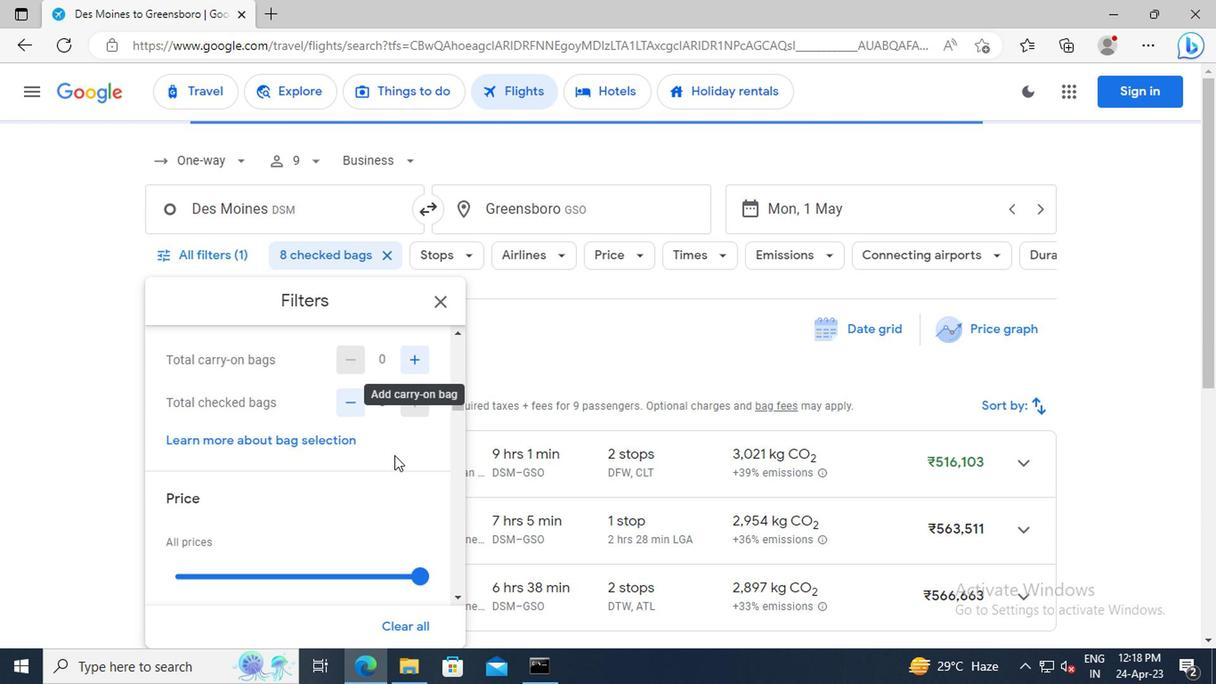 
Action: Mouse scrolled (385, 455) with delta (0, -1)
Screenshot: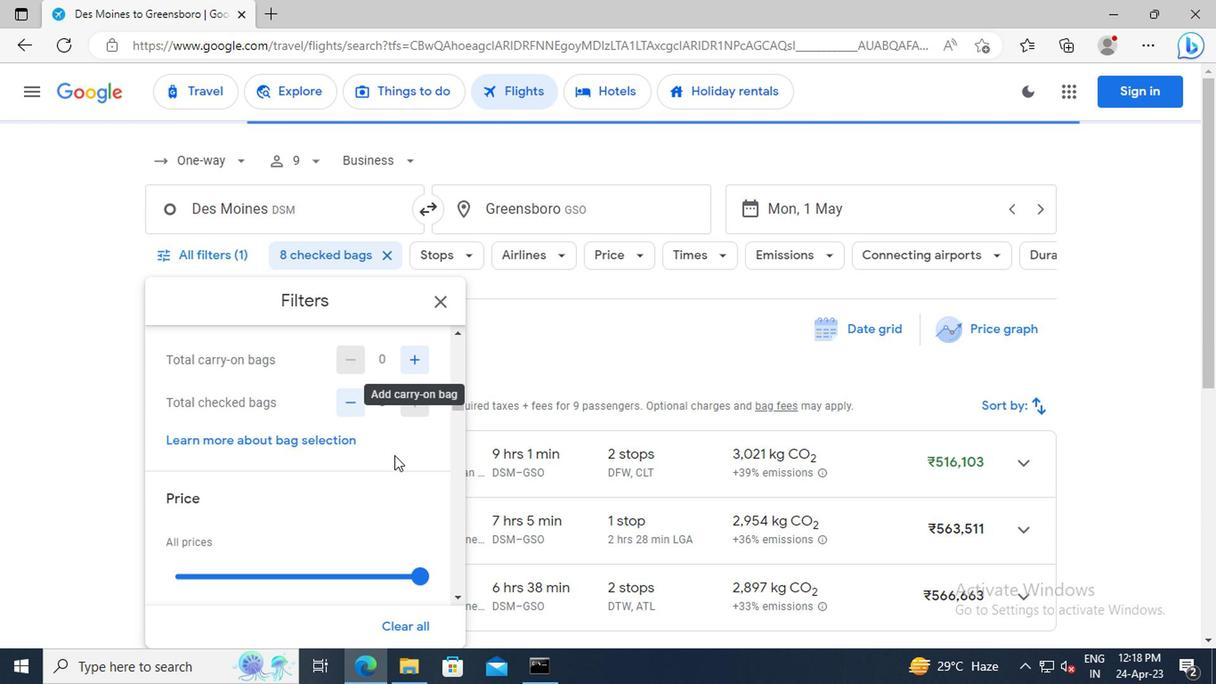 
Action: Mouse moved to (411, 496)
Screenshot: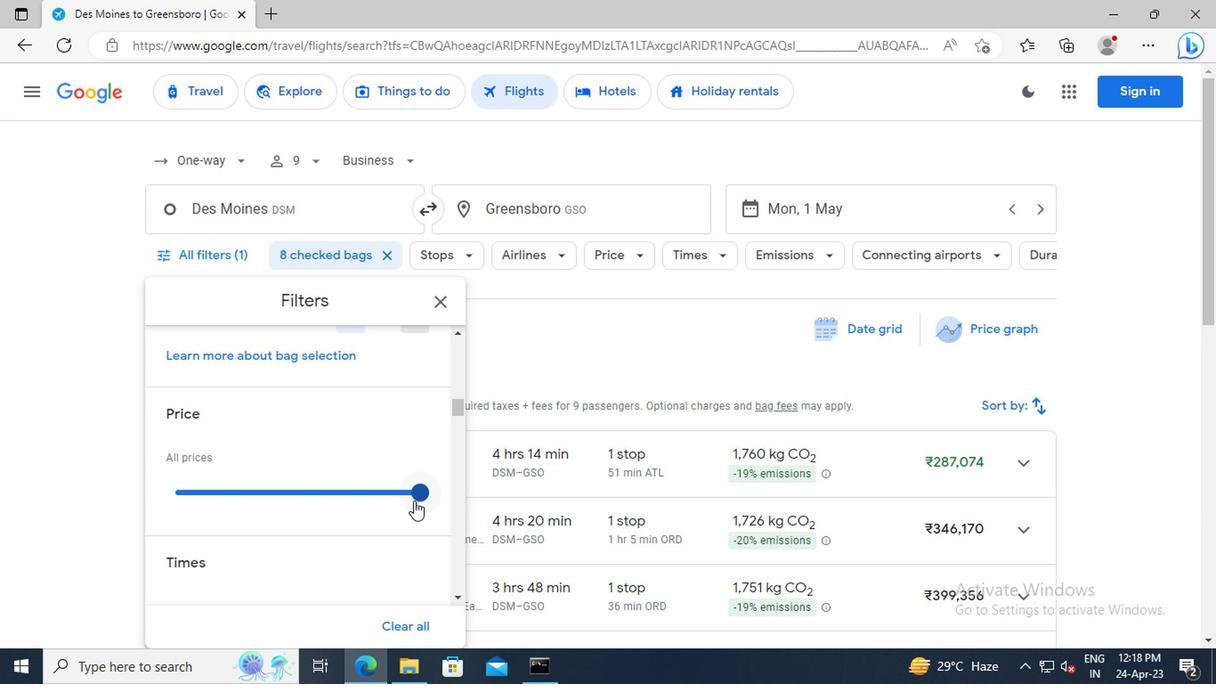 
Action: Mouse pressed left at (411, 496)
Screenshot: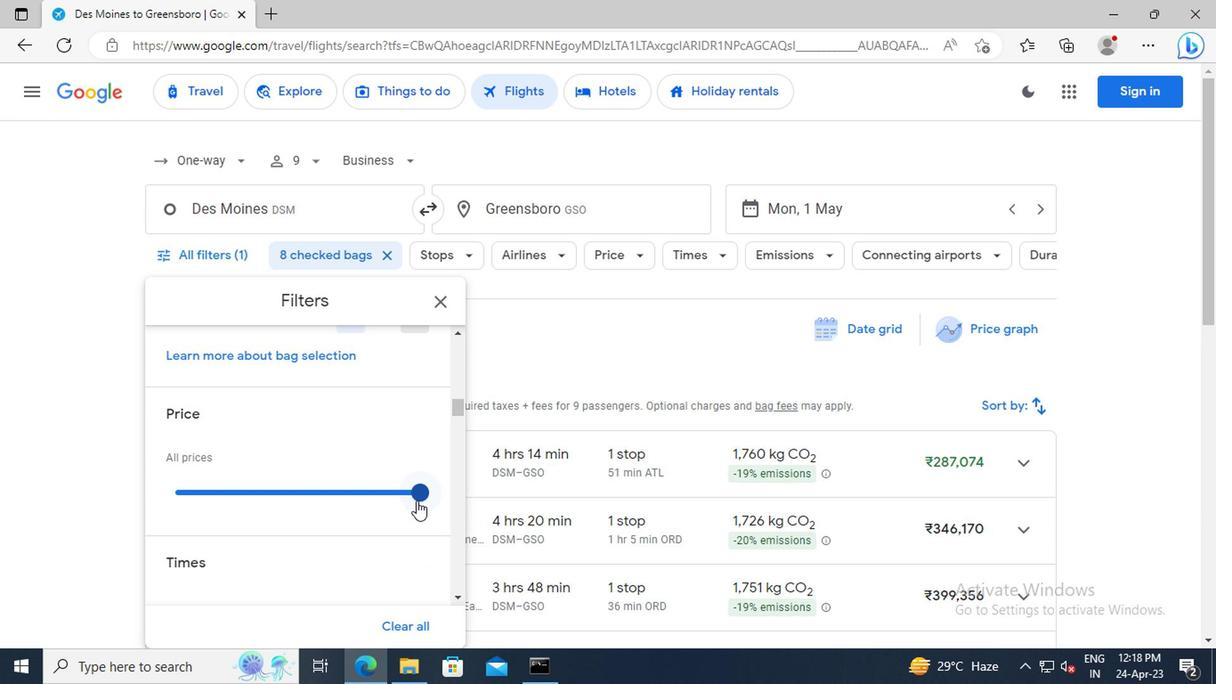 
Action: Mouse moved to (324, 434)
Screenshot: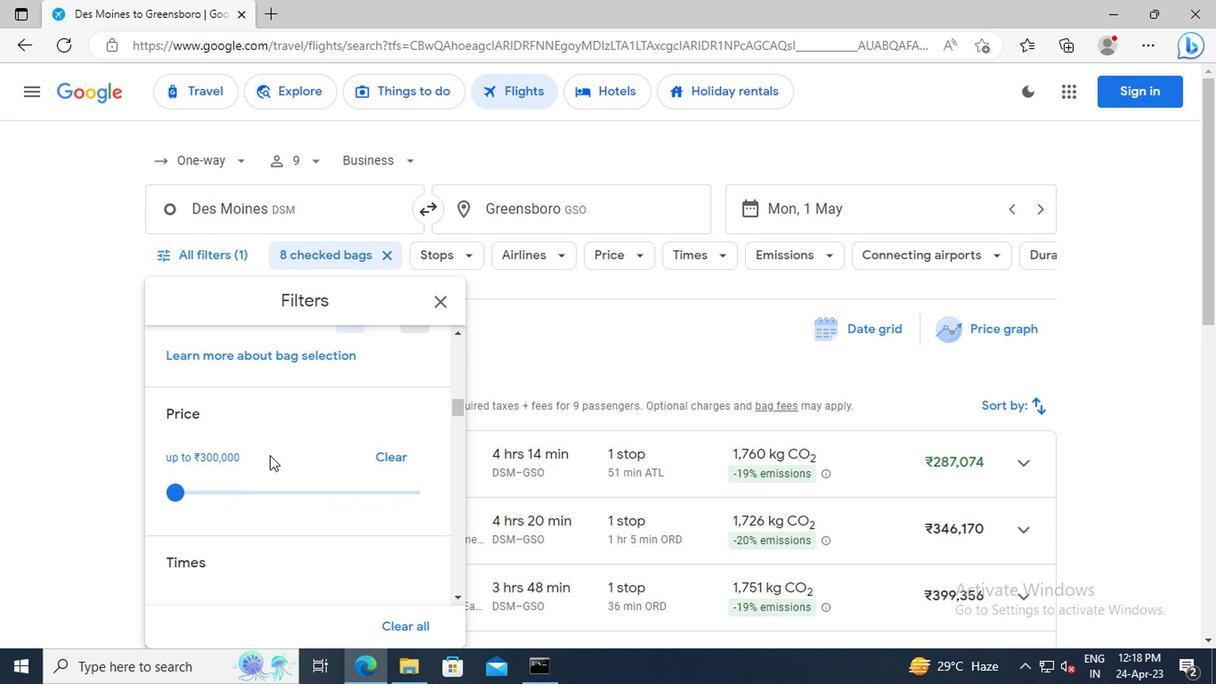 
Action: Mouse scrolled (324, 433) with delta (0, -1)
Screenshot: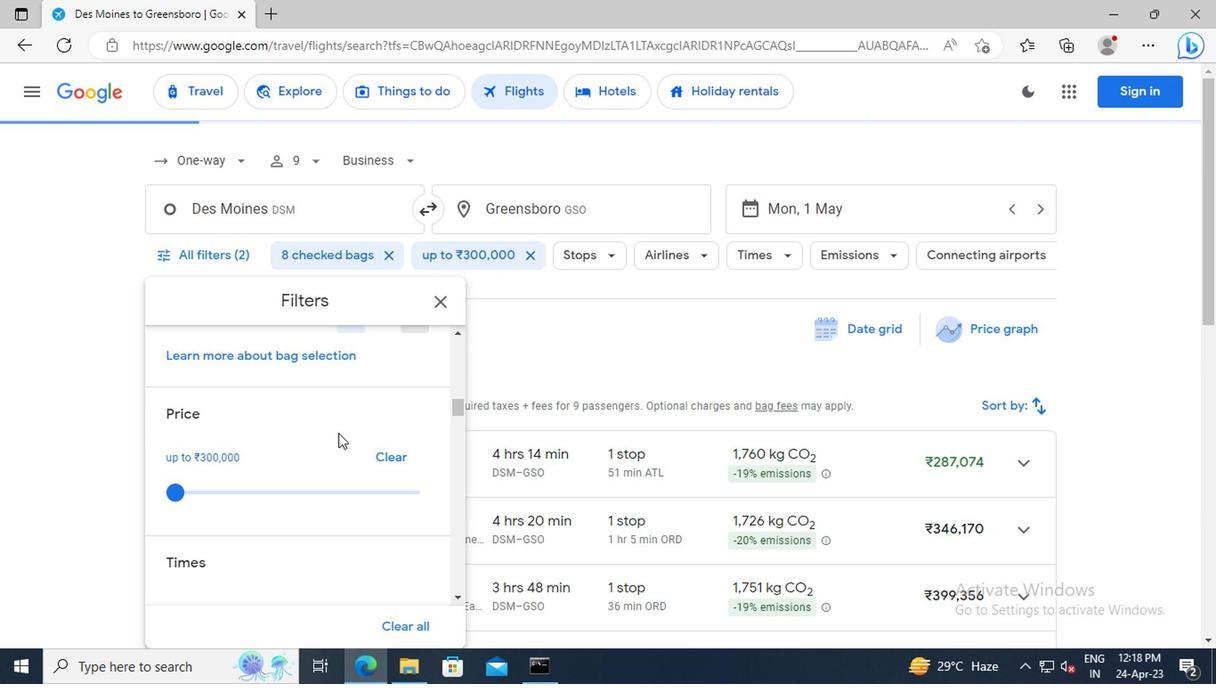 
Action: Mouse scrolled (324, 433) with delta (0, -1)
Screenshot: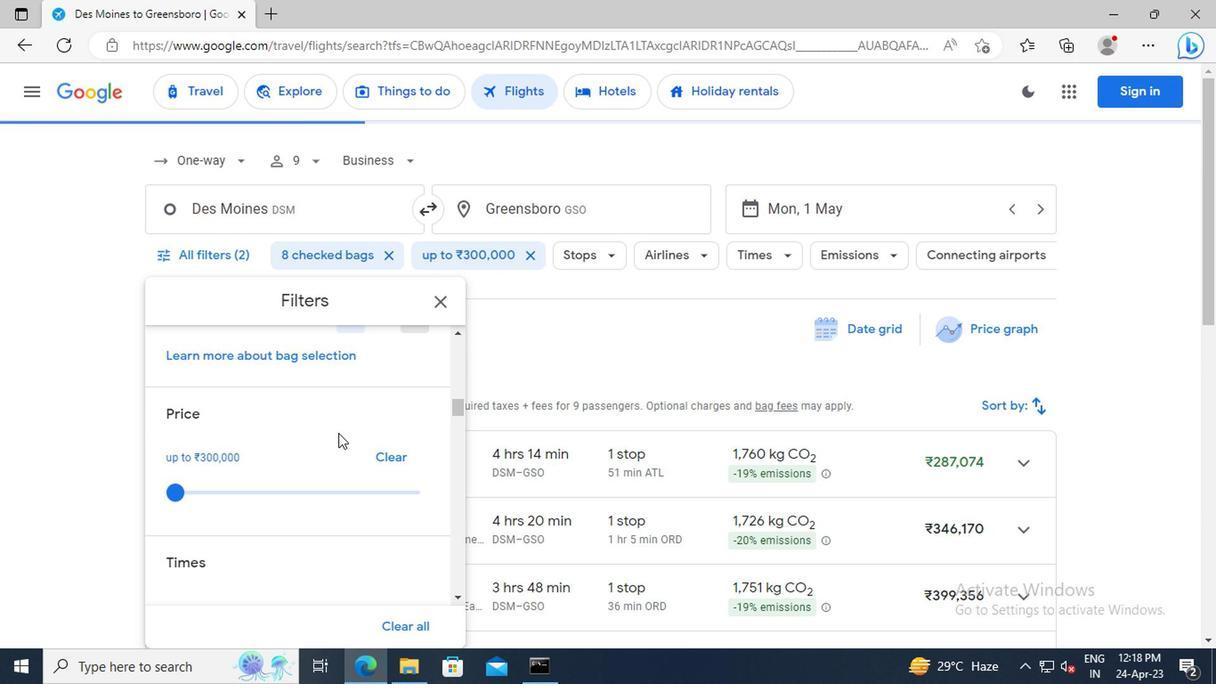 
Action: Mouse scrolled (324, 433) with delta (0, -1)
Screenshot: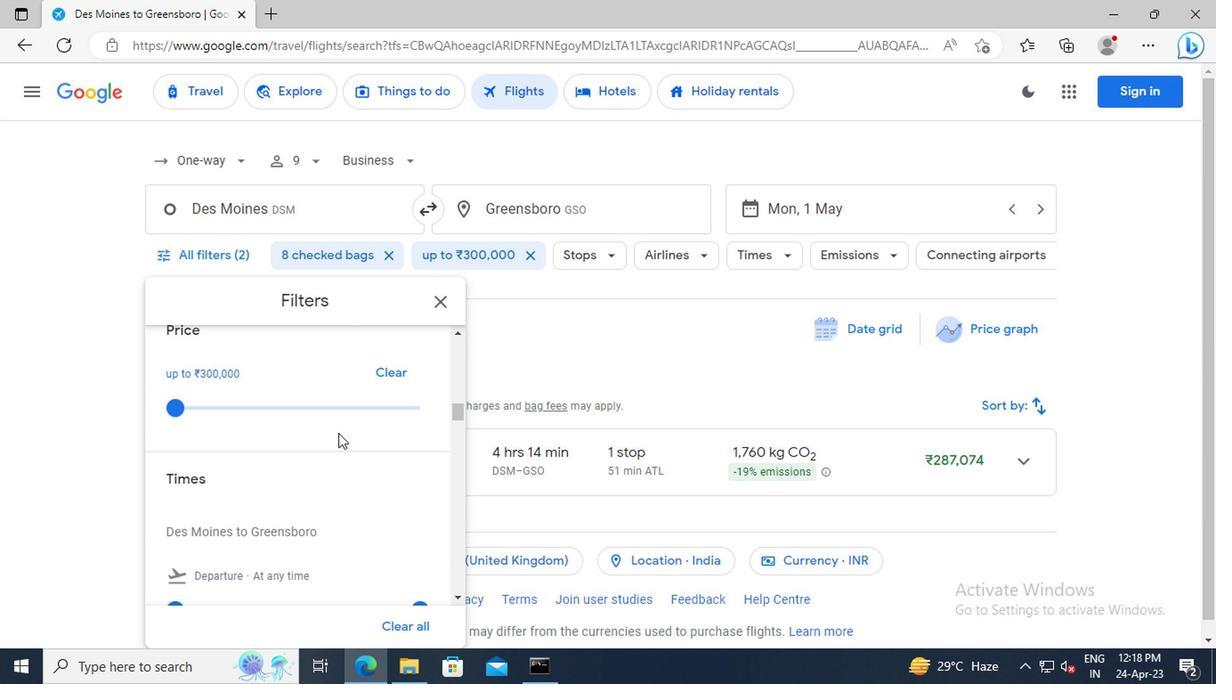
Action: Mouse scrolled (324, 433) with delta (0, -1)
Screenshot: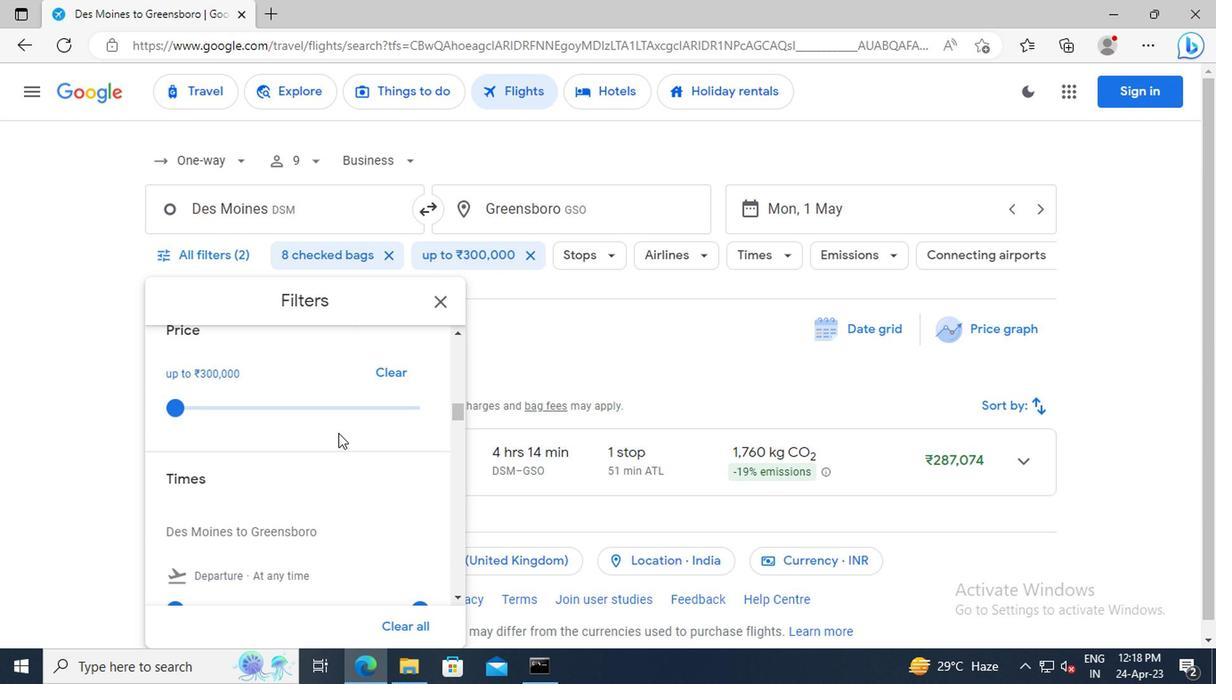 
Action: Mouse scrolled (324, 433) with delta (0, -1)
Screenshot: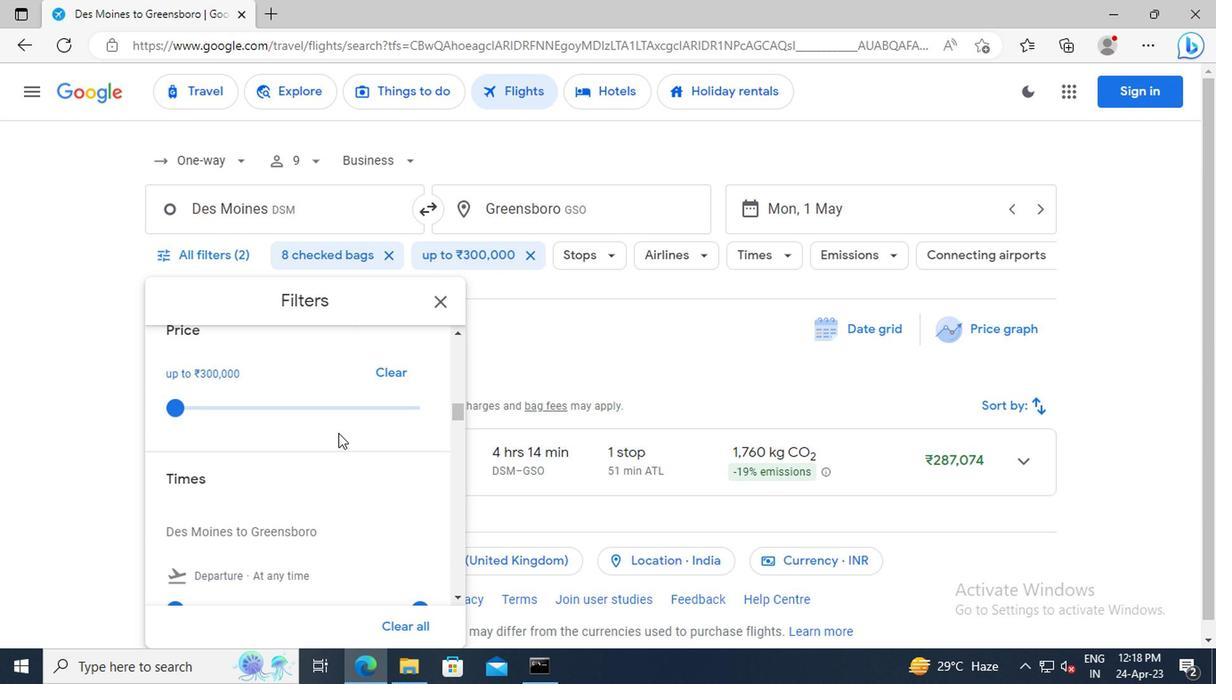 
Action: Mouse moved to (149, 486)
Screenshot: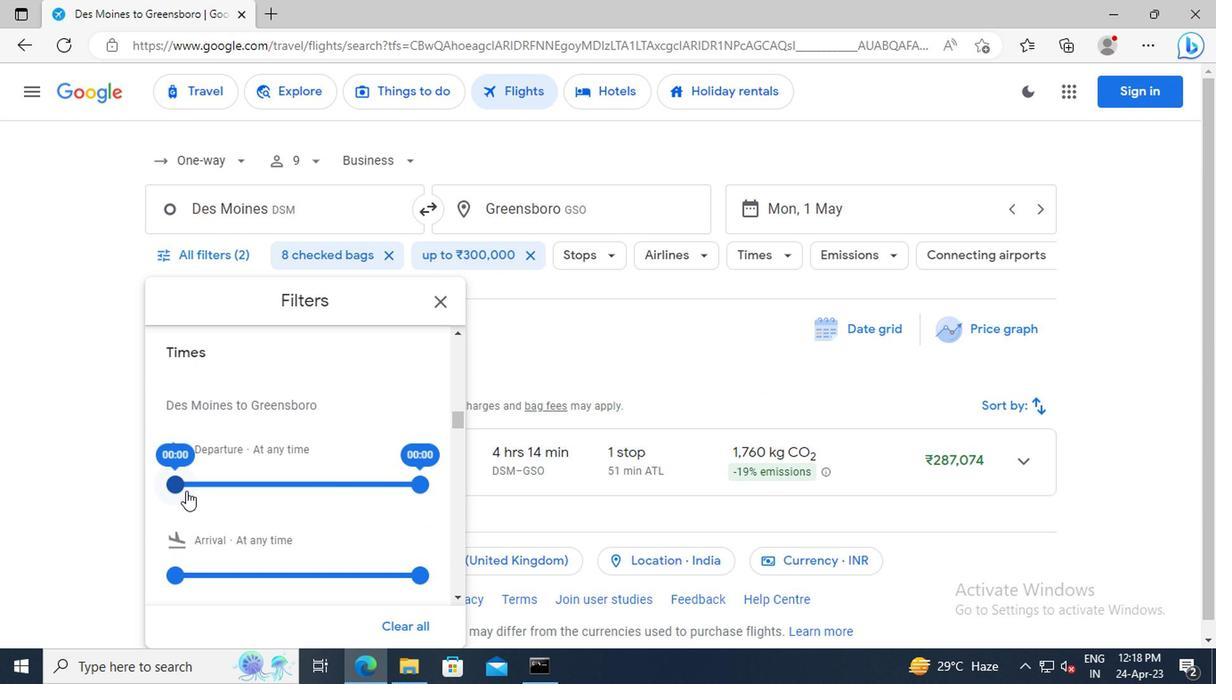 
Action: Mouse pressed left at (149, 486)
Screenshot: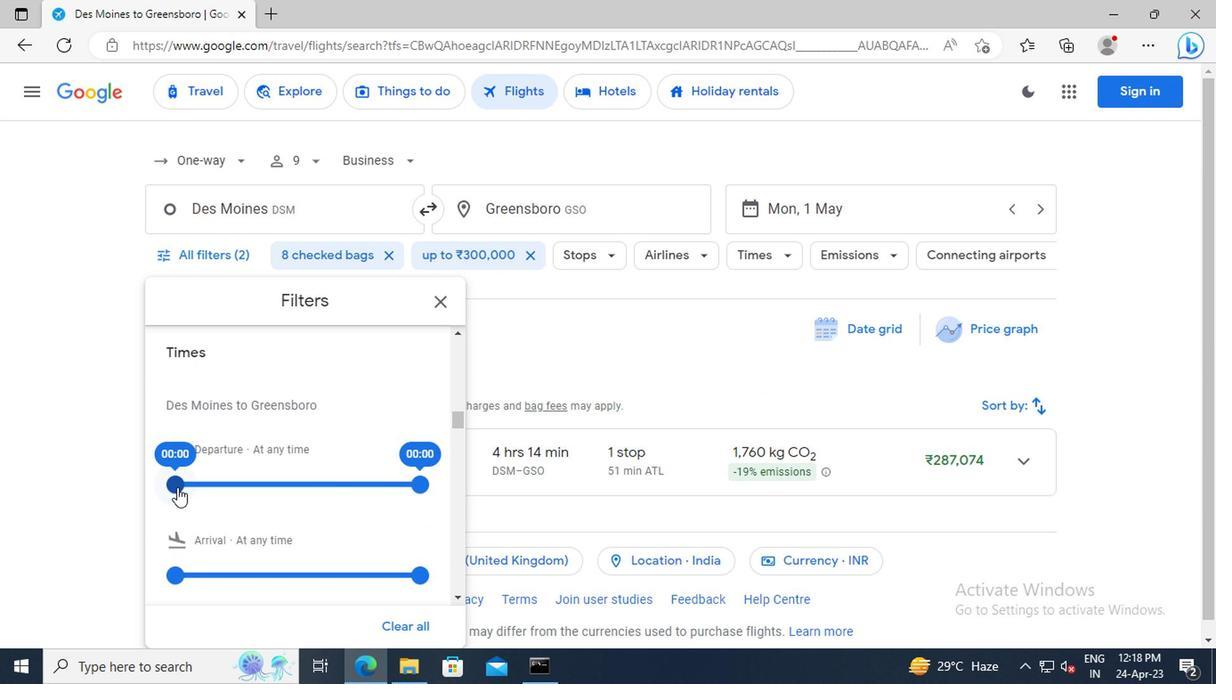 
Action: Mouse moved to (411, 489)
Screenshot: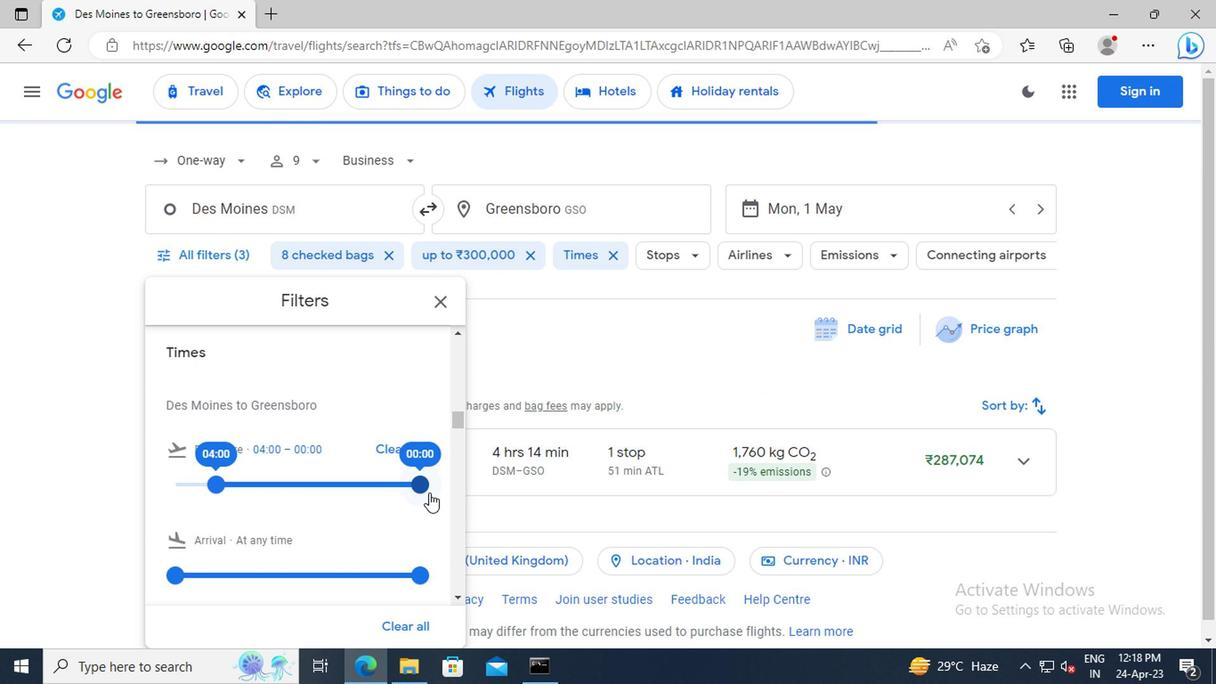 
Action: Mouse pressed left at (411, 489)
Screenshot: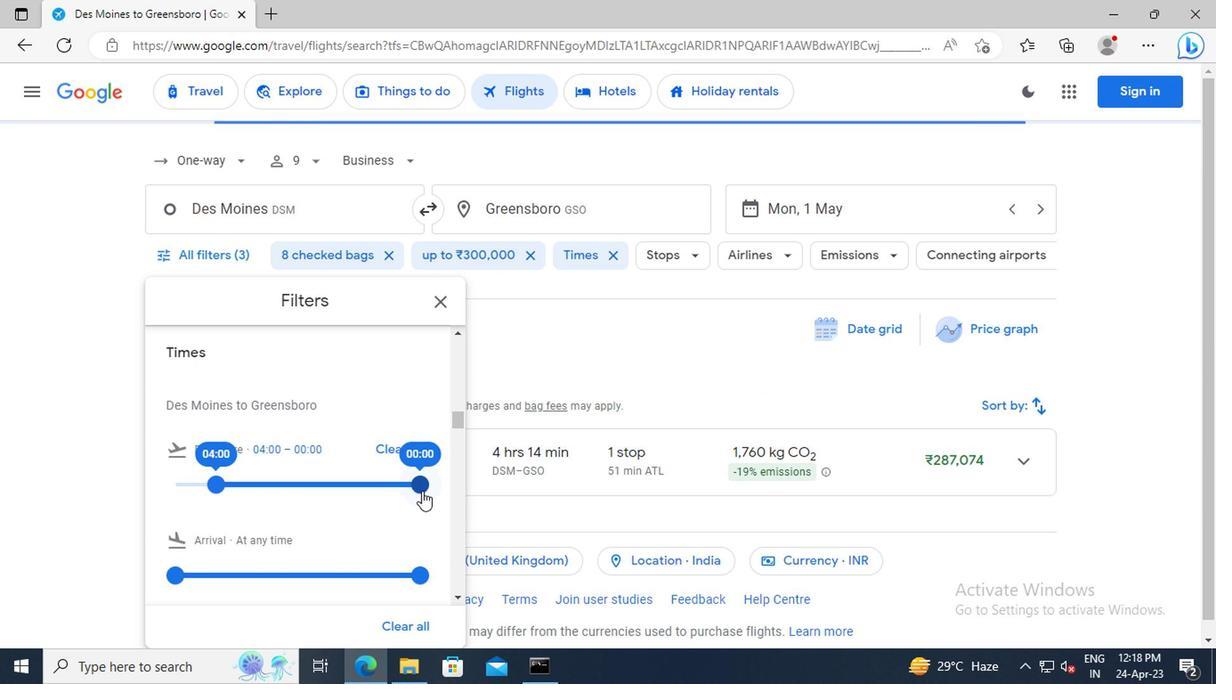 
Action: Mouse moved to (435, 304)
Screenshot: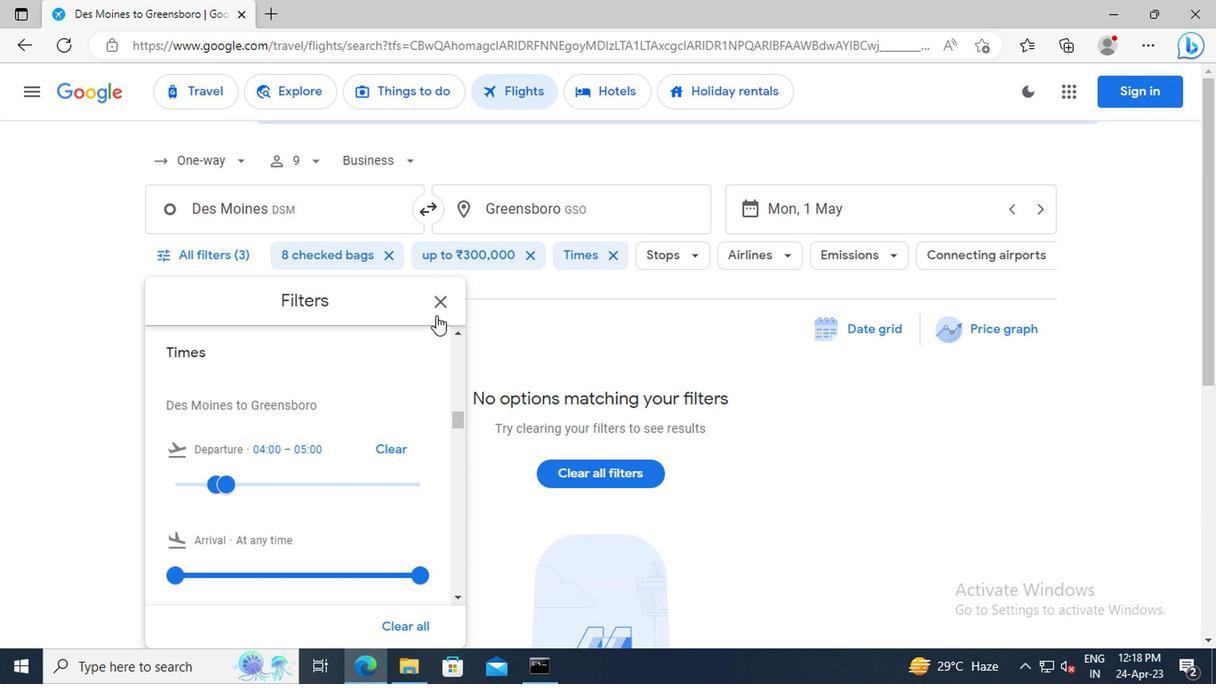 
Action: Mouse pressed left at (435, 304)
Screenshot: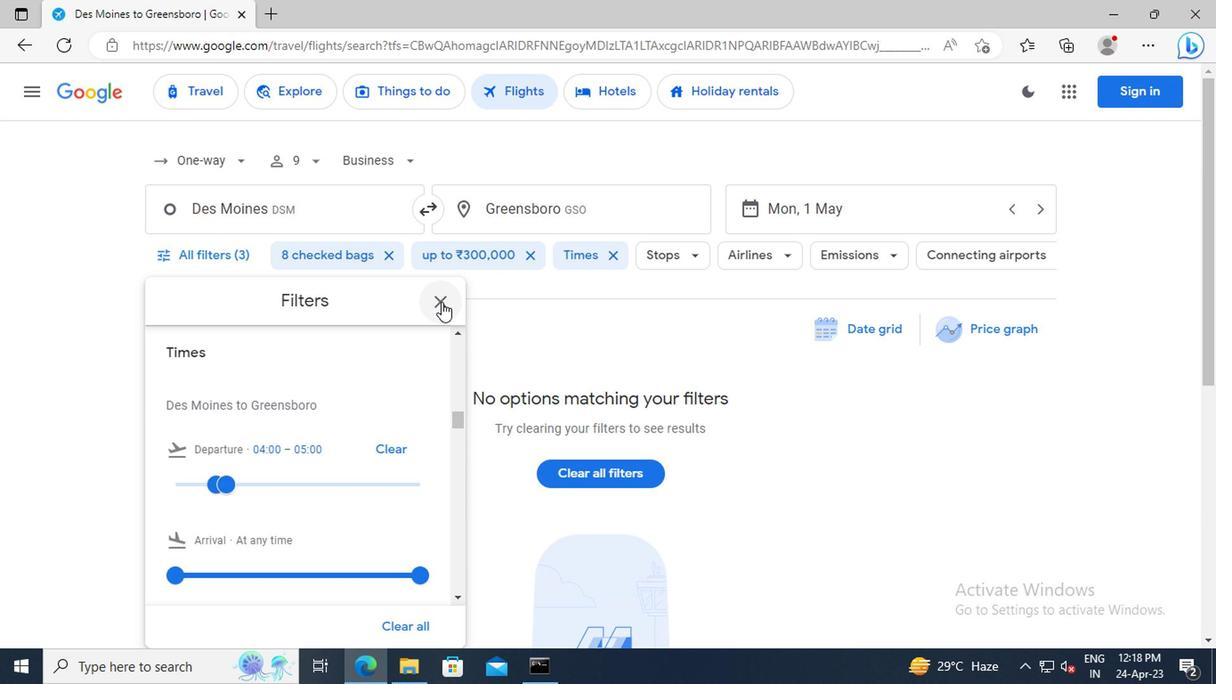 
Action: Mouse moved to (506, 456)
Screenshot: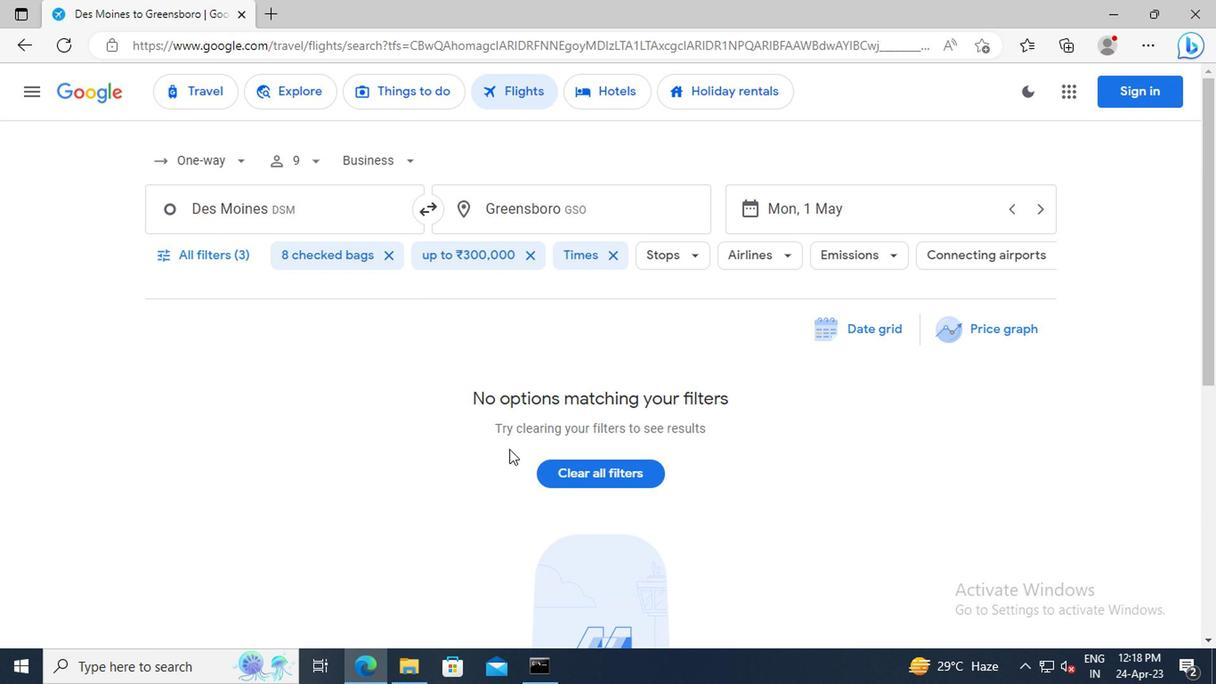 
